 Task: 1.4.7.      The payment method field show all available payment options like
Action: Mouse moved to (921, 67)
Screenshot: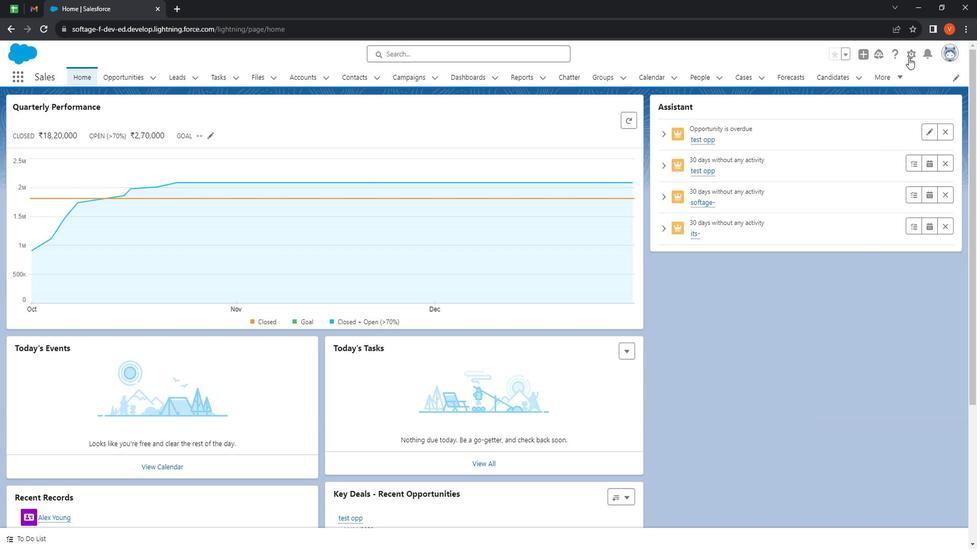 
Action: Mouse pressed left at (921, 67)
Screenshot: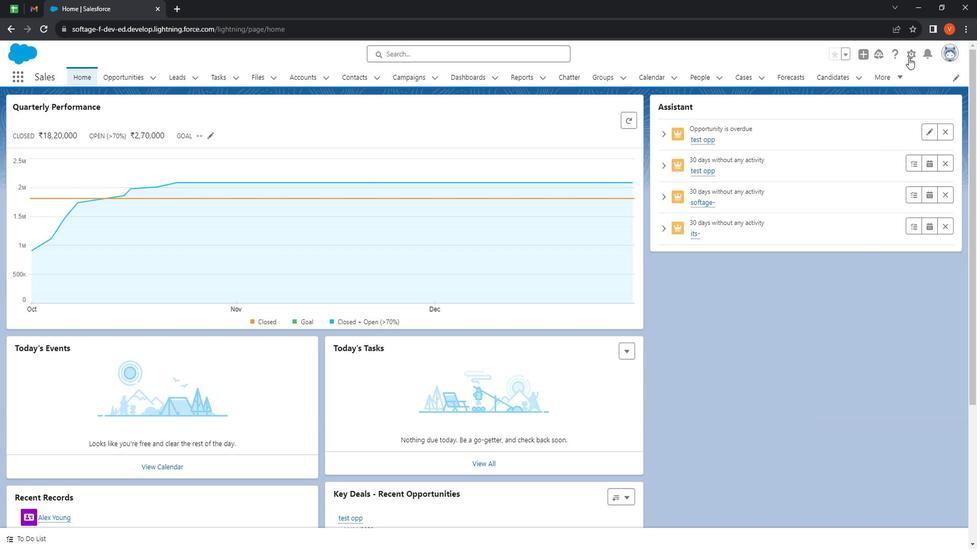 
Action: Mouse moved to (893, 92)
Screenshot: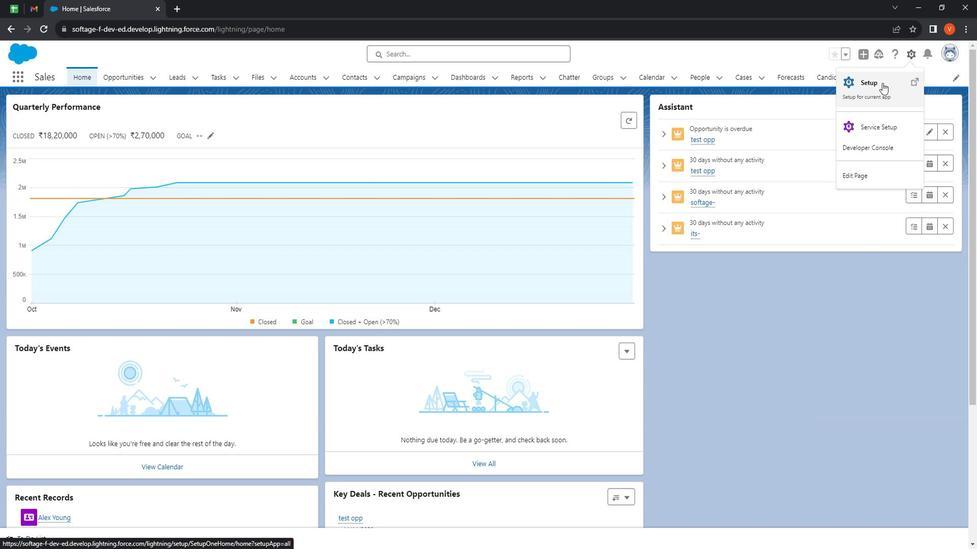 
Action: Mouse pressed left at (893, 92)
Screenshot: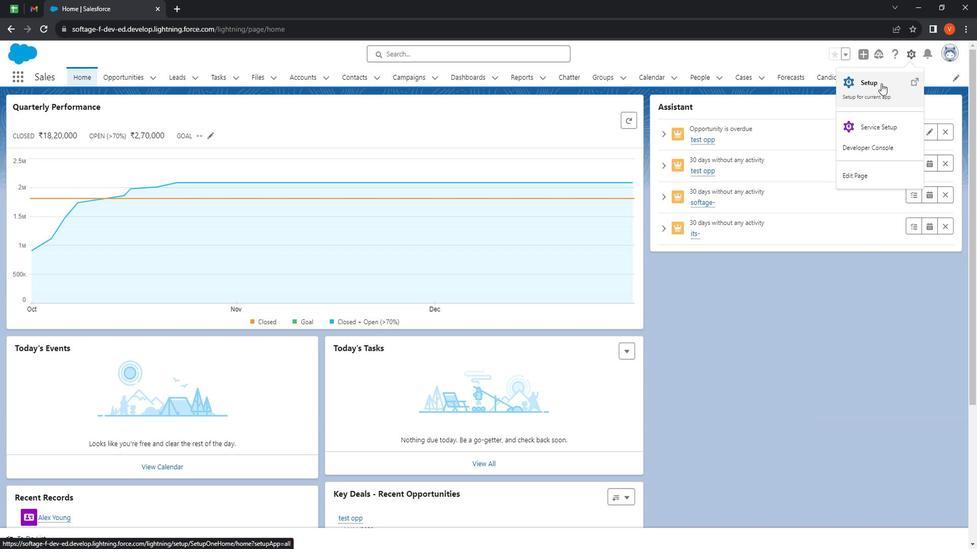 
Action: Mouse moved to (154, 83)
Screenshot: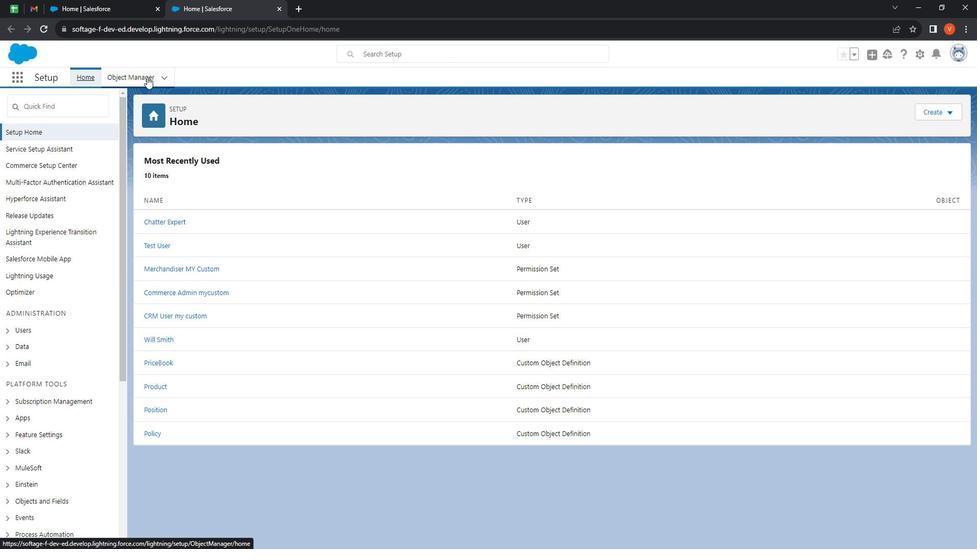 
Action: Mouse pressed left at (154, 83)
Screenshot: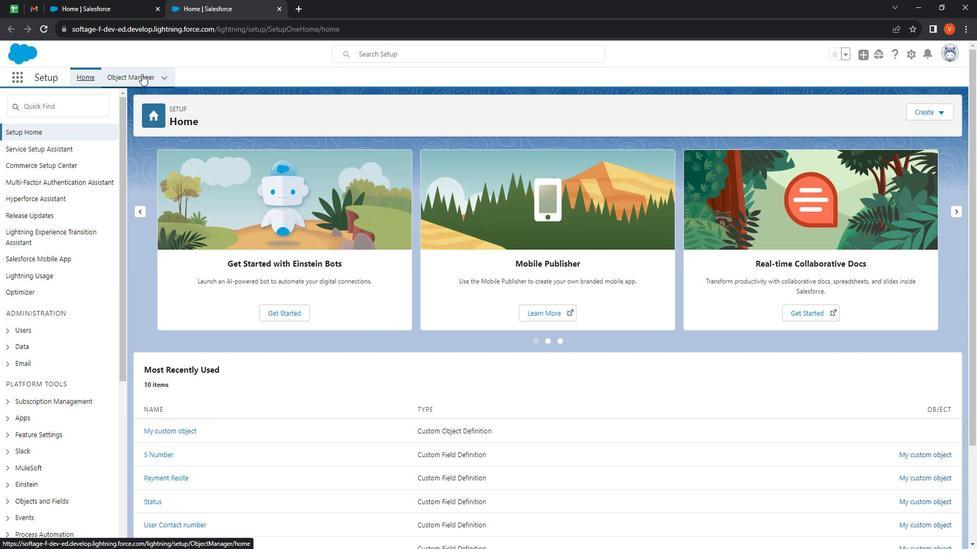 
Action: Mouse moved to (217, 249)
Screenshot: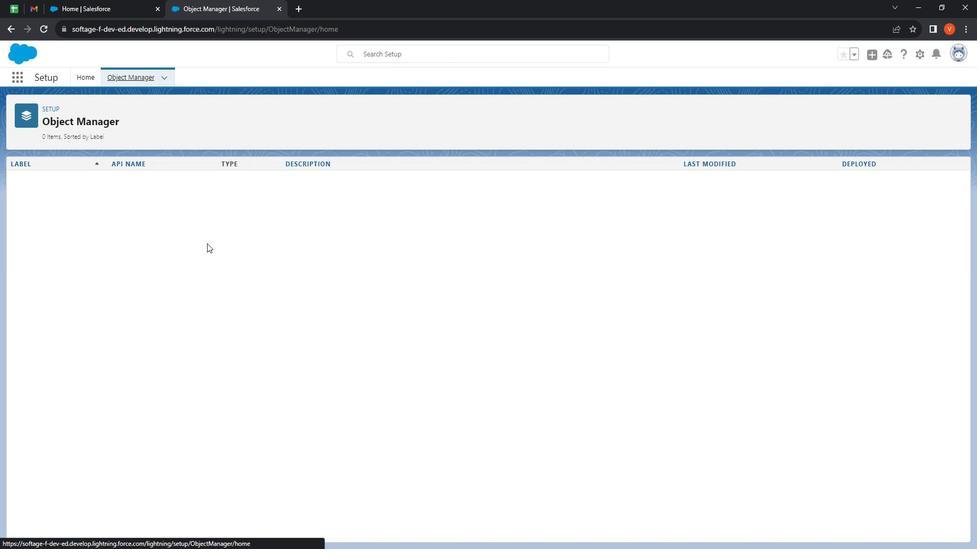 
Action: Mouse scrolled (217, 249) with delta (0, 0)
Screenshot: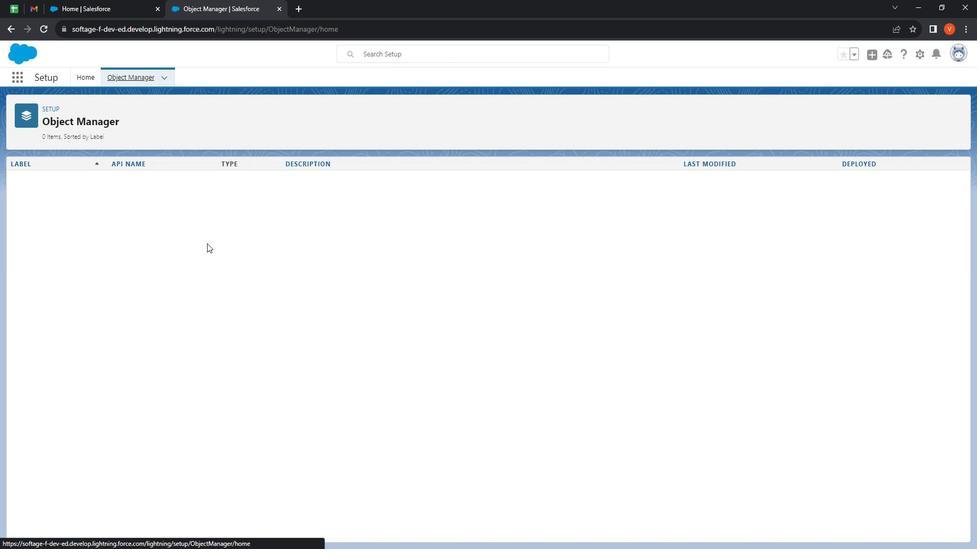 
Action: Mouse moved to (194, 251)
Screenshot: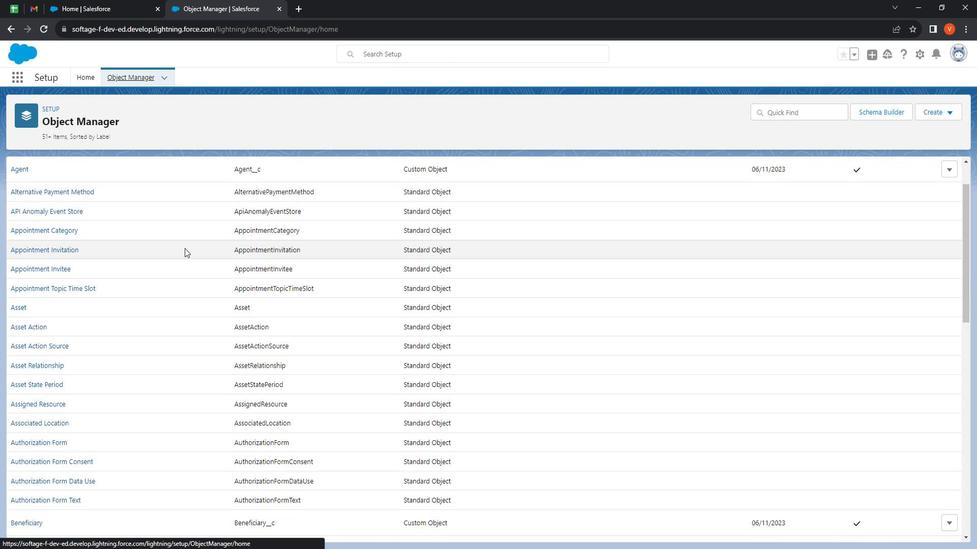 
Action: Mouse scrolled (194, 250) with delta (0, 0)
Screenshot: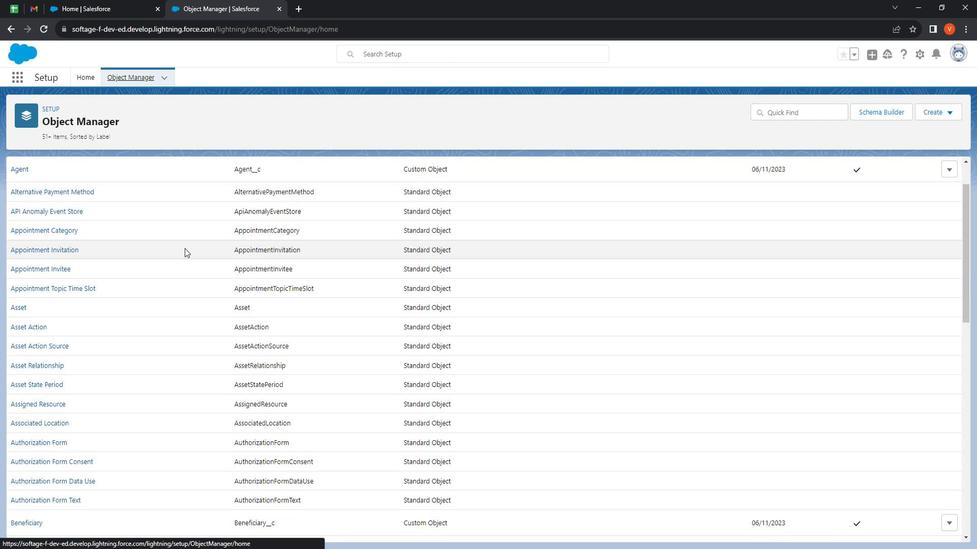 
Action: Mouse moved to (190, 251)
Screenshot: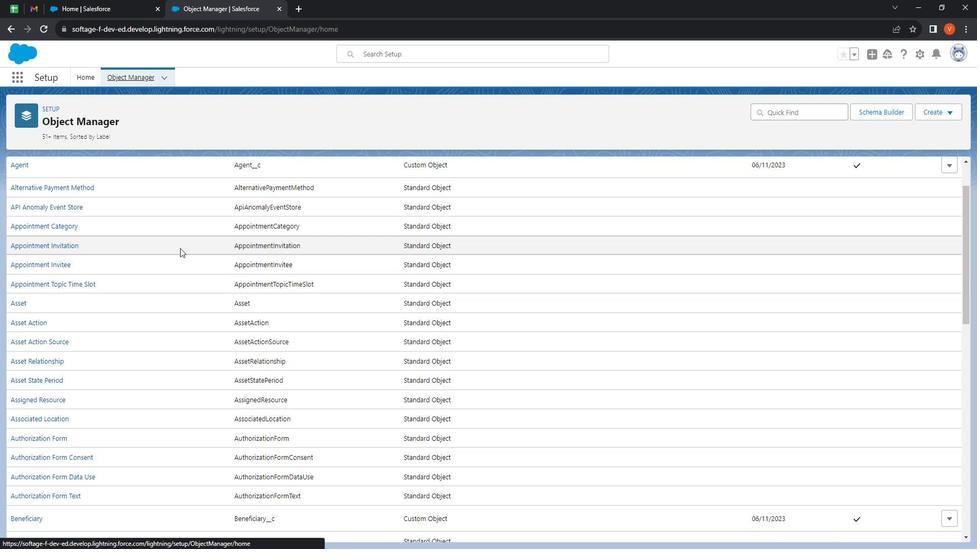 
Action: Mouse scrolled (190, 250) with delta (0, 0)
Screenshot: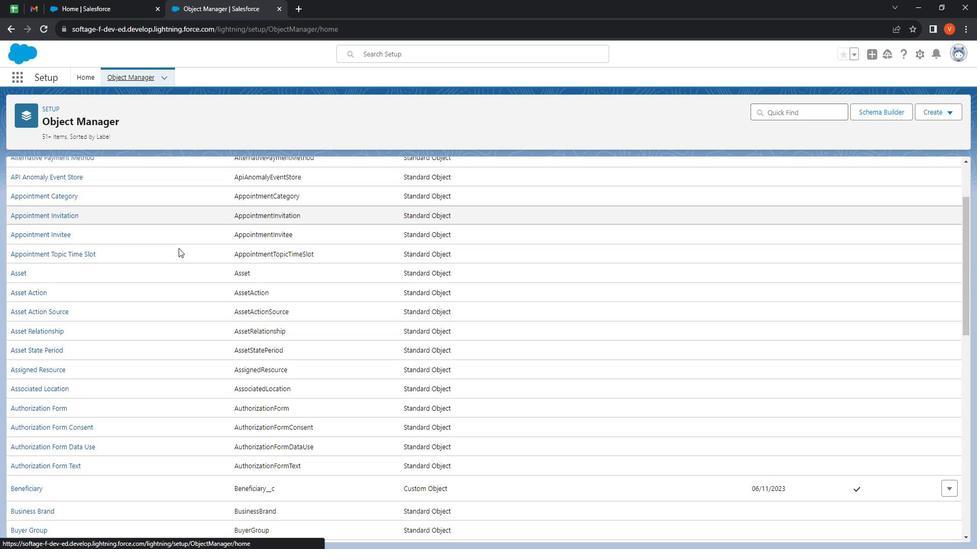 
Action: Mouse moved to (180, 251)
Screenshot: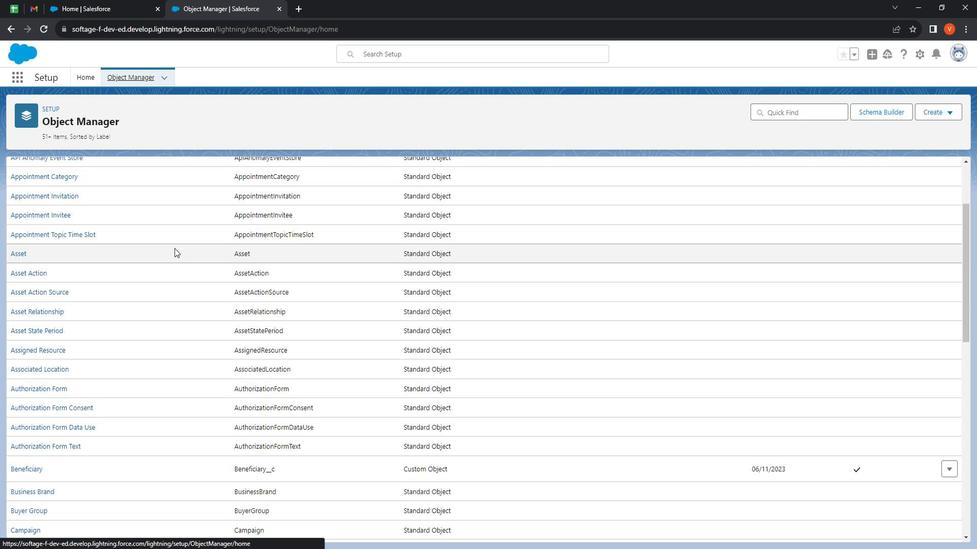
Action: Mouse scrolled (180, 250) with delta (0, 0)
Screenshot: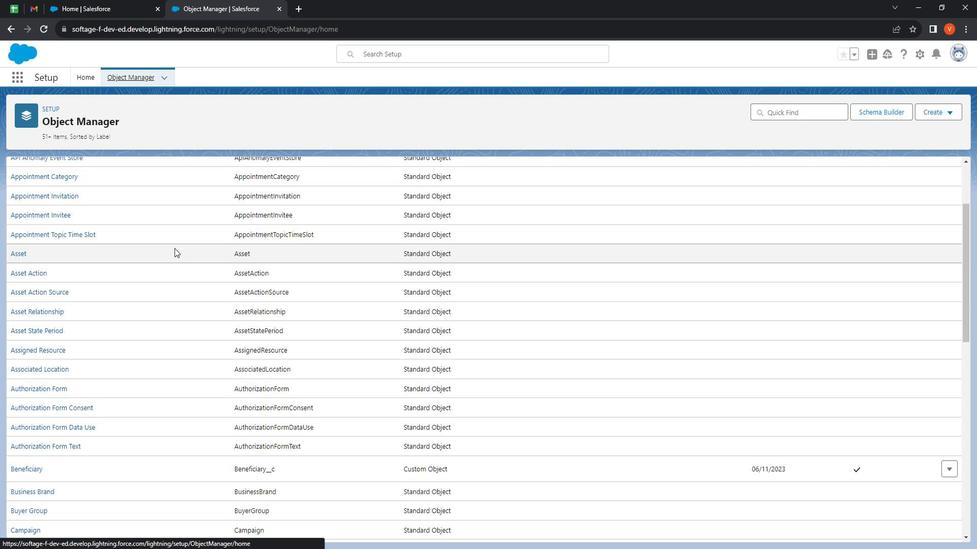 
Action: Mouse moved to (174, 249)
Screenshot: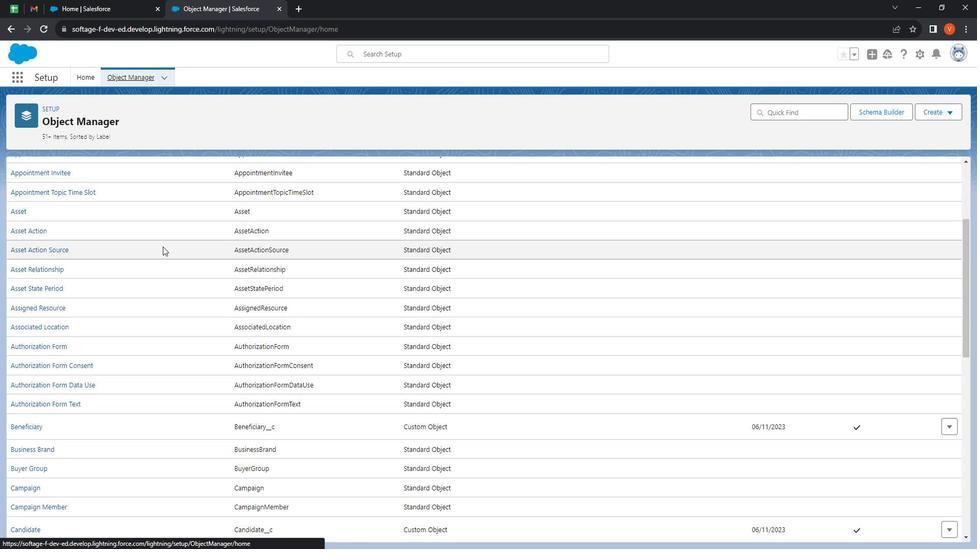 
Action: Mouse scrolled (174, 249) with delta (0, 0)
Screenshot: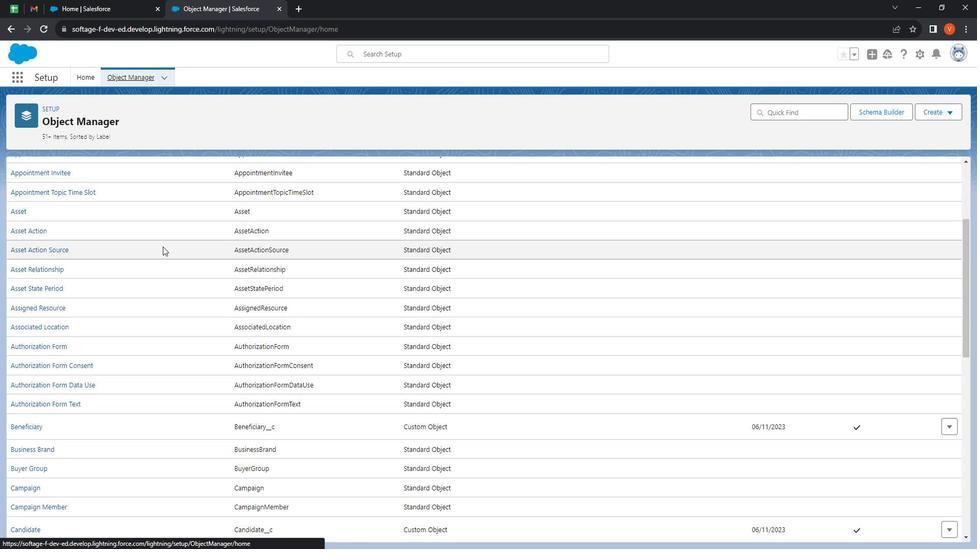 
Action: Mouse moved to (168, 259)
Screenshot: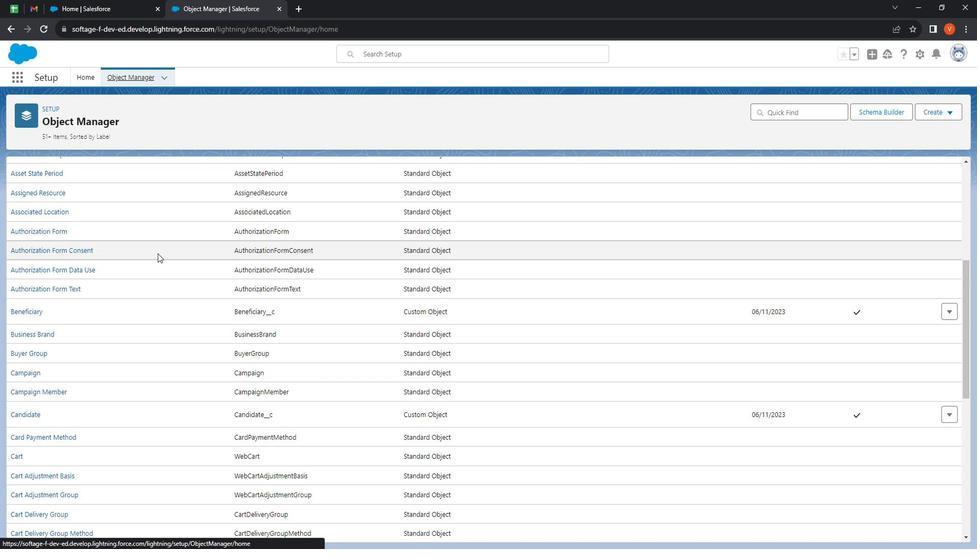
Action: Mouse scrolled (168, 259) with delta (0, 0)
Screenshot: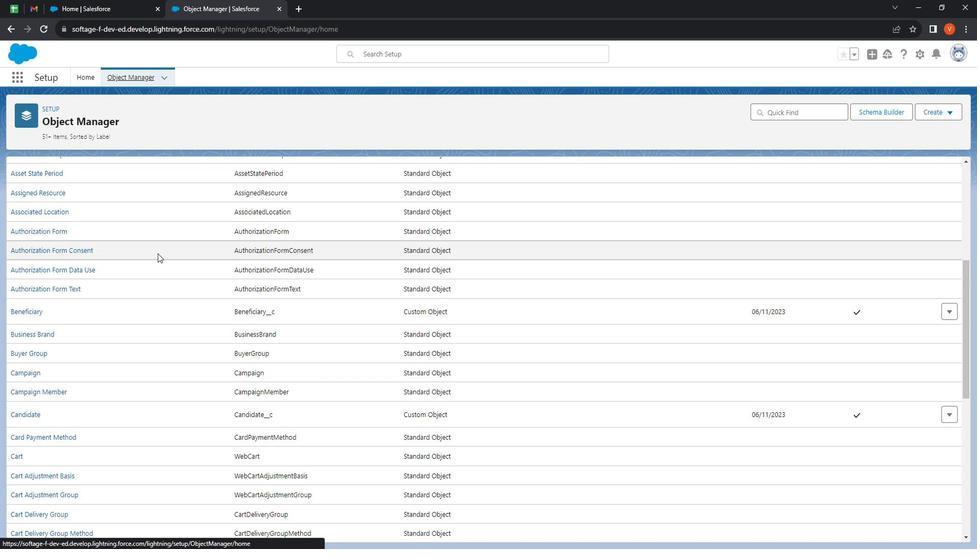 
Action: Mouse moved to (165, 263)
Screenshot: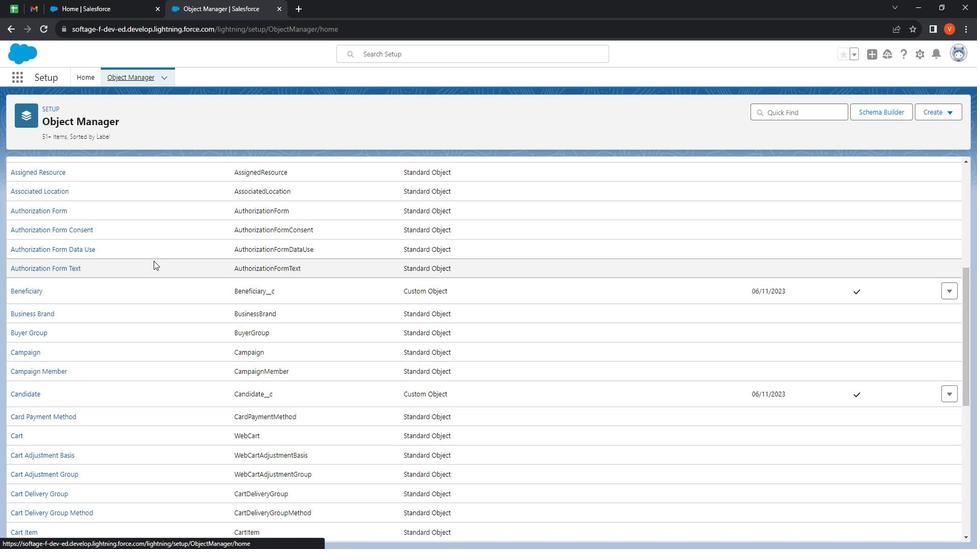 
Action: Mouse scrolled (165, 263) with delta (0, 0)
Screenshot: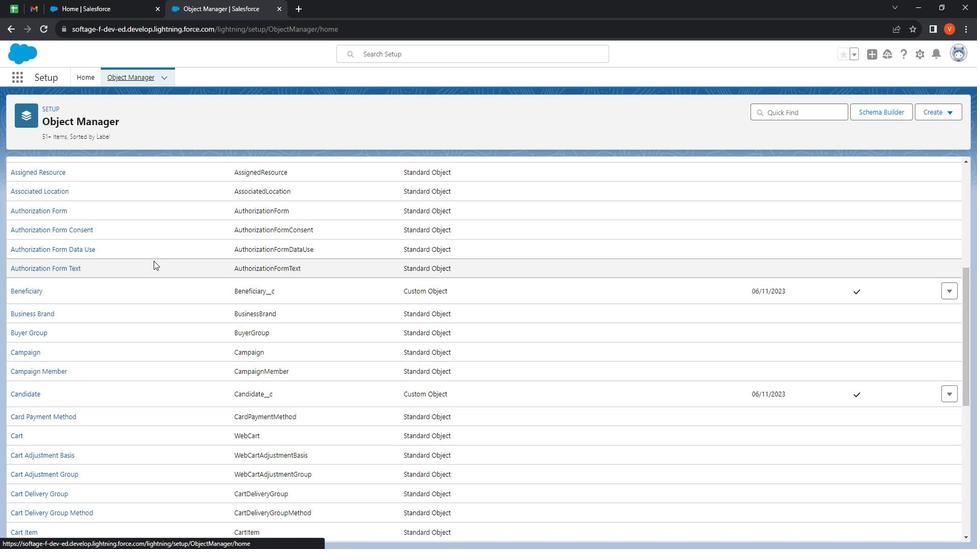 
Action: Mouse moved to (162, 264)
Screenshot: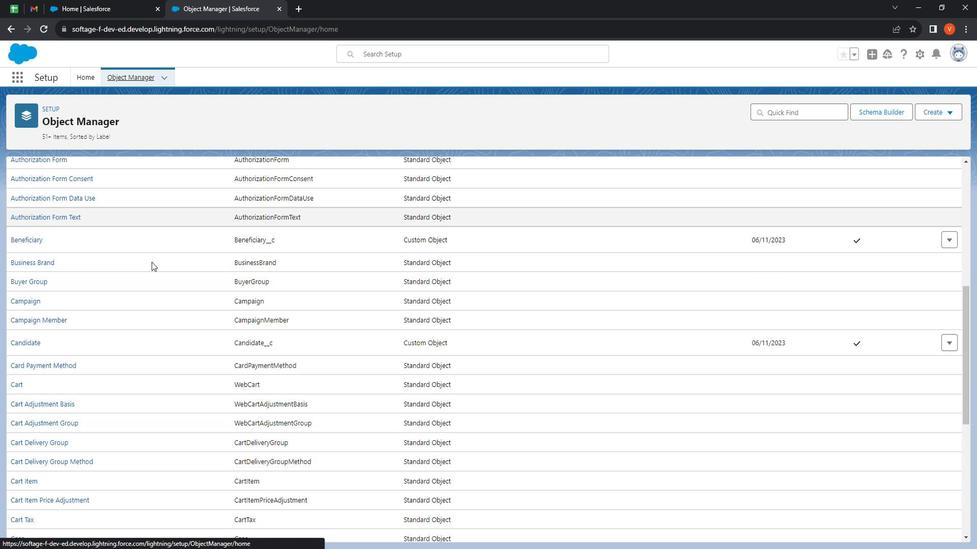 
Action: Mouse scrolled (162, 264) with delta (0, 0)
Screenshot: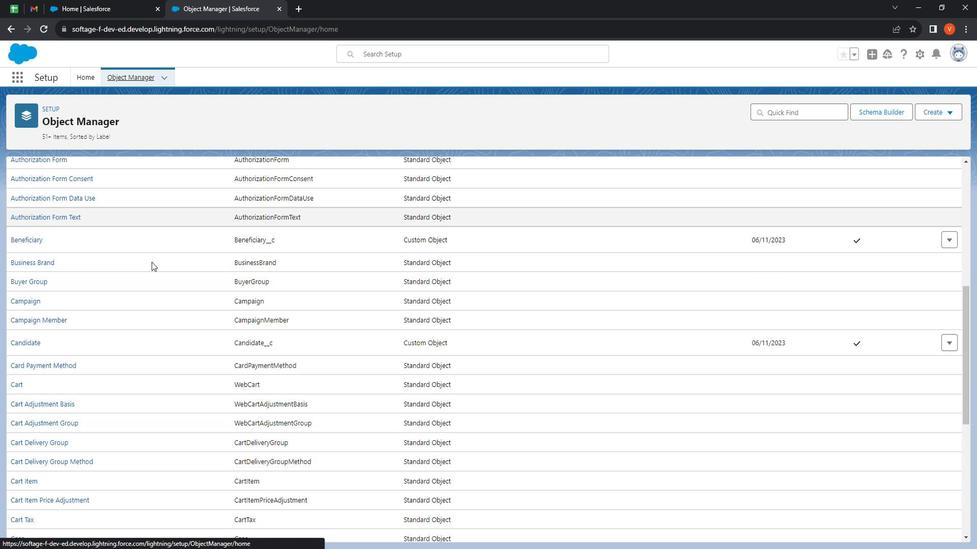 
Action: Mouse moved to (145, 267)
Screenshot: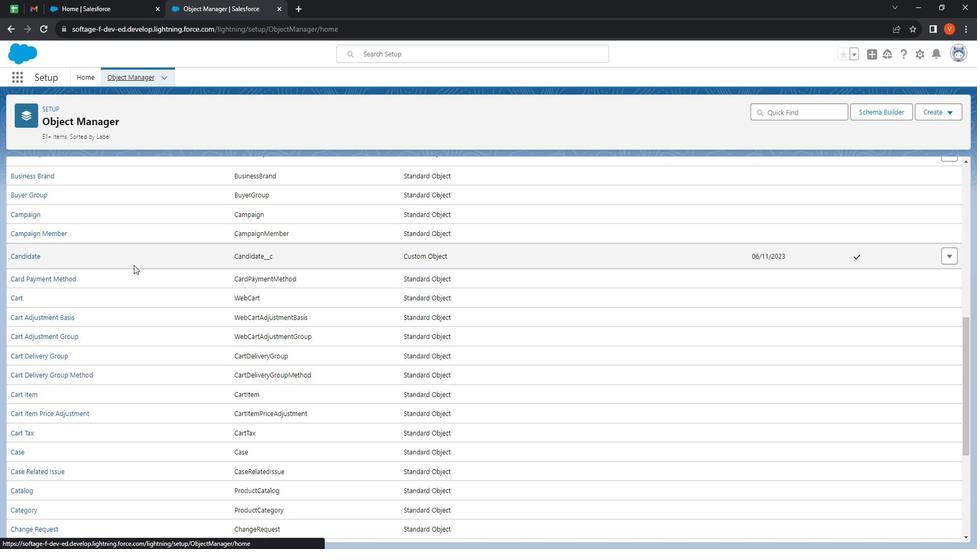 
Action: Mouse scrolled (145, 267) with delta (0, 0)
Screenshot: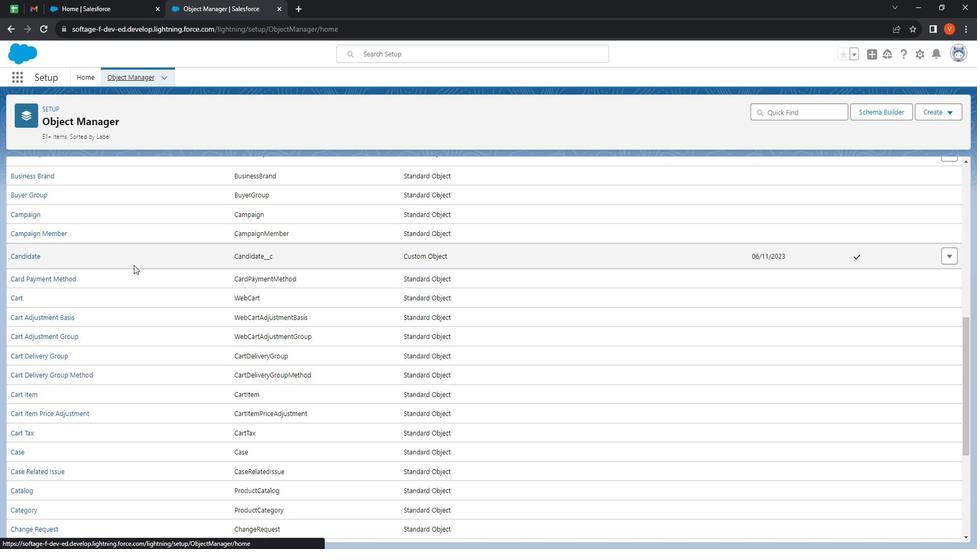 
Action: Mouse moved to (137, 269)
Screenshot: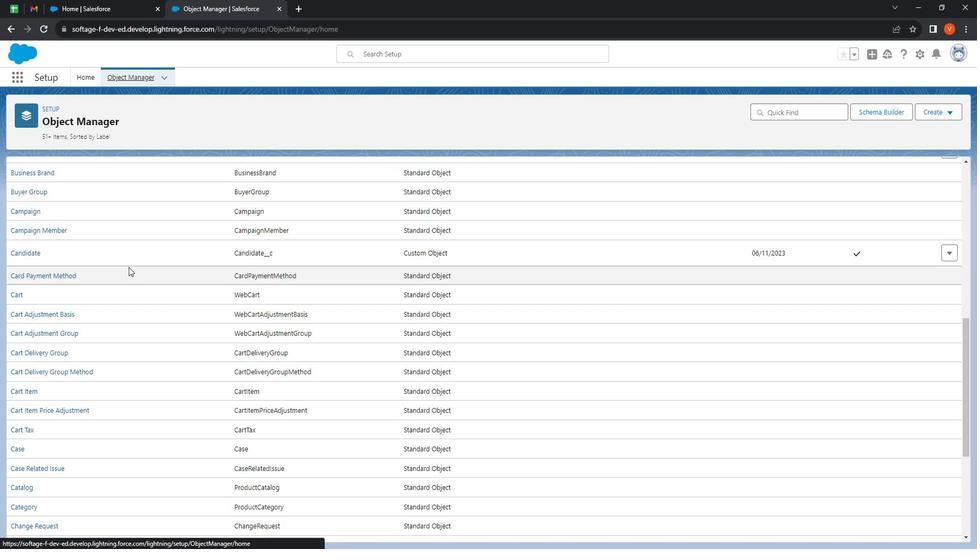 
Action: Mouse scrolled (137, 269) with delta (0, 0)
Screenshot: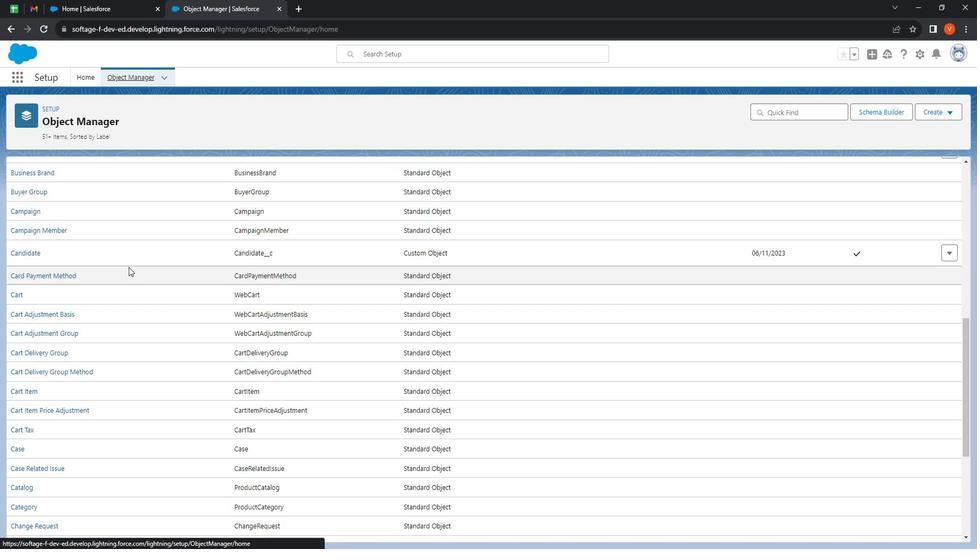 
Action: Mouse moved to (130, 269)
Screenshot: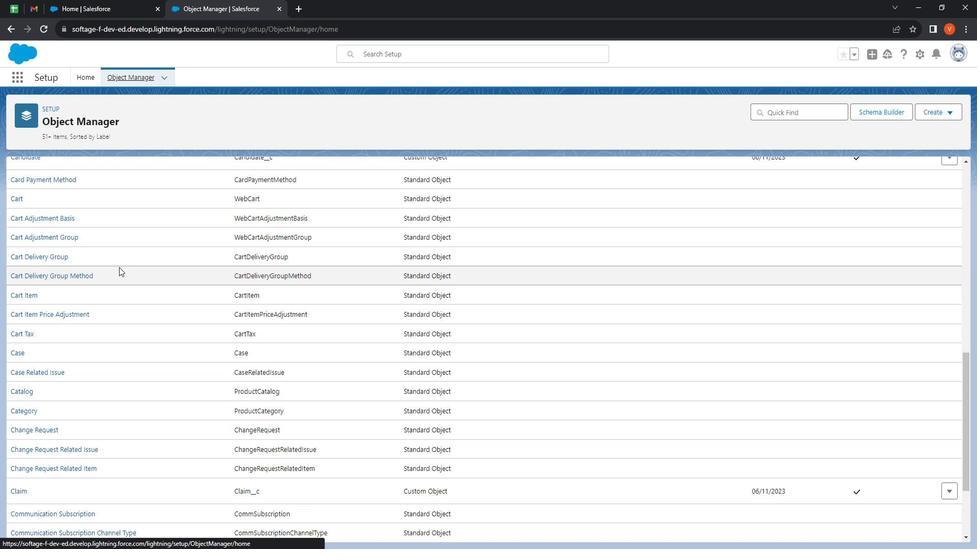 
Action: Mouse scrolled (130, 269) with delta (0, 0)
Screenshot: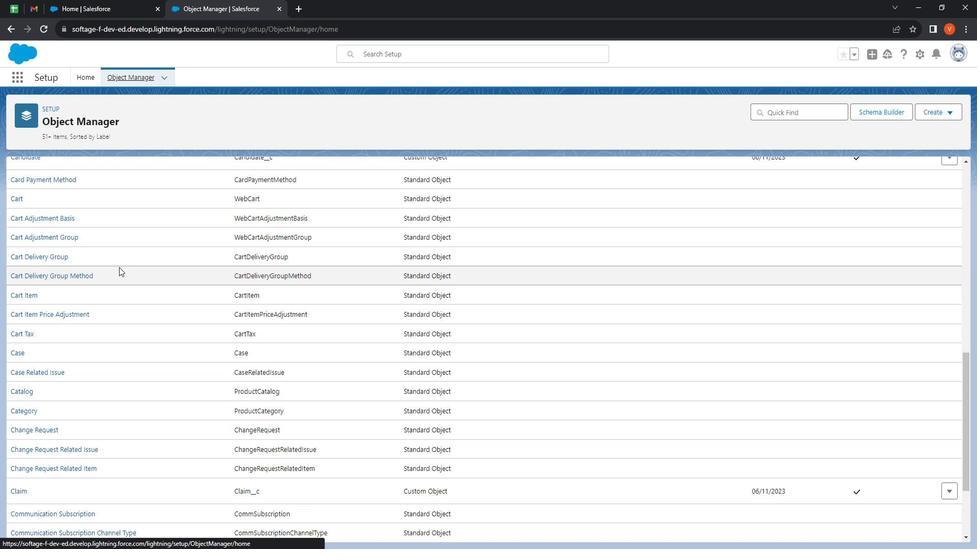 
Action: Mouse moved to (98, 272)
Screenshot: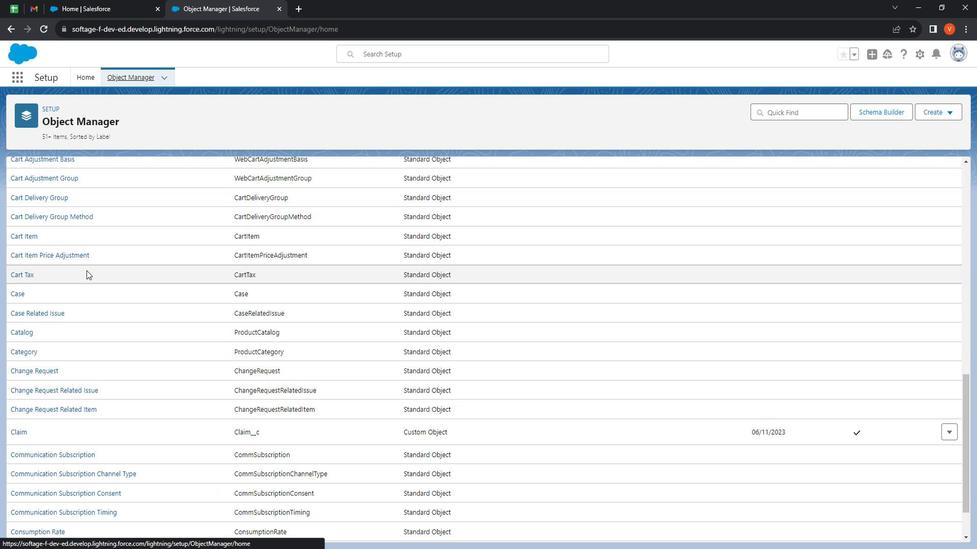 
Action: Mouse scrolled (98, 272) with delta (0, 0)
Screenshot: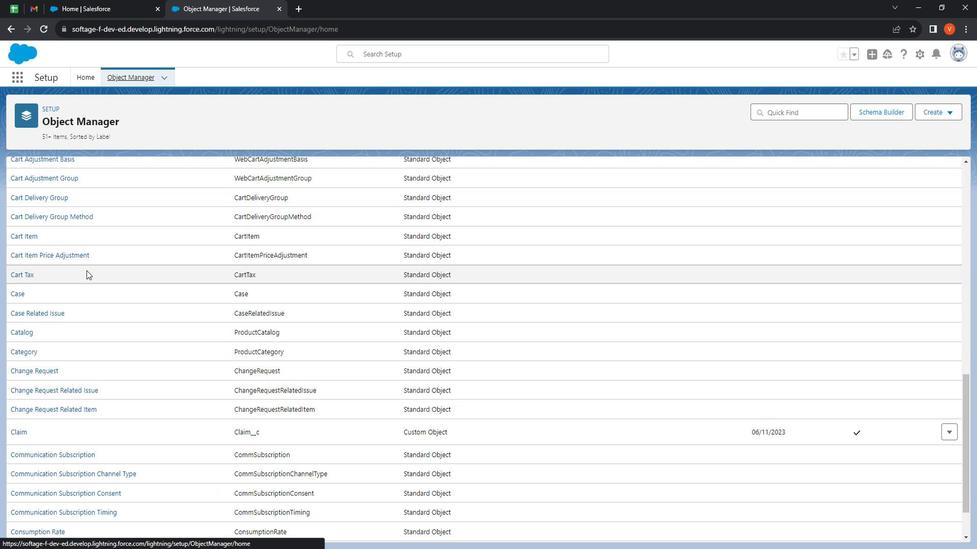 
Action: Mouse moved to (92, 276)
Screenshot: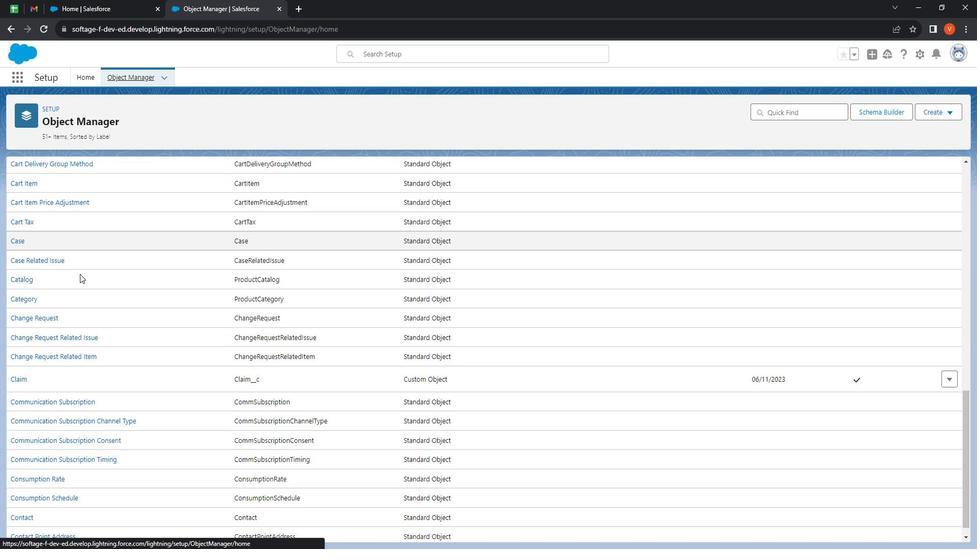 
Action: Mouse scrolled (92, 275) with delta (0, 0)
Screenshot: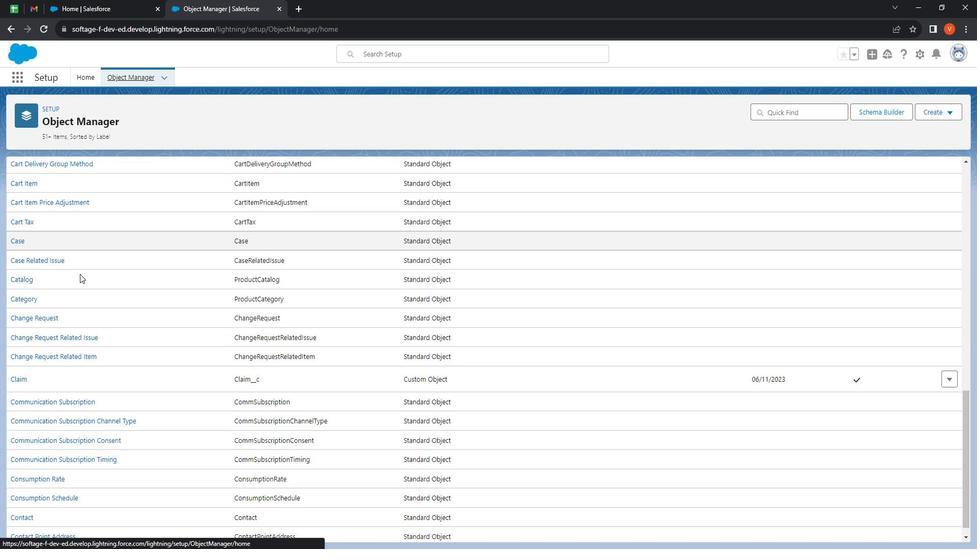 
Action: Mouse moved to (80, 292)
Screenshot: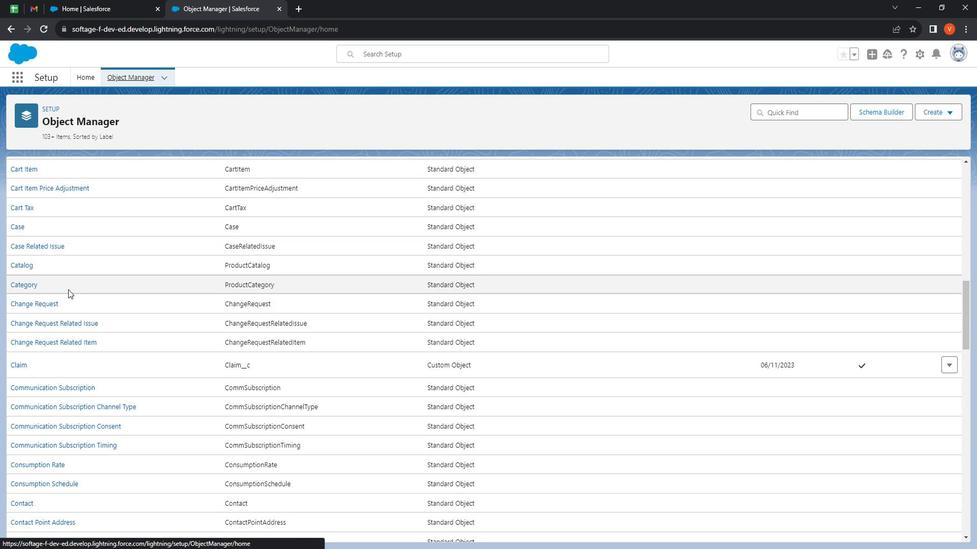 
Action: Mouse scrolled (80, 291) with delta (0, 0)
Screenshot: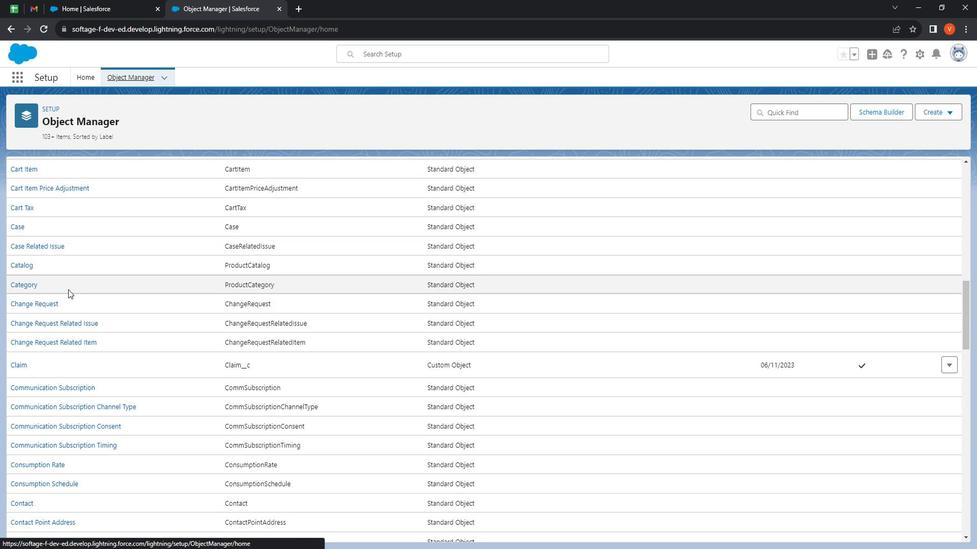 
Action: Mouse moved to (80, 295)
Screenshot: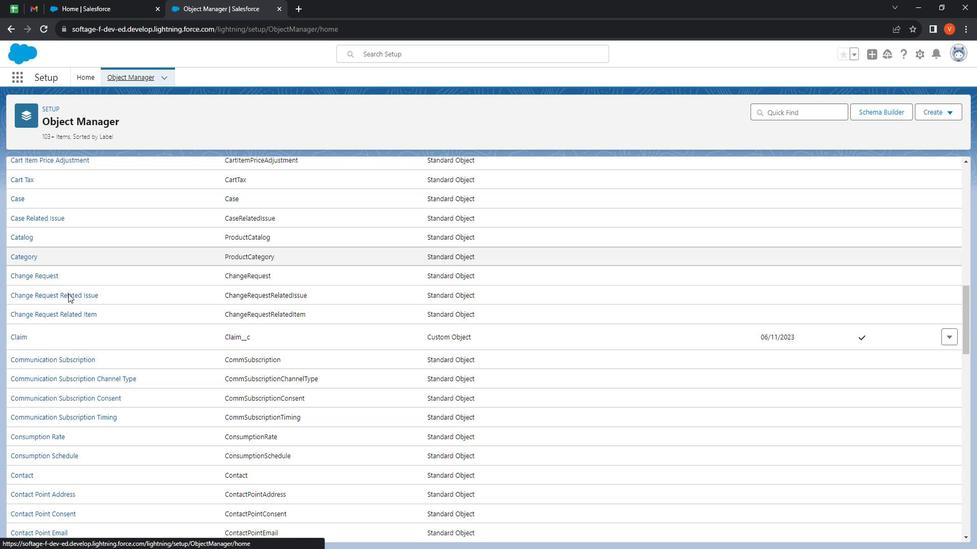 
Action: Mouse scrolled (80, 294) with delta (0, 0)
Screenshot: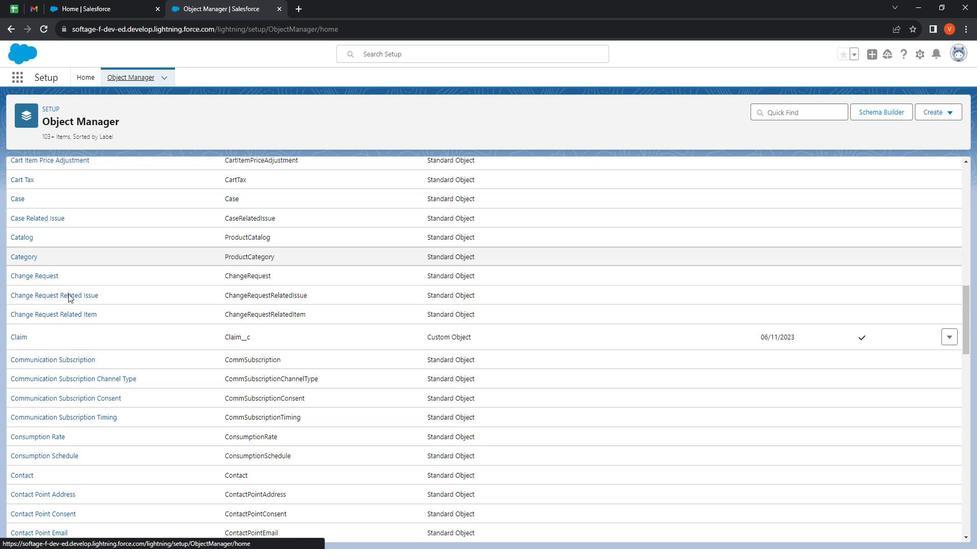 
Action: Mouse moved to (80, 295)
Screenshot: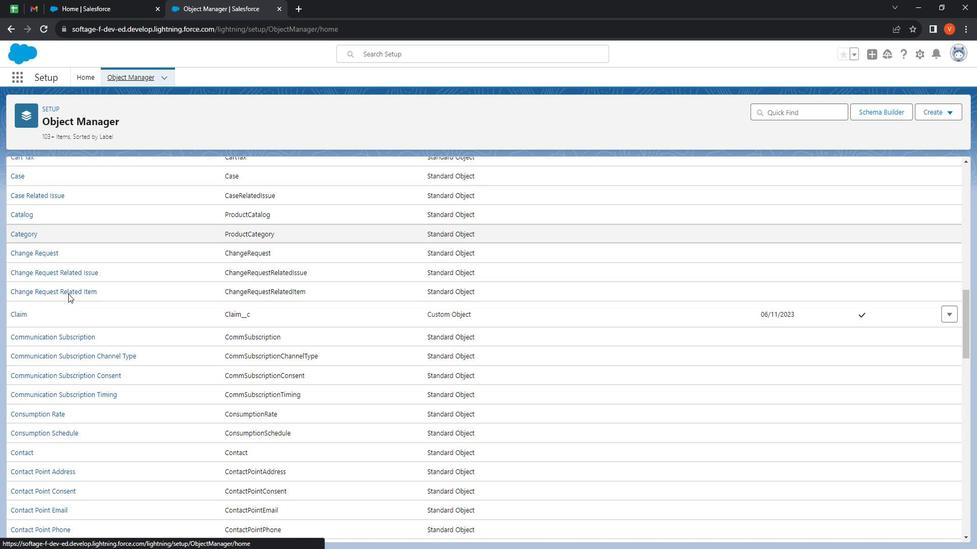 
Action: Mouse scrolled (80, 294) with delta (0, 0)
Screenshot: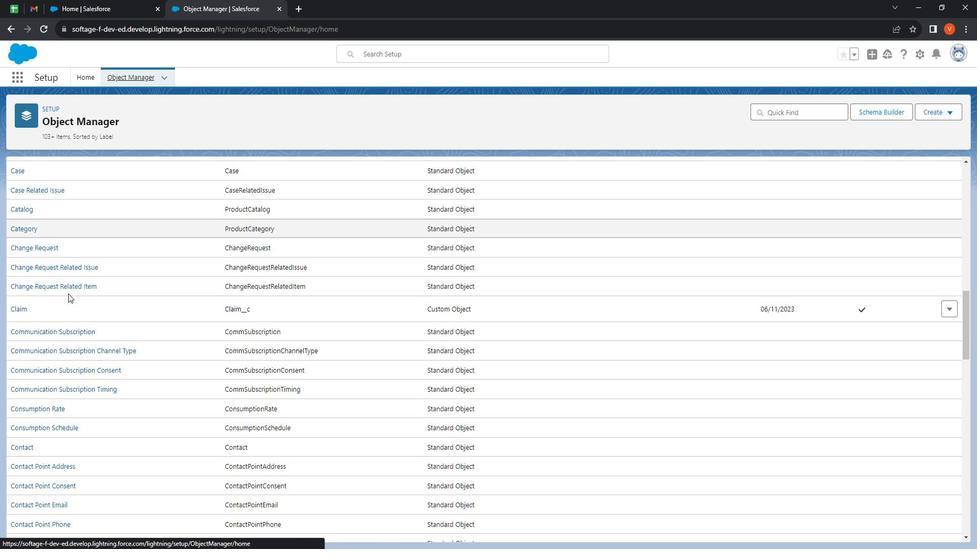
Action: Mouse moved to (80, 295)
Screenshot: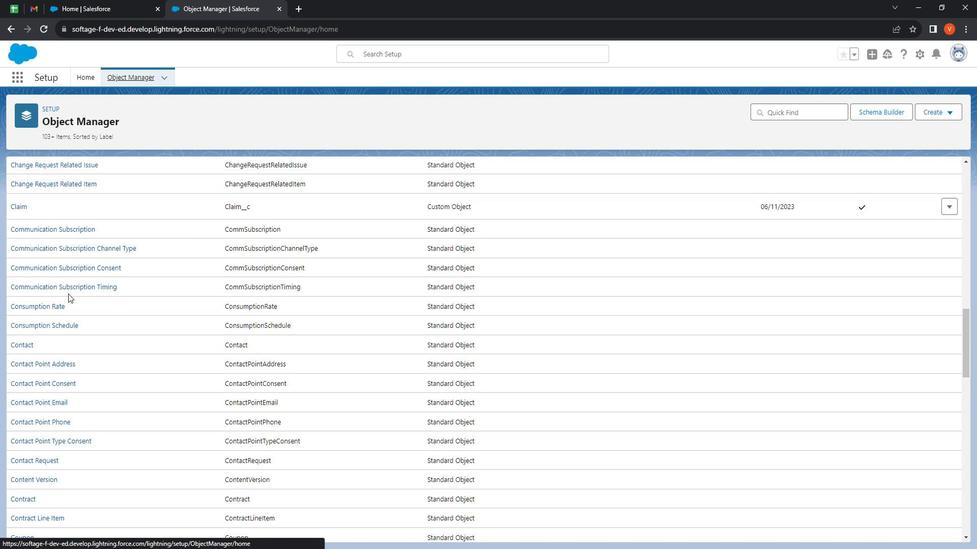 
Action: Mouse scrolled (80, 294) with delta (0, 0)
Screenshot: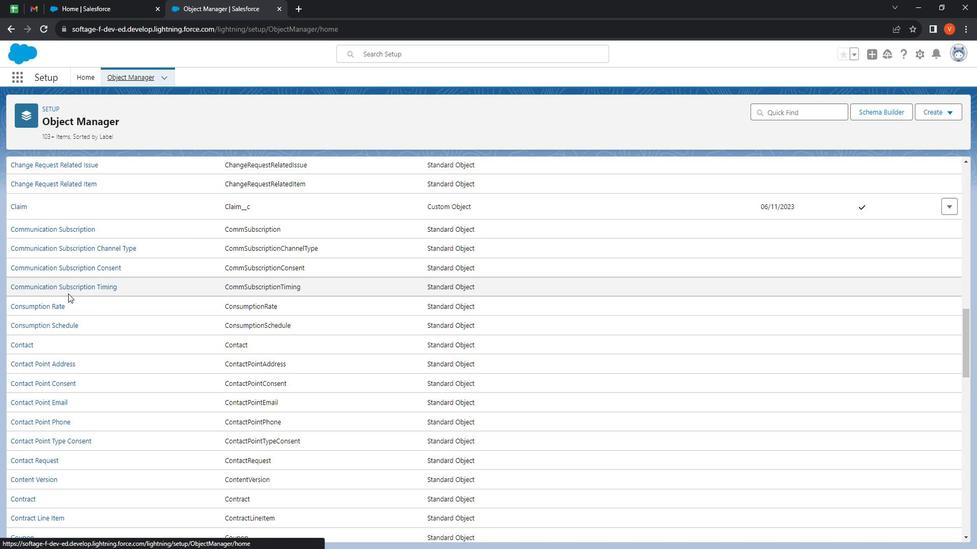 
Action: Mouse moved to (80, 295)
Screenshot: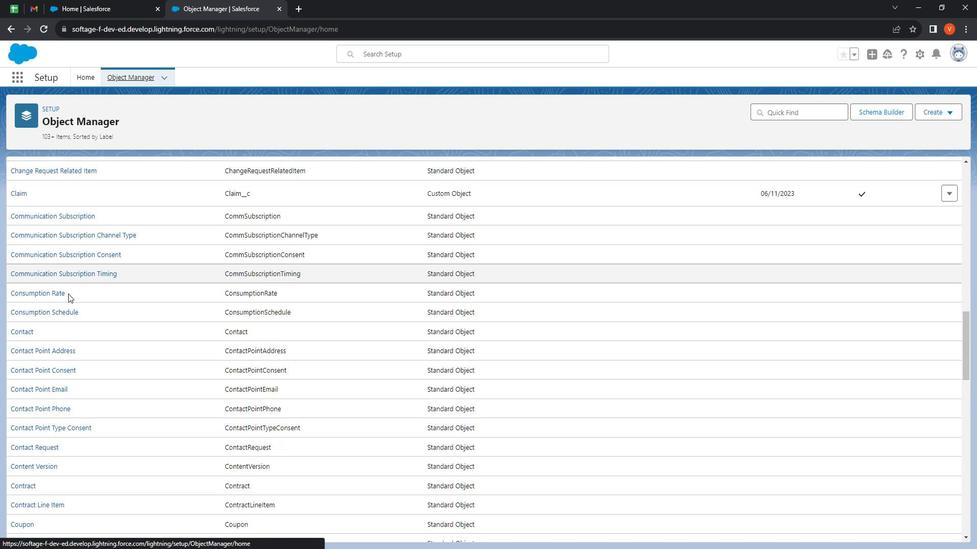 
Action: Mouse scrolled (80, 294) with delta (0, 0)
Screenshot: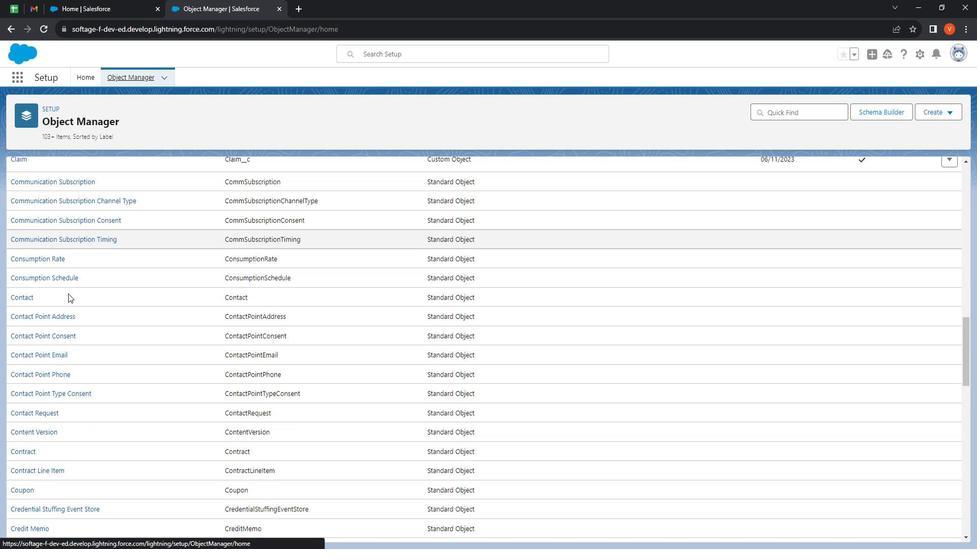 
Action: Mouse scrolled (80, 294) with delta (0, 0)
Screenshot: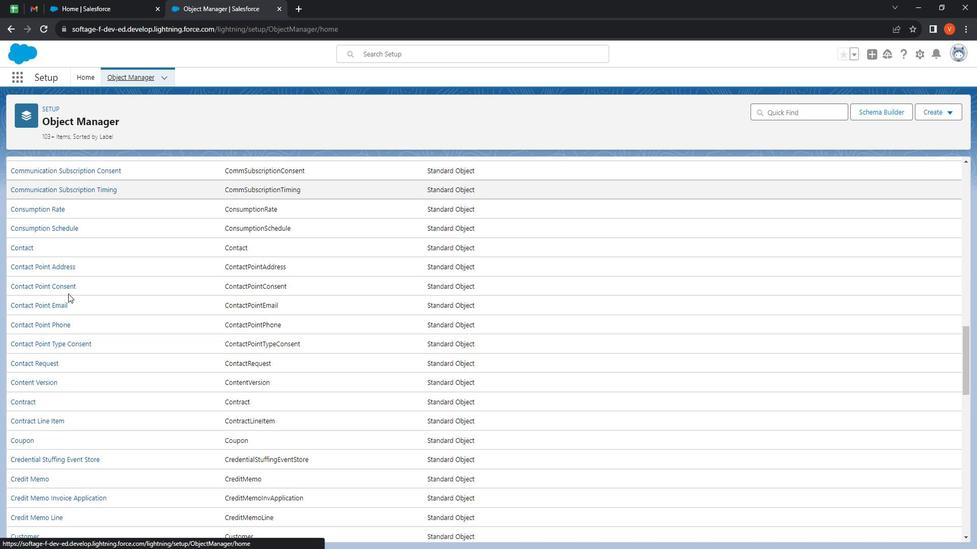 
Action: Mouse scrolled (80, 294) with delta (0, 0)
Screenshot: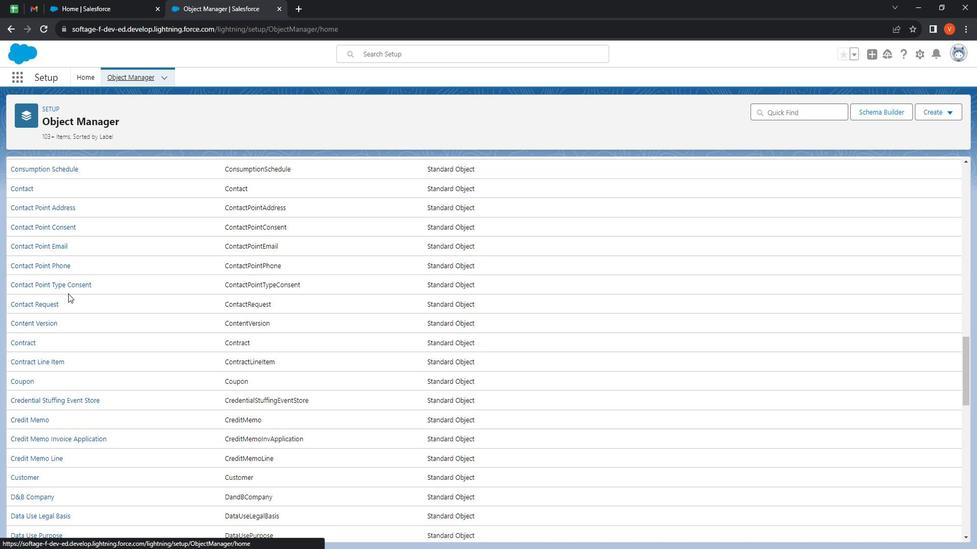 
Action: Mouse moved to (82, 294)
Screenshot: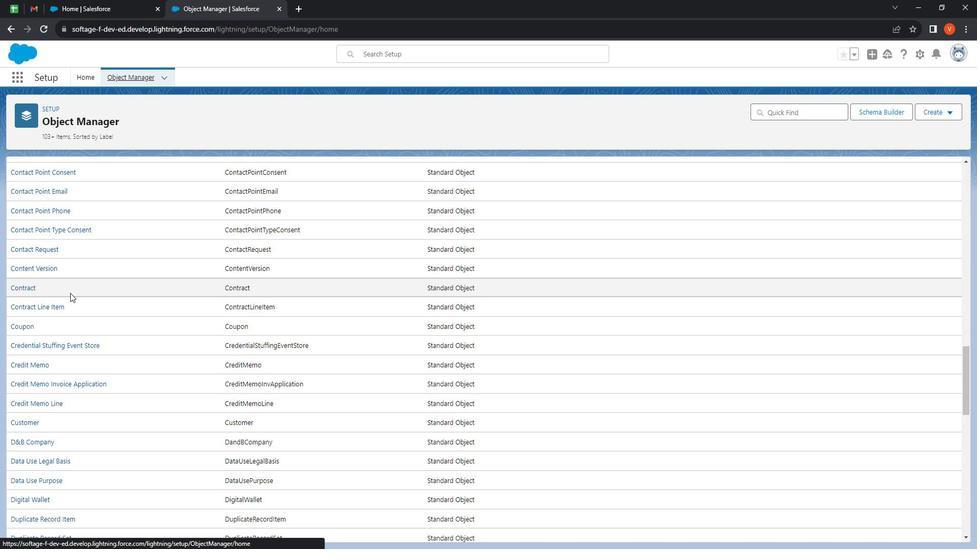 
Action: Mouse scrolled (82, 294) with delta (0, 0)
Screenshot: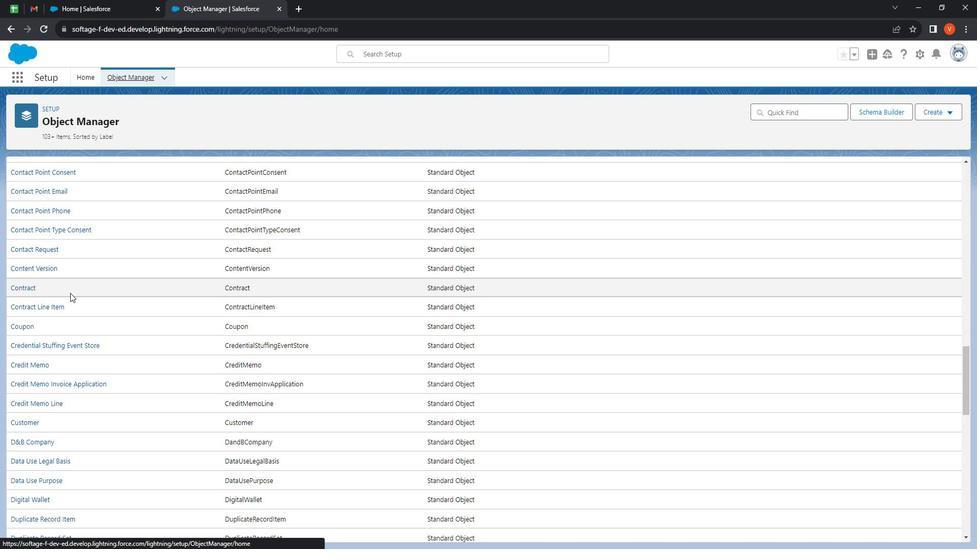 
Action: Mouse moved to (83, 294)
Screenshot: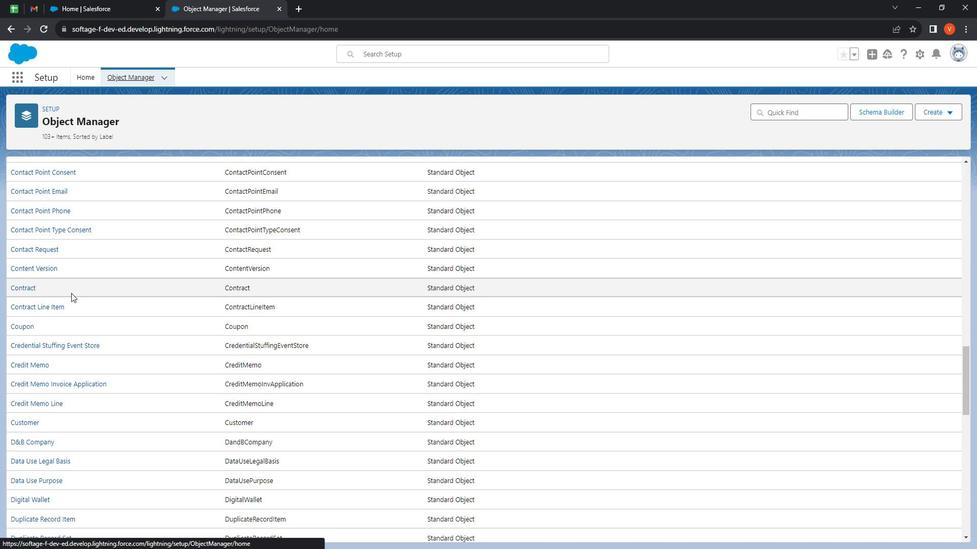 
Action: Mouse scrolled (83, 294) with delta (0, 0)
Screenshot: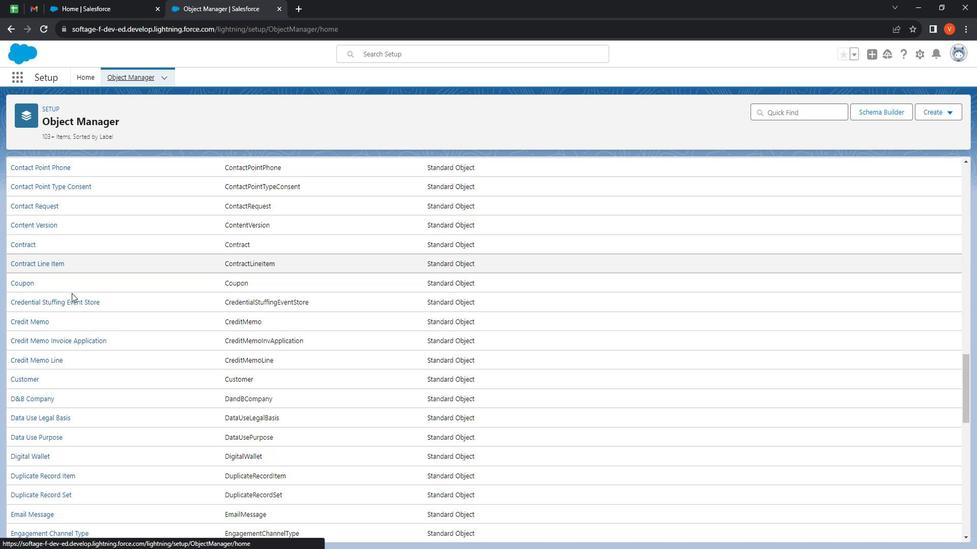 
Action: Mouse moved to (83, 295)
Screenshot: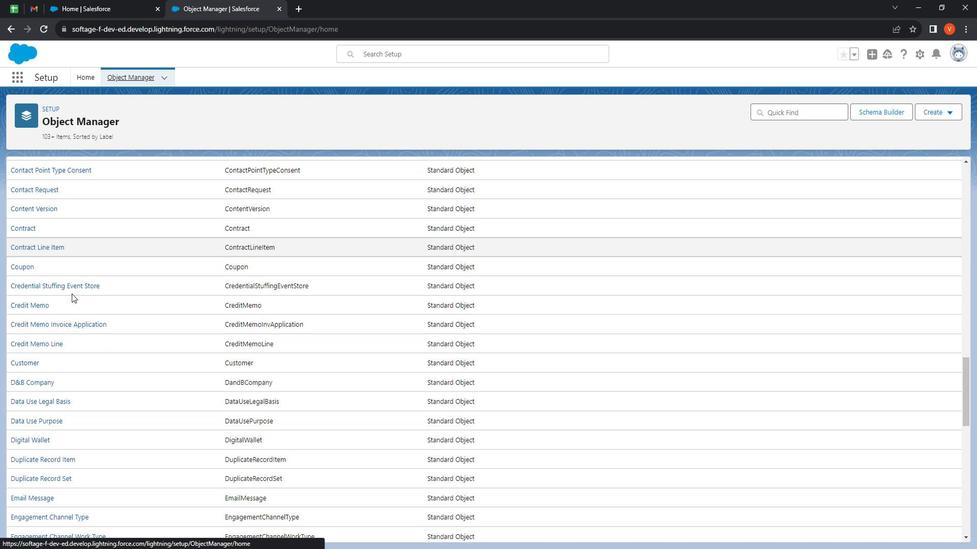 
Action: Mouse scrolled (83, 295) with delta (0, 0)
Screenshot: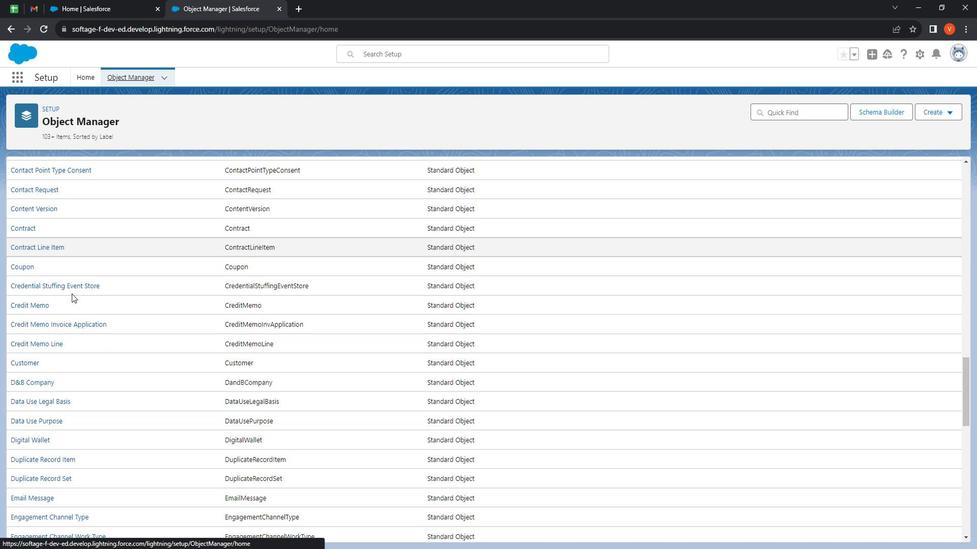 
Action: Mouse scrolled (83, 295) with delta (0, 0)
Screenshot: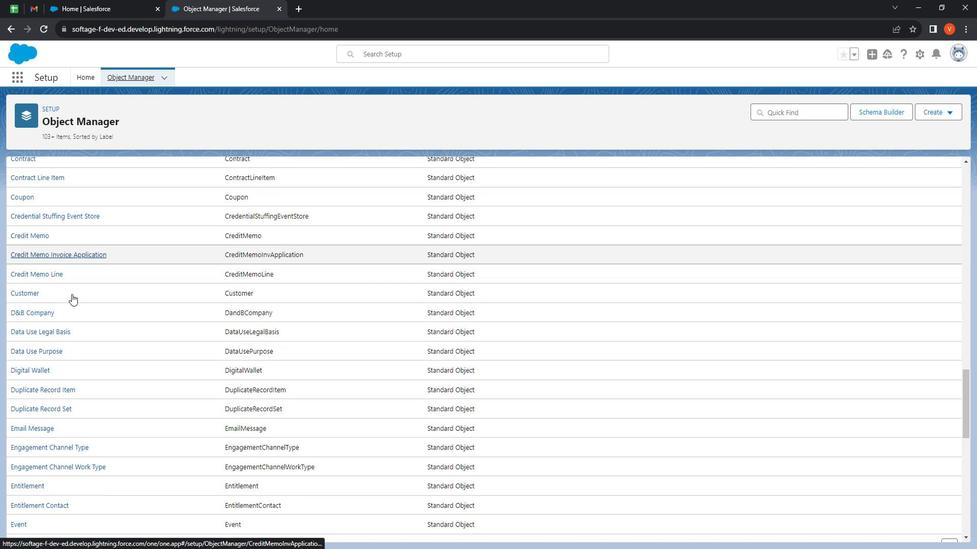 
Action: Mouse moved to (83, 296)
Screenshot: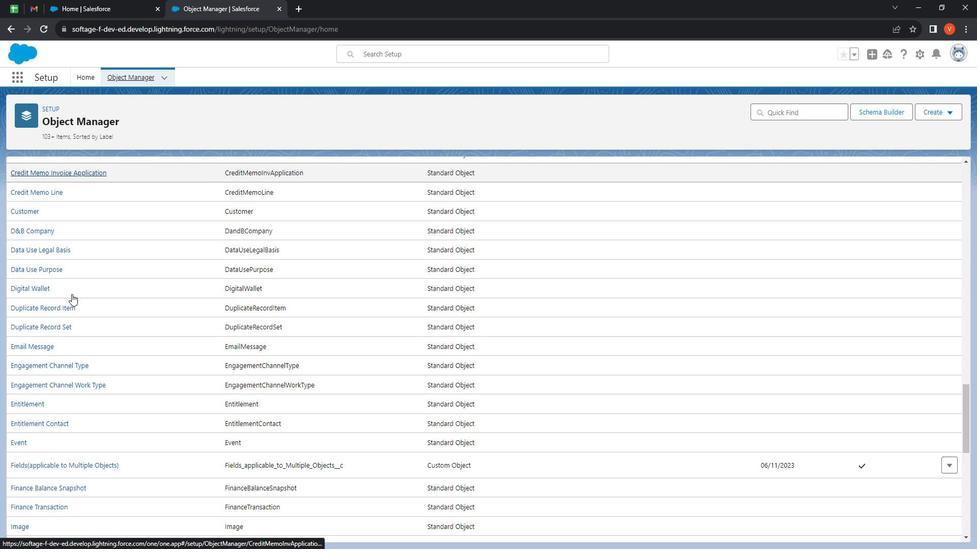 
Action: Mouse scrolled (83, 295) with delta (0, 0)
Screenshot: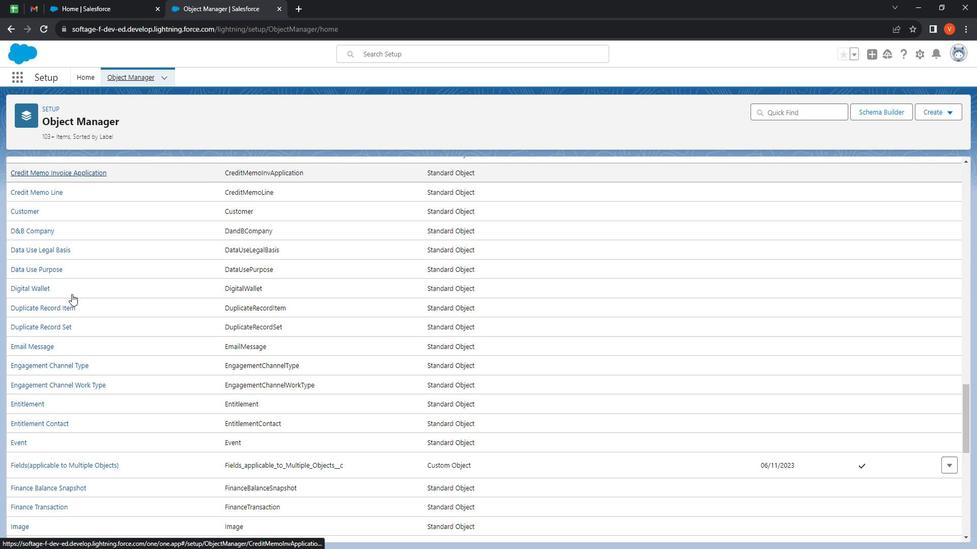 
Action: Mouse moved to (83, 297)
Screenshot: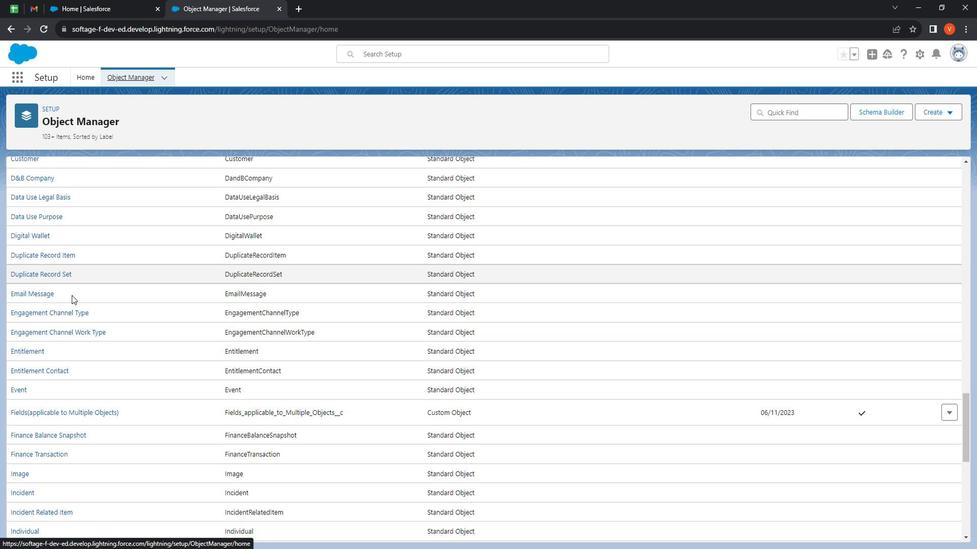 
Action: Mouse scrolled (83, 296) with delta (0, 0)
Screenshot: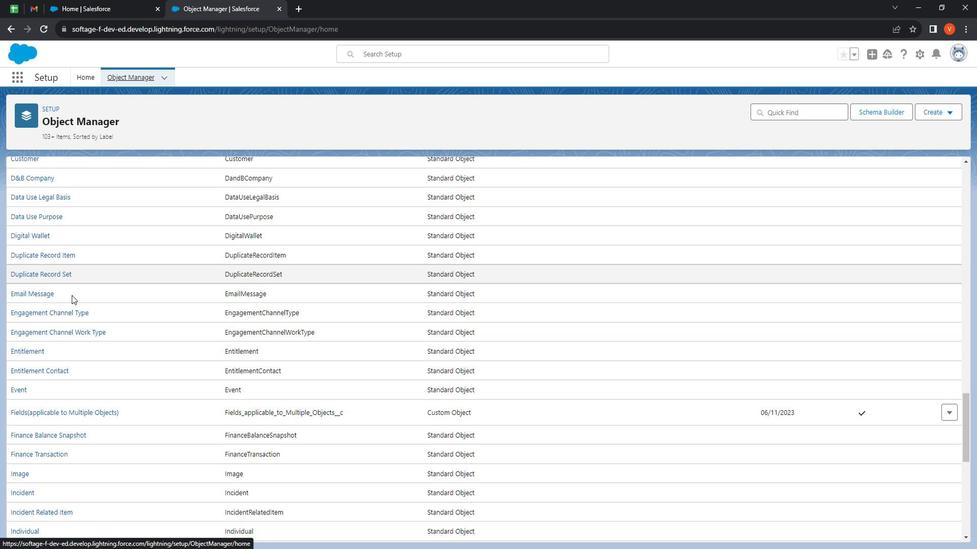 
Action: Mouse moved to (83, 297)
Screenshot: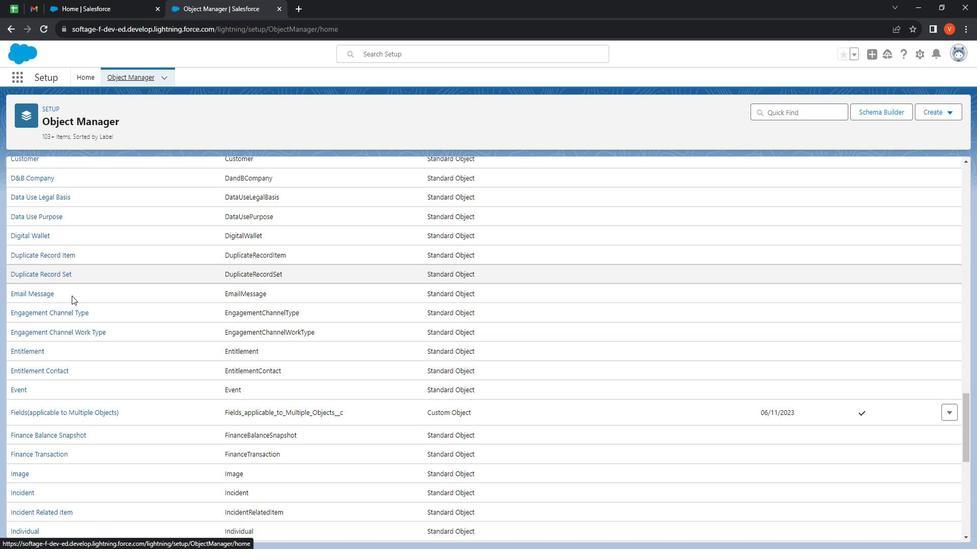 
Action: Mouse scrolled (83, 297) with delta (0, 0)
Screenshot: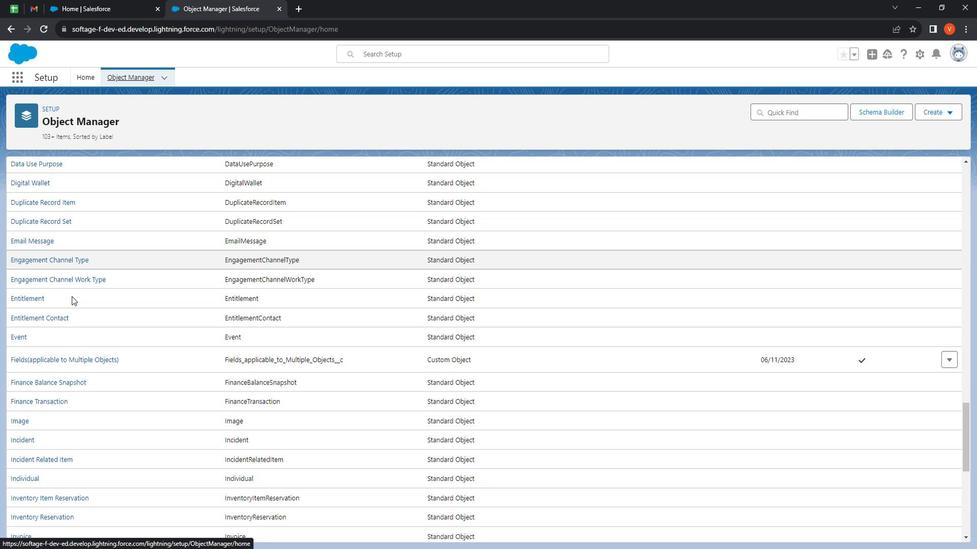 
Action: Mouse moved to (84, 298)
Screenshot: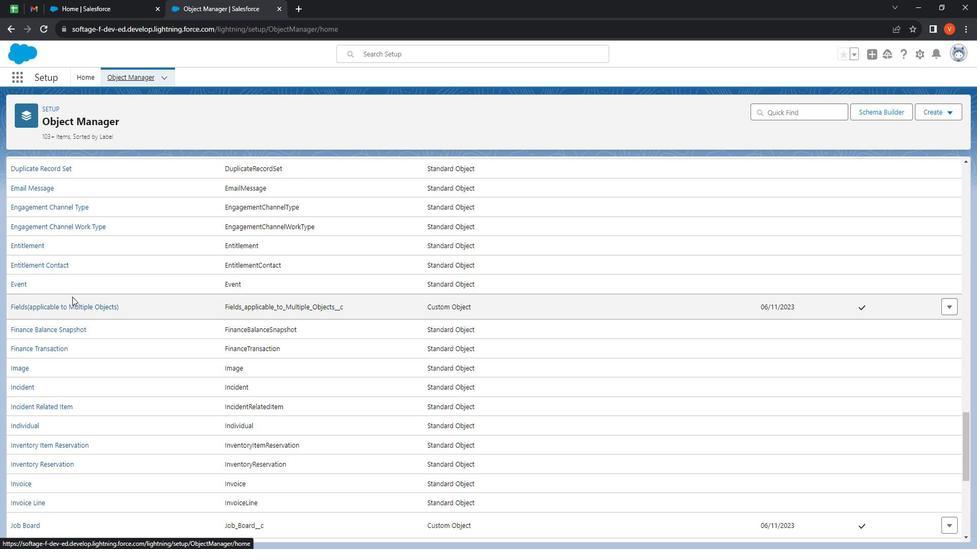 
Action: Mouse scrolled (84, 297) with delta (0, 0)
Screenshot: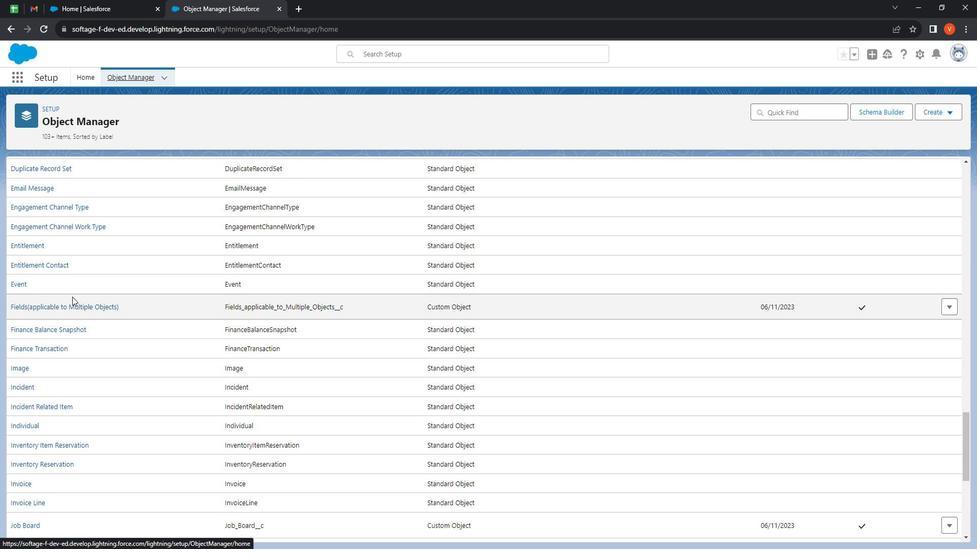 
Action: Mouse scrolled (84, 297) with delta (0, 0)
Screenshot: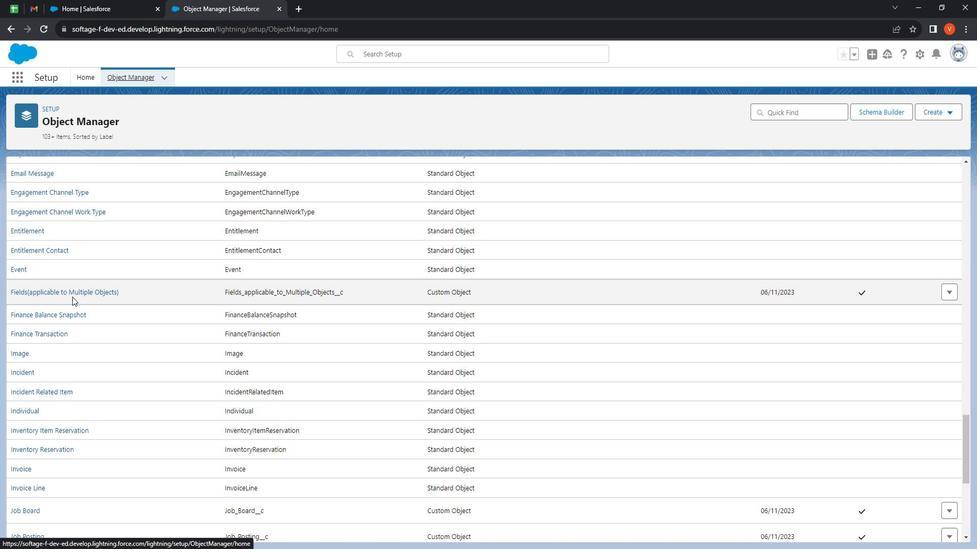 
Action: Mouse scrolled (84, 297) with delta (0, 0)
Screenshot: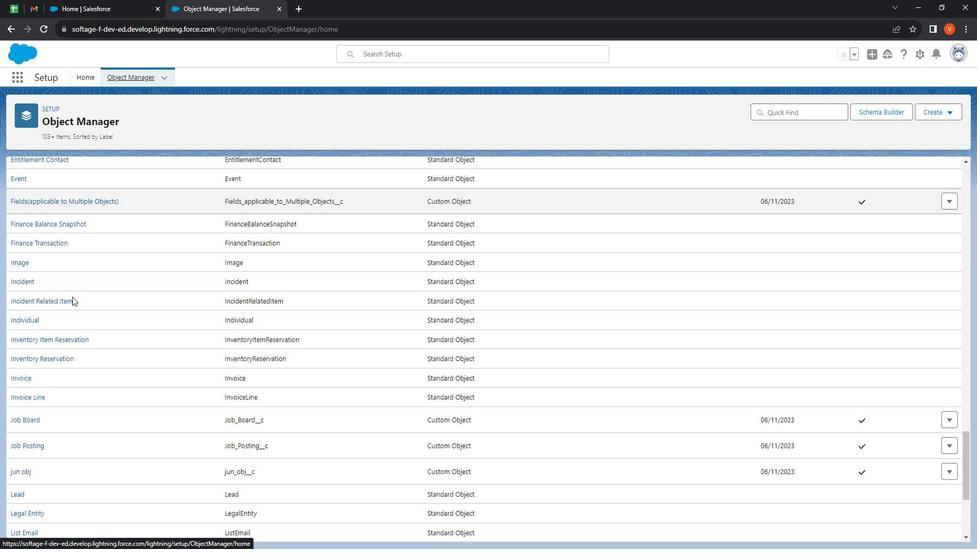 
Action: Mouse moved to (85, 298)
Screenshot: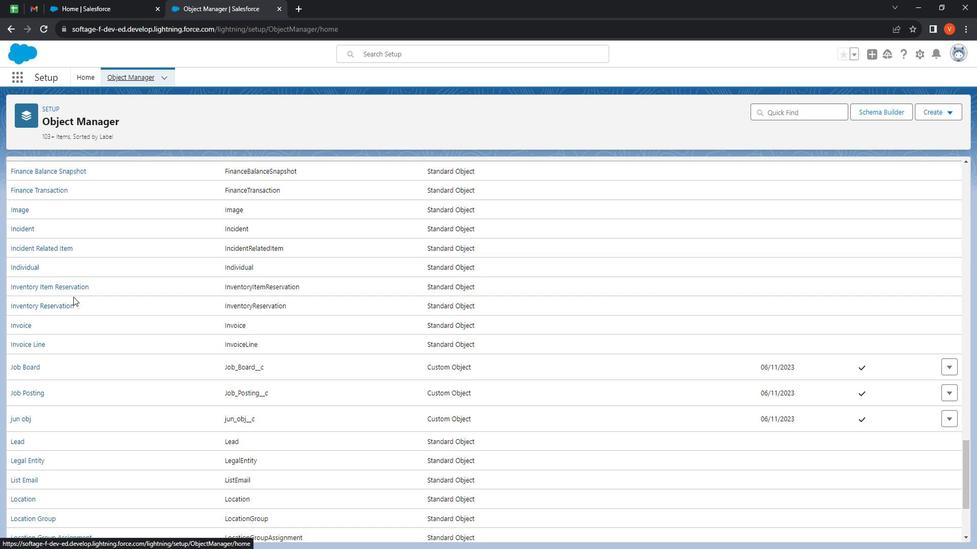 
Action: Mouse scrolled (85, 297) with delta (0, 0)
Screenshot: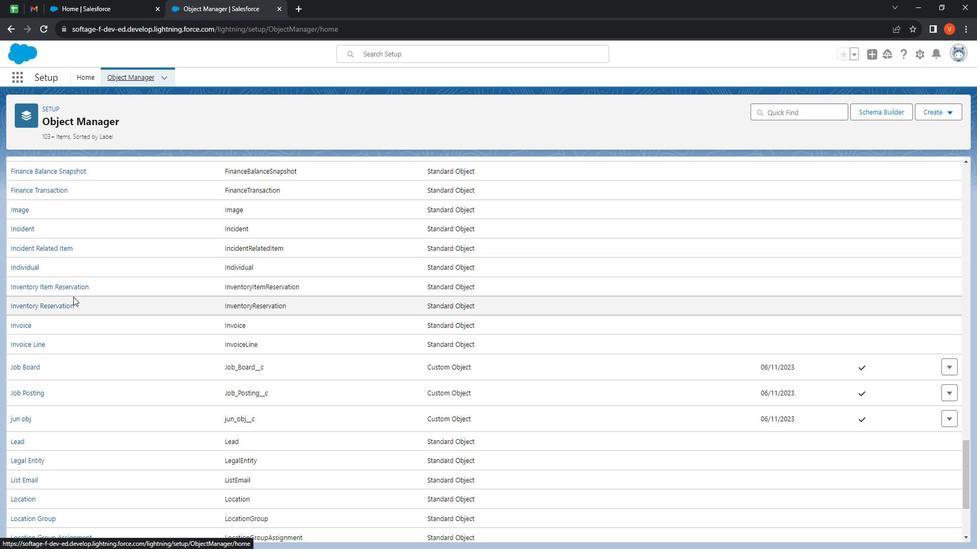 
Action: Mouse moved to (86, 298)
Screenshot: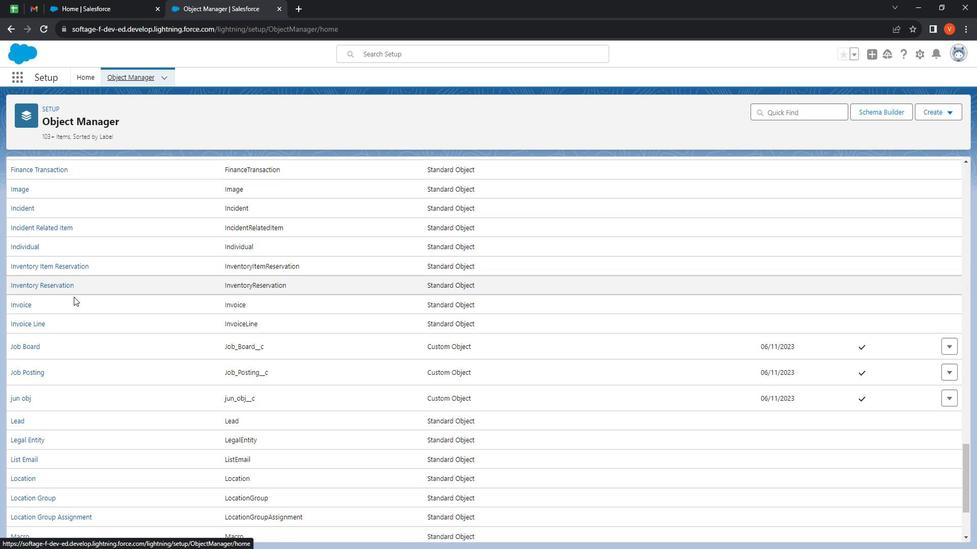 
Action: Mouse scrolled (86, 298) with delta (0, 0)
Screenshot: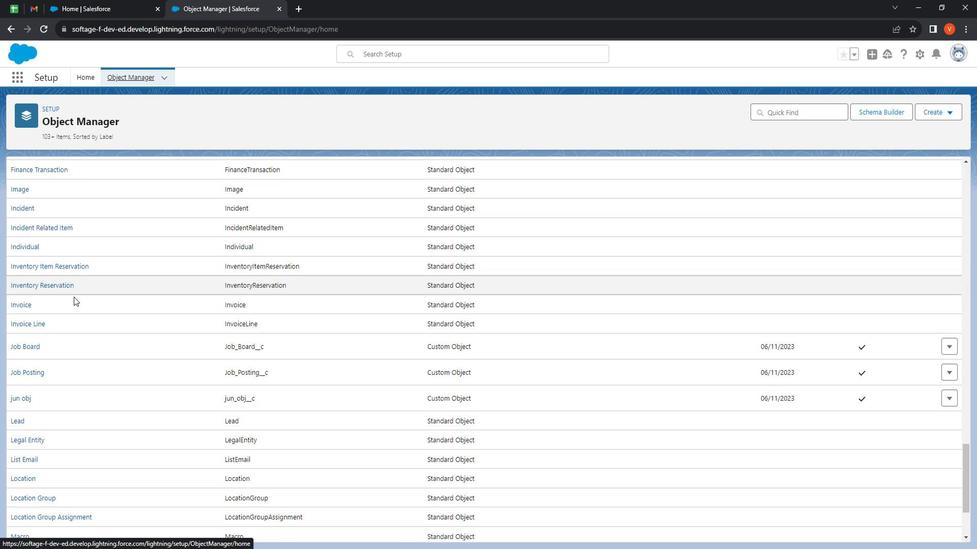 
Action: Mouse moved to (86, 299)
Screenshot: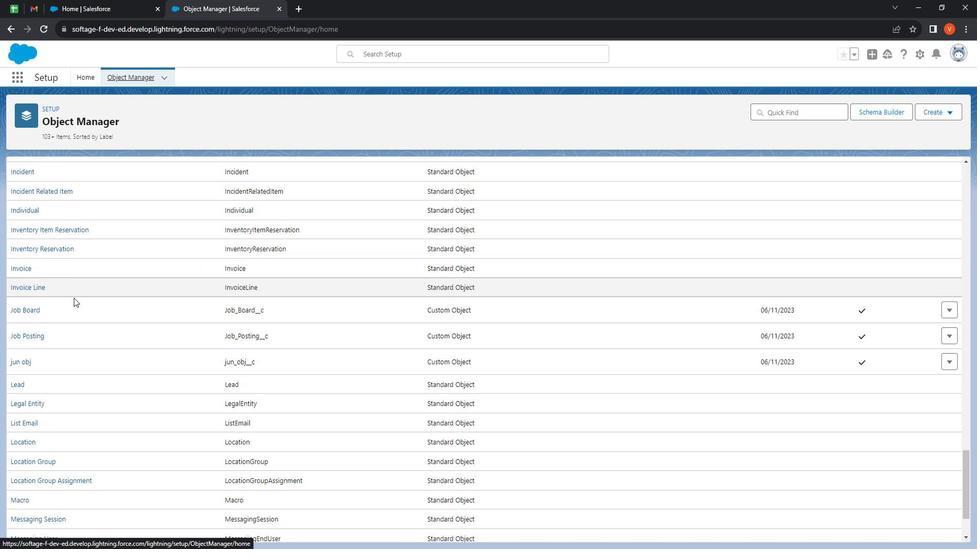 
Action: Mouse scrolled (86, 299) with delta (0, 0)
Screenshot: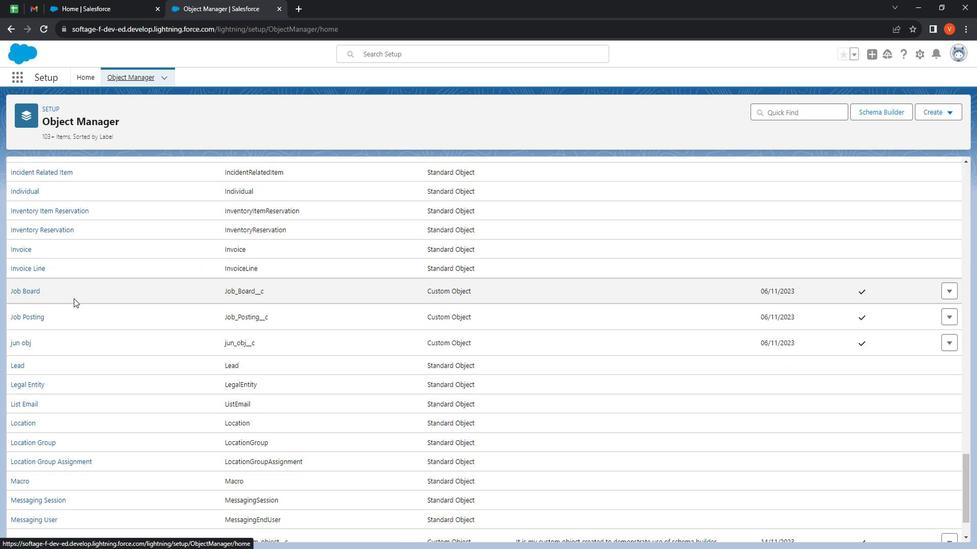 
Action: Mouse moved to (51, 476)
Screenshot: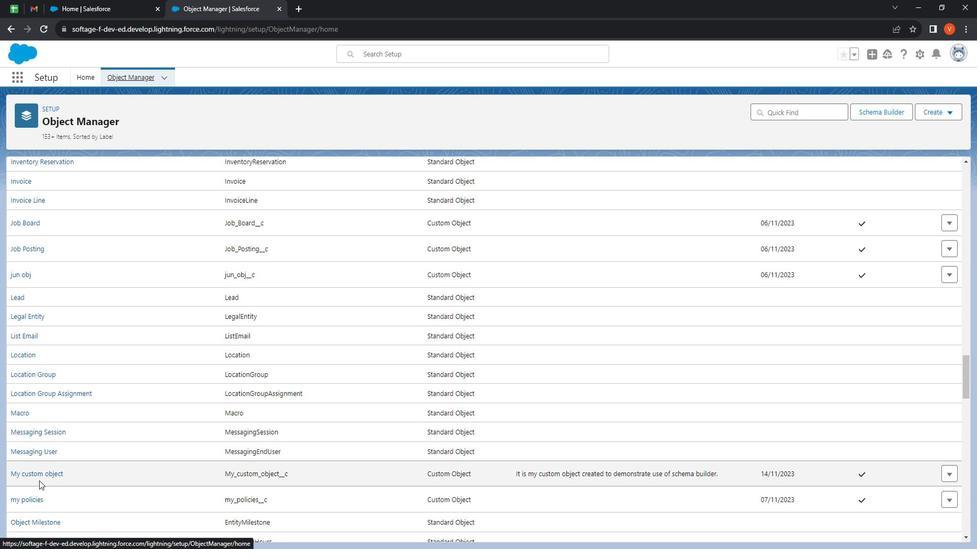 
Action: Mouse scrolled (51, 475) with delta (0, 0)
Screenshot: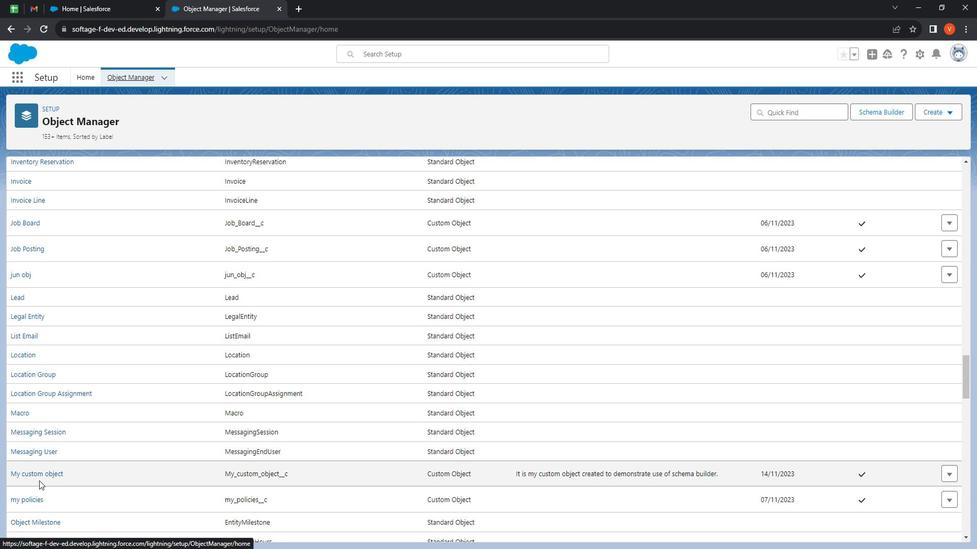 
Action: Mouse moved to (66, 419)
Screenshot: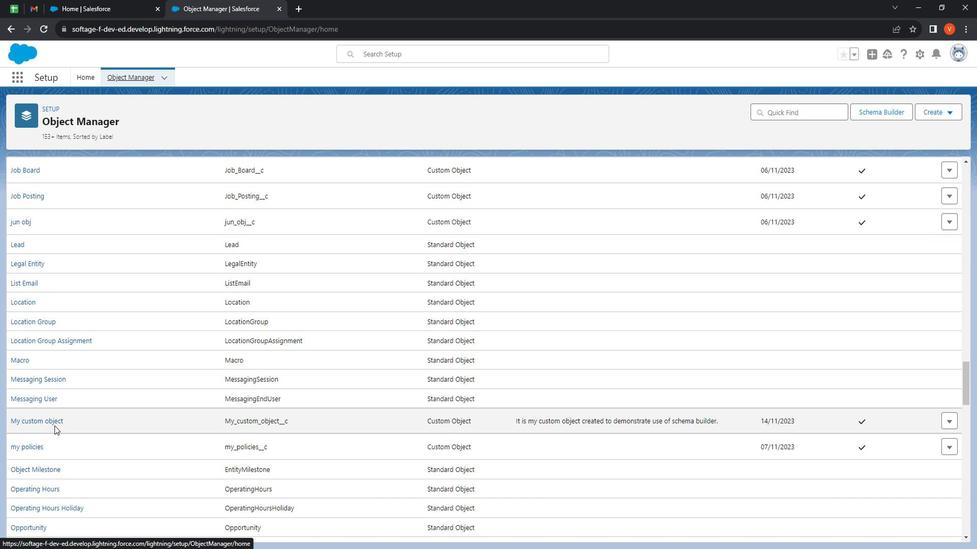 
Action: Mouse pressed left at (66, 419)
Screenshot: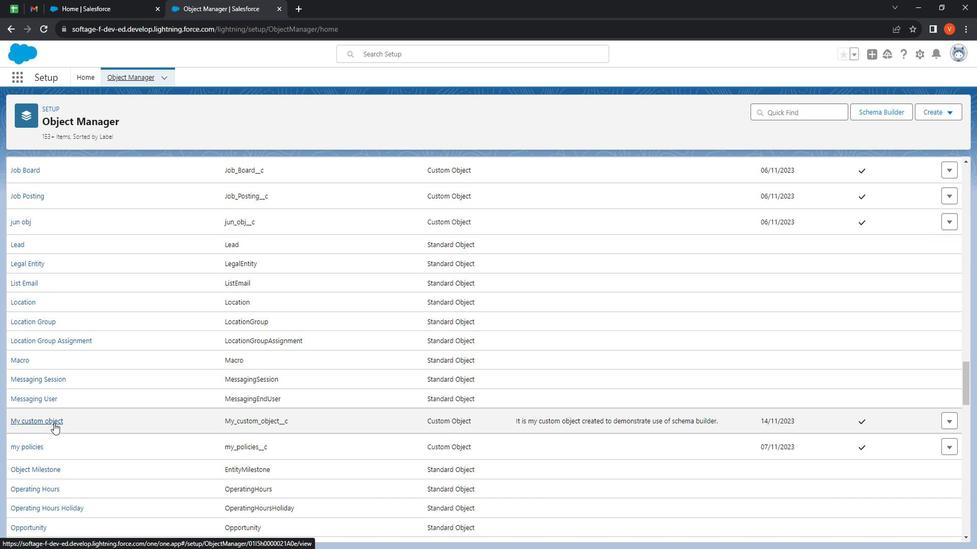 
Action: Mouse moved to (104, 186)
Screenshot: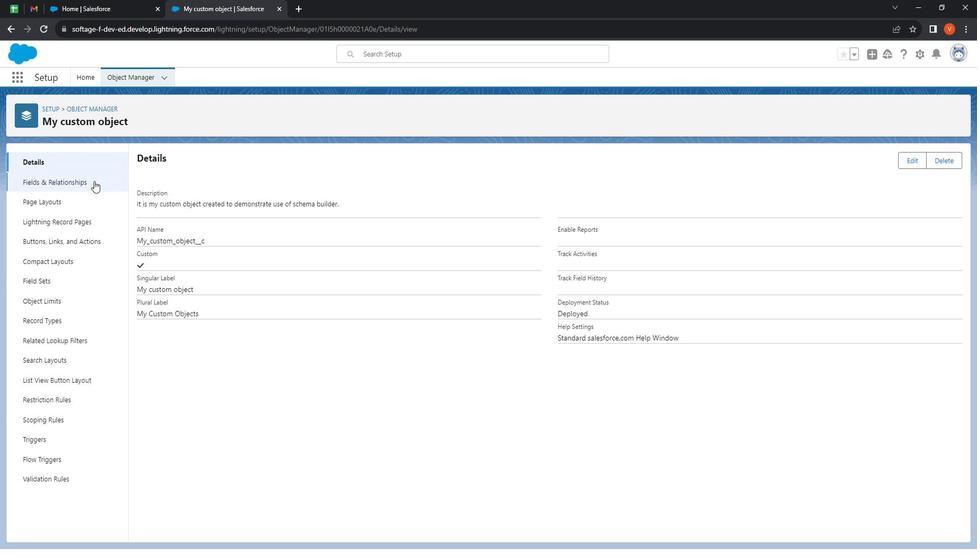 
Action: Mouse pressed left at (104, 186)
Screenshot: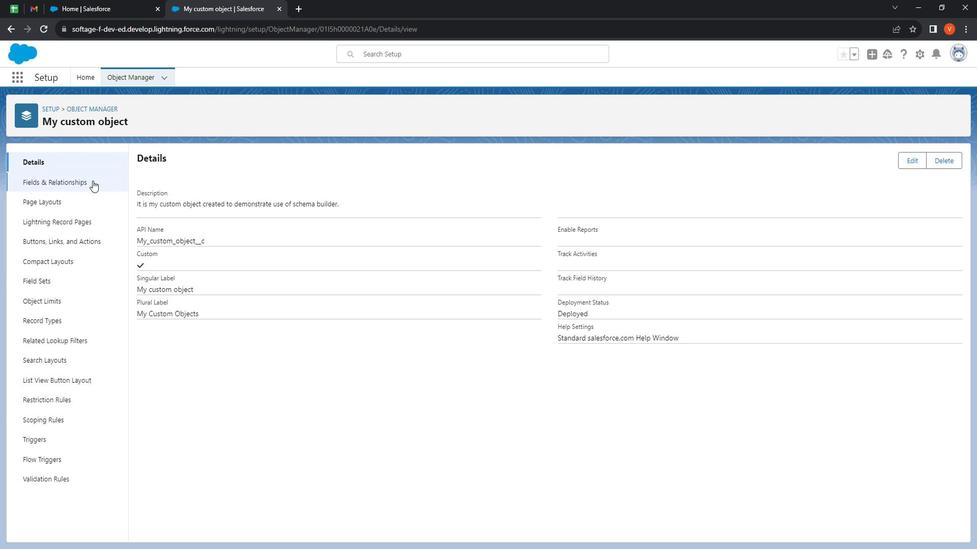 
Action: Mouse moved to (751, 165)
Screenshot: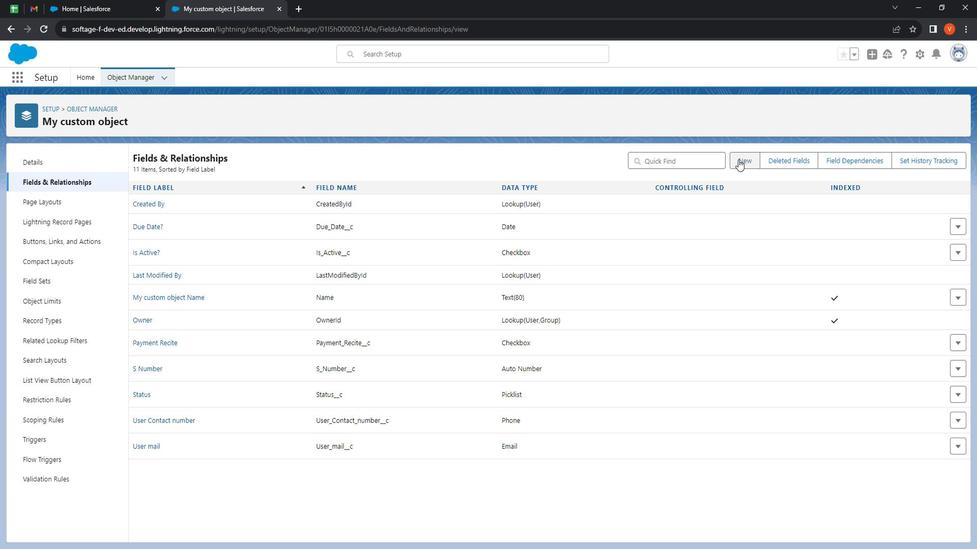 
Action: Mouse pressed left at (751, 165)
Screenshot: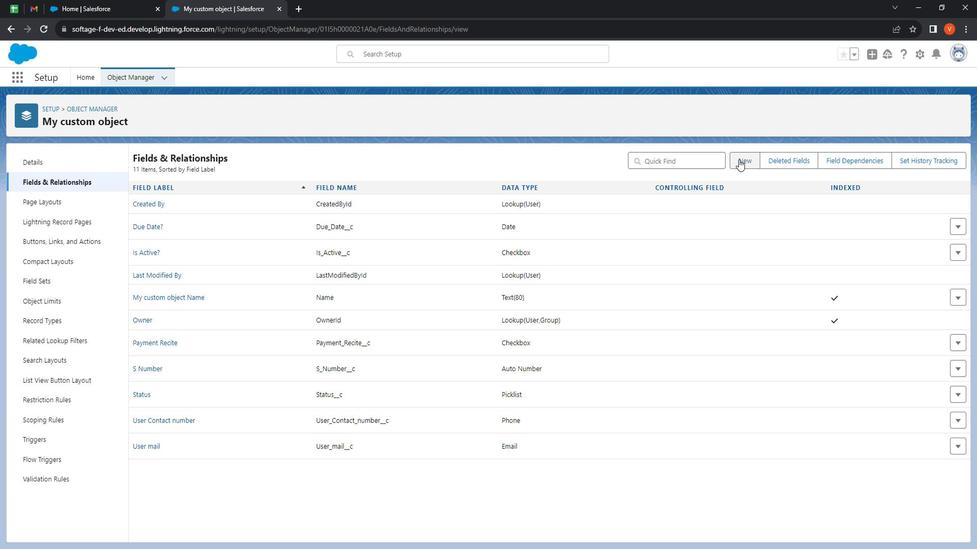 
Action: Mouse moved to (372, 330)
Screenshot: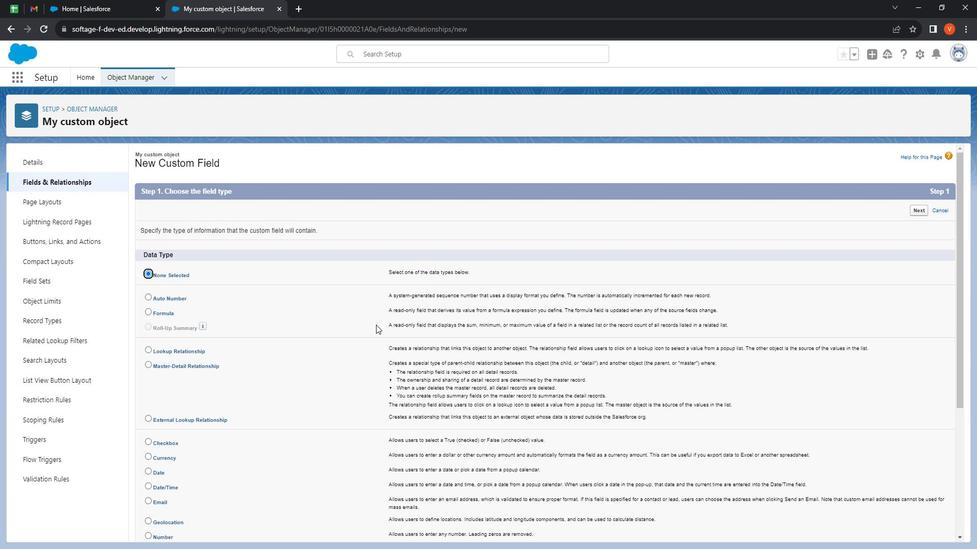 
Action: Mouse scrolled (374, 327) with delta (0, 0)
Screenshot: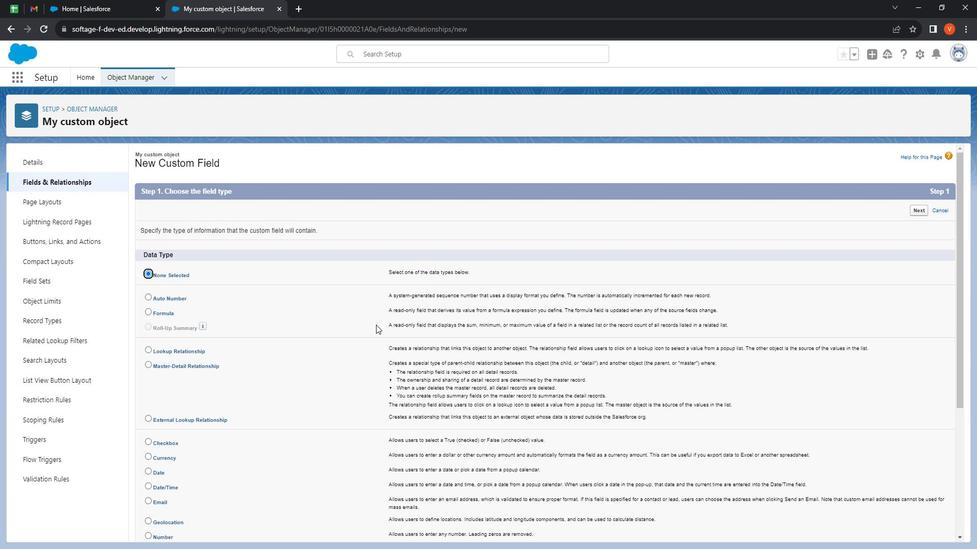 
Action: Mouse moved to (353, 344)
Screenshot: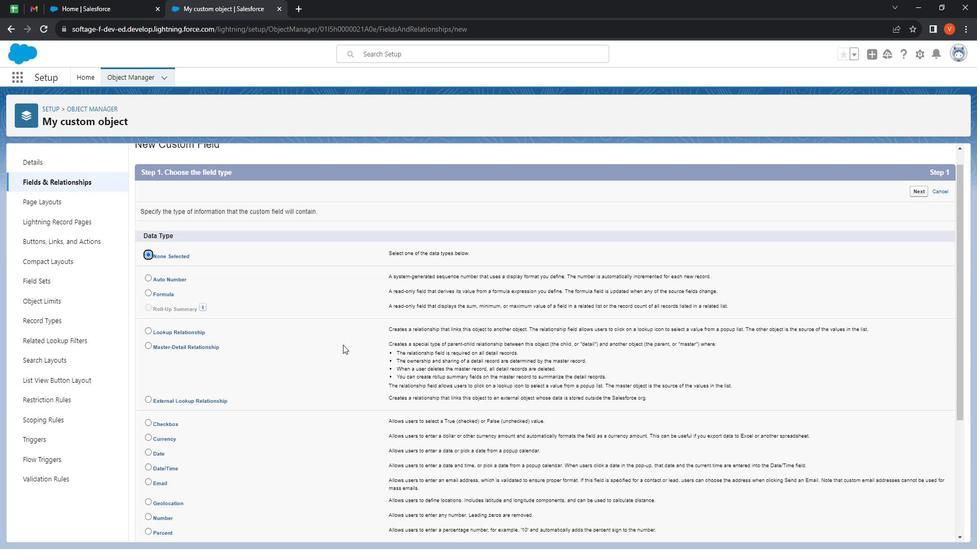 
Action: Mouse scrolled (353, 344) with delta (0, 0)
Screenshot: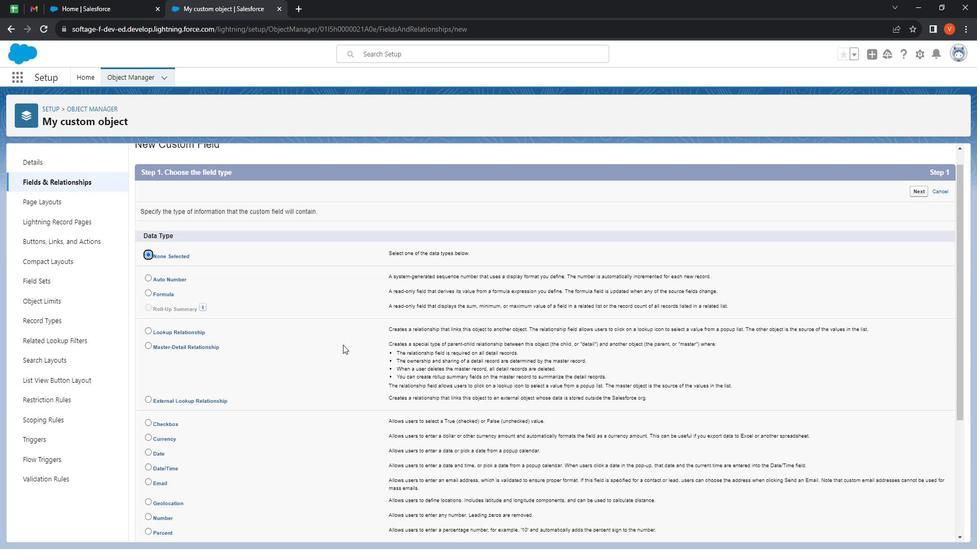 
Action: Mouse moved to (172, 470)
Screenshot: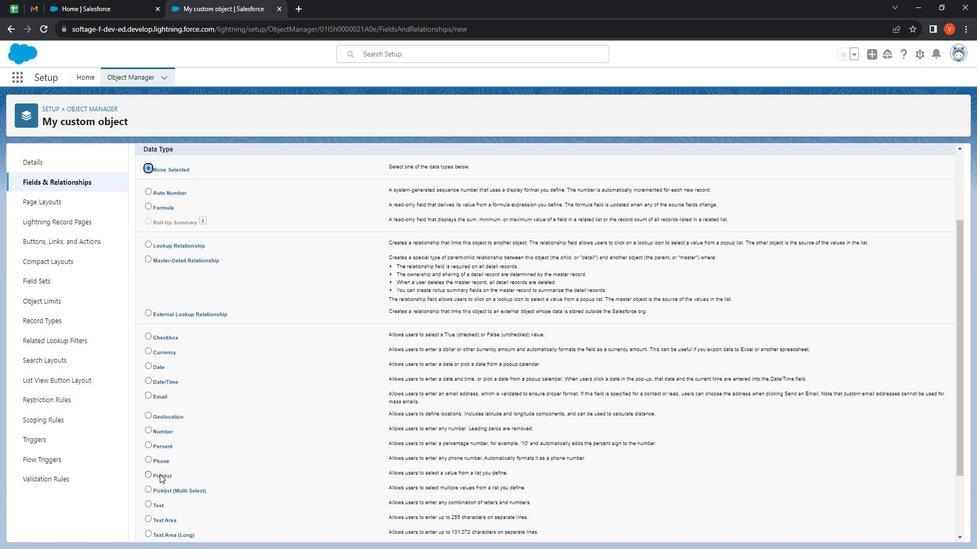 
Action: Mouse pressed left at (172, 470)
Screenshot: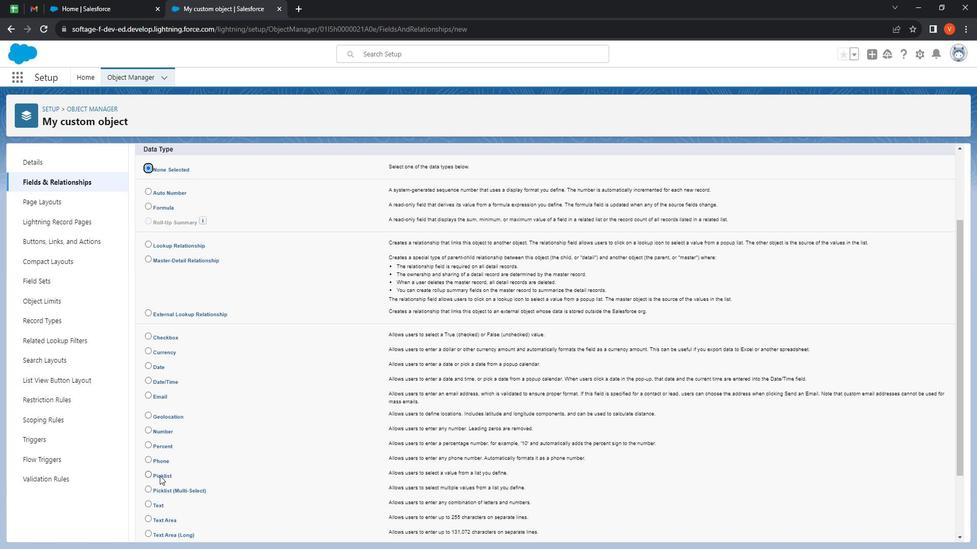 
Action: Mouse moved to (505, 417)
Screenshot: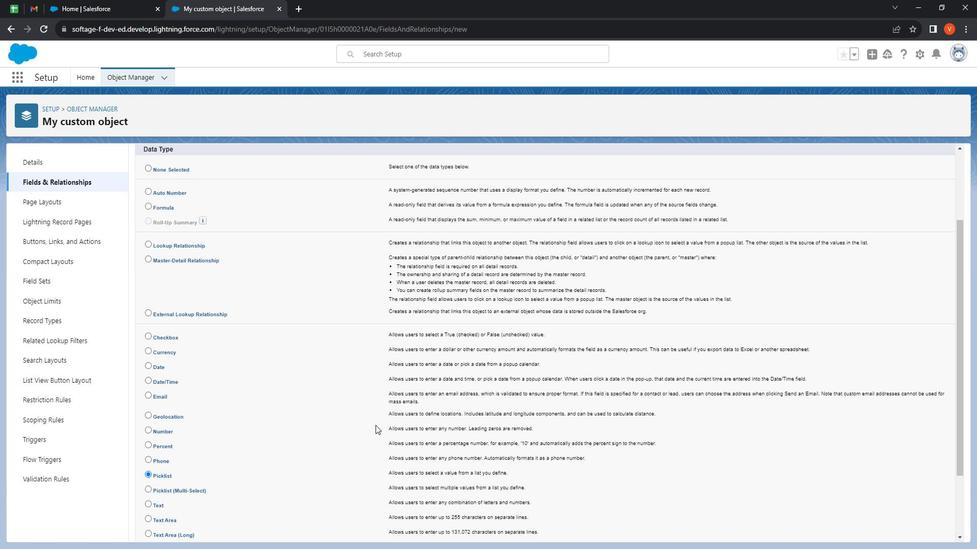 
Action: Mouse scrolled (505, 417) with delta (0, 0)
Screenshot: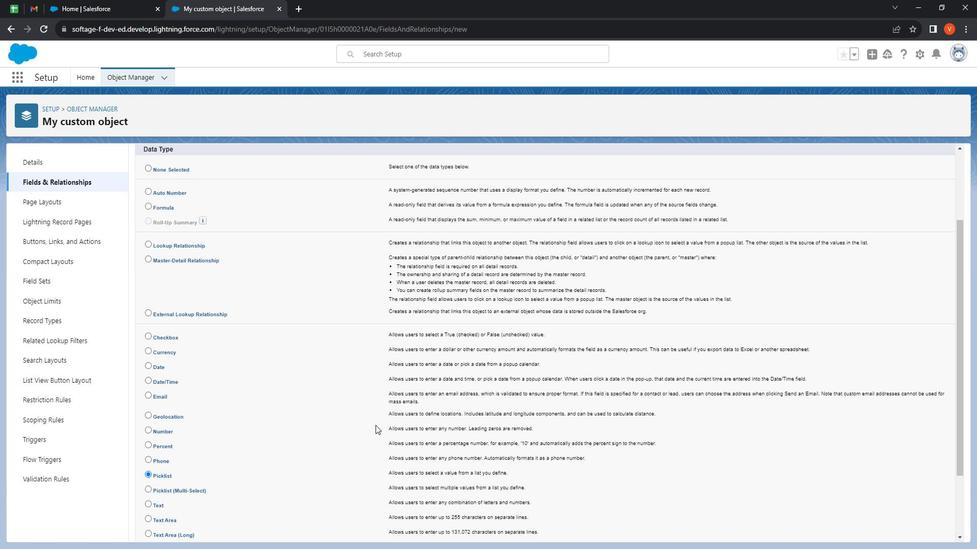 
Action: Mouse moved to (532, 419)
Screenshot: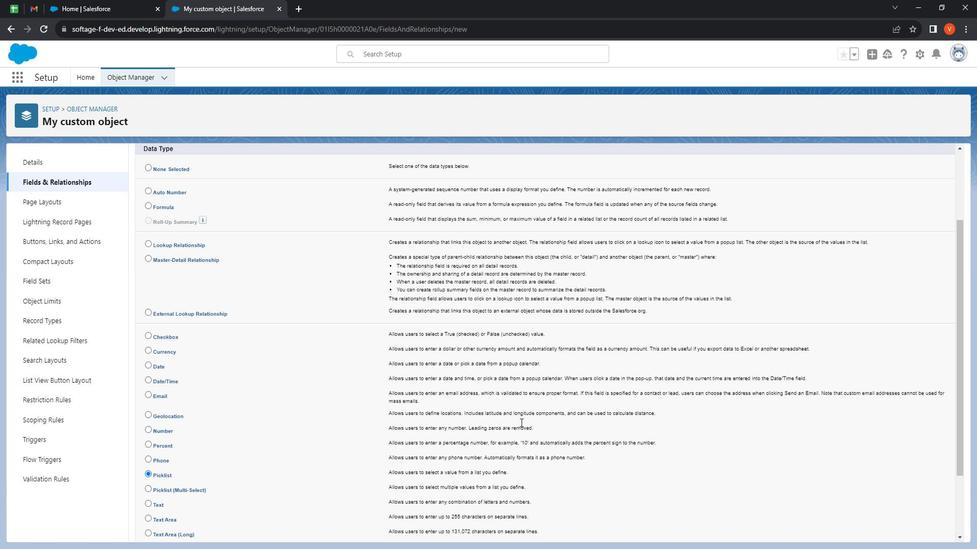 
Action: Mouse scrolled (532, 418) with delta (0, 0)
Screenshot: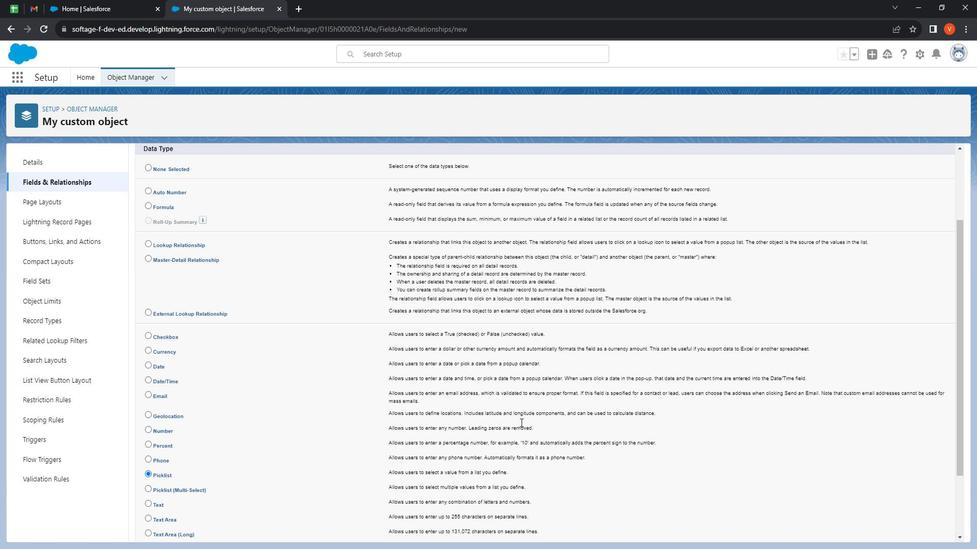 
Action: Mouse moved to (547, 420)
Screenshot: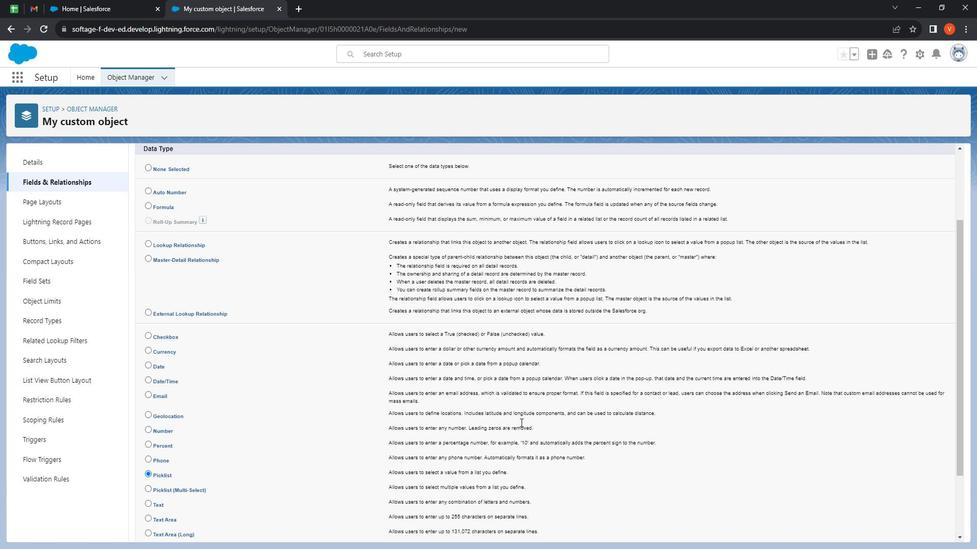 
Action: Mouse scrolled (547, 420) with delta (0, 0)
Screenshot: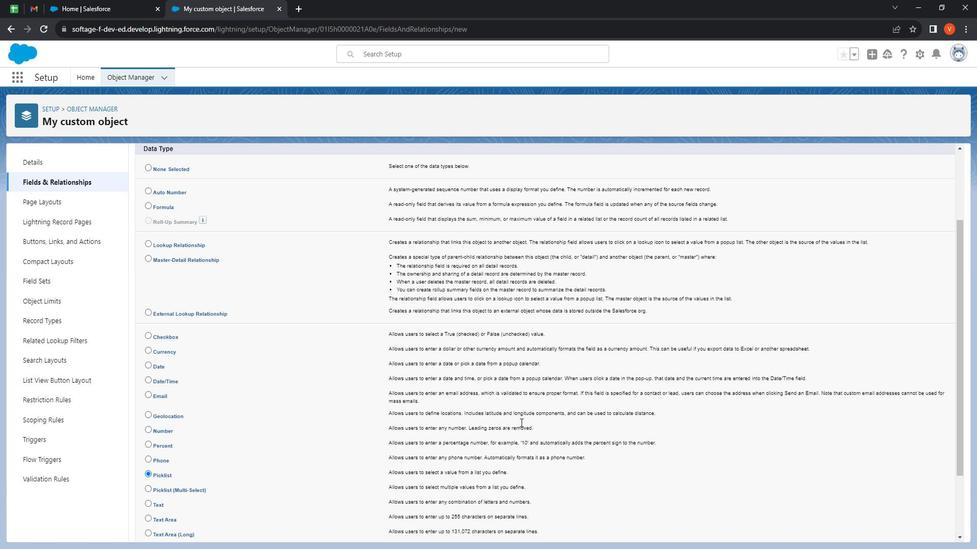 
Action: Mouse moved to (553, 421)
Screenshot: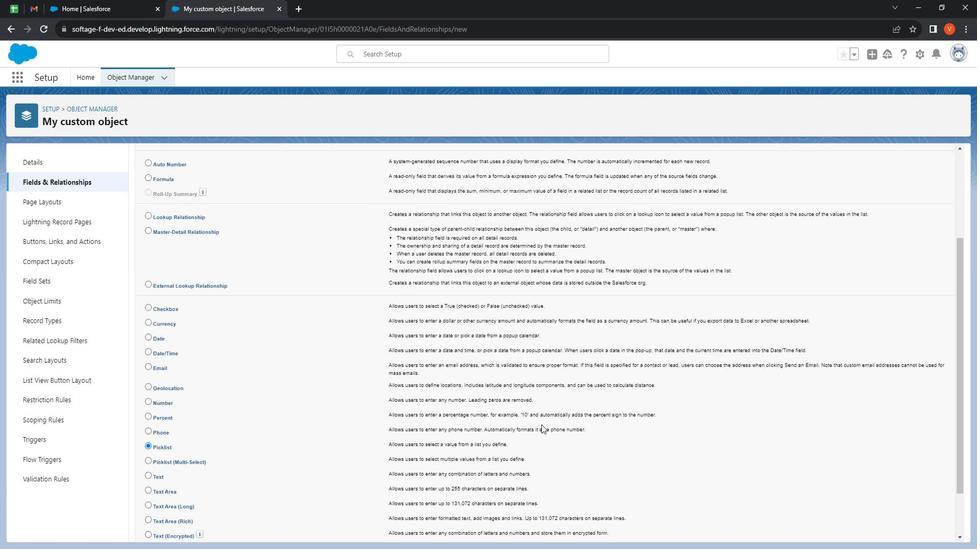 
Action: Mouse scrolled (553, 420) with delta (0, 0)
Screenshot: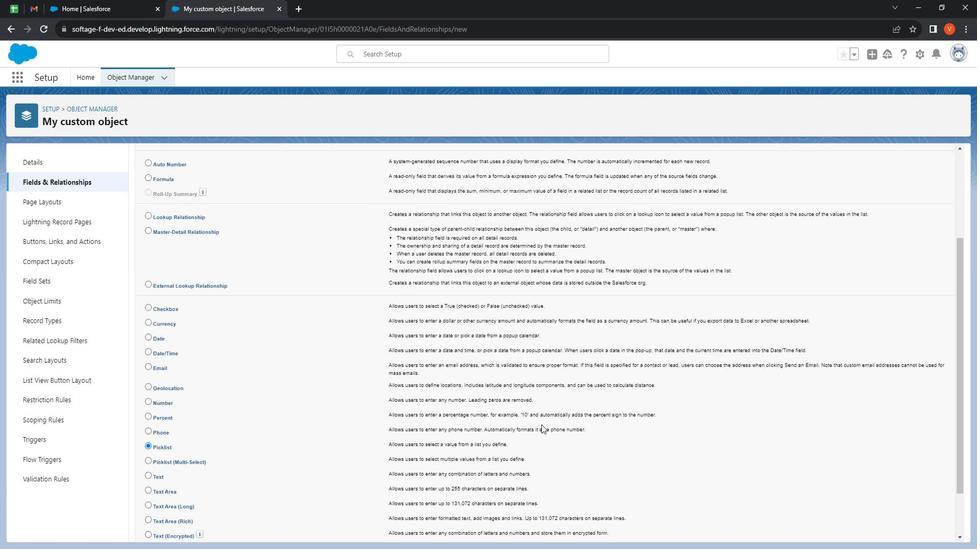 
Action: Mouse moved to (562, 421)
Screenshot: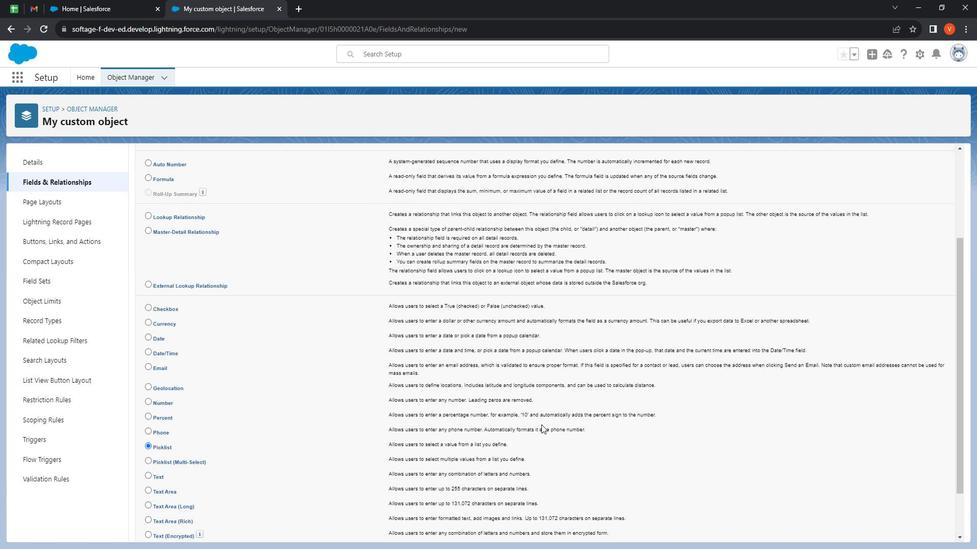 
Action: Mouse scrolled (562, 421) with delta (0, 0)
Screenshot: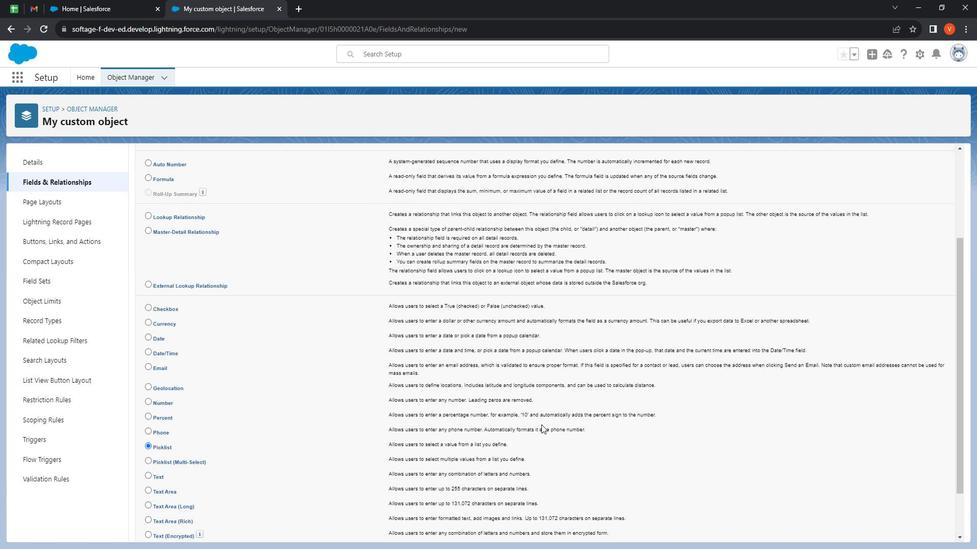 
Action: Mouse moved to (599, 433)
Screenshot: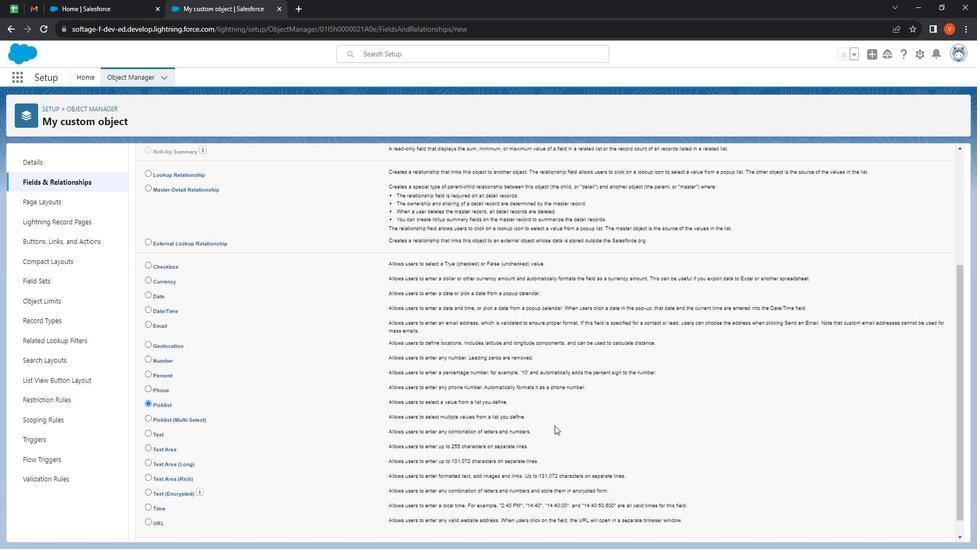 
Action: Mouse scrolled (599, 433) with delta (0, 0)
Screenshot: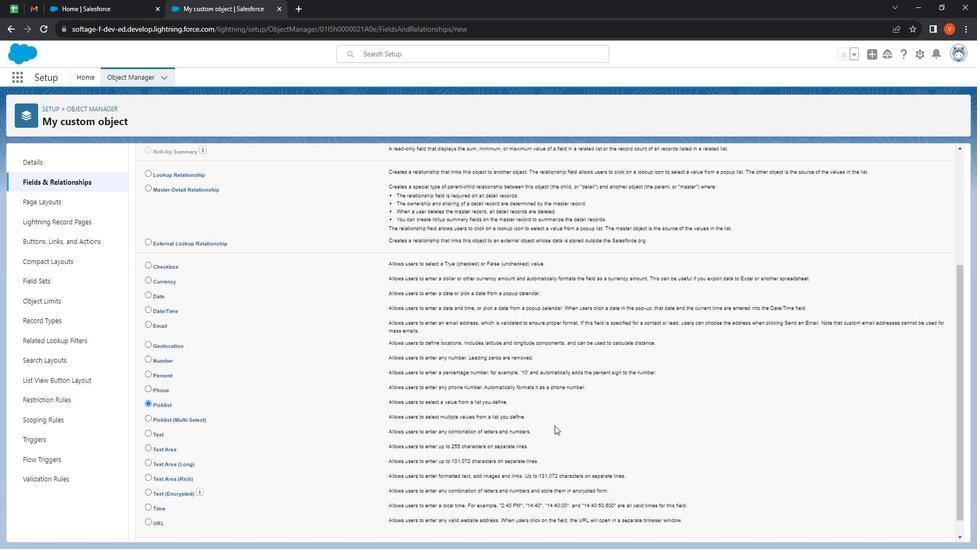
Action: Mouse moved to (929, 526)
Screenshot: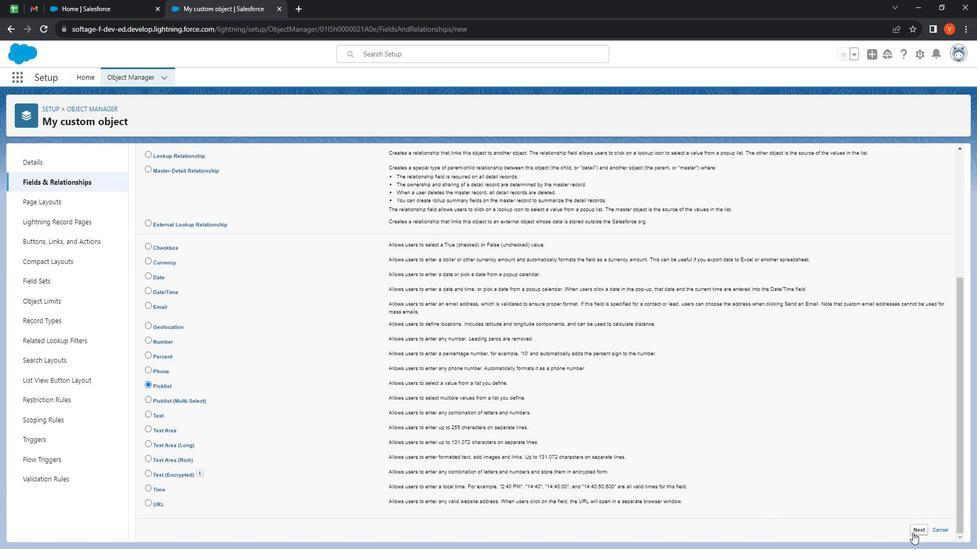 
Action: Mouse pressed left at (929, 526)
Screenshot: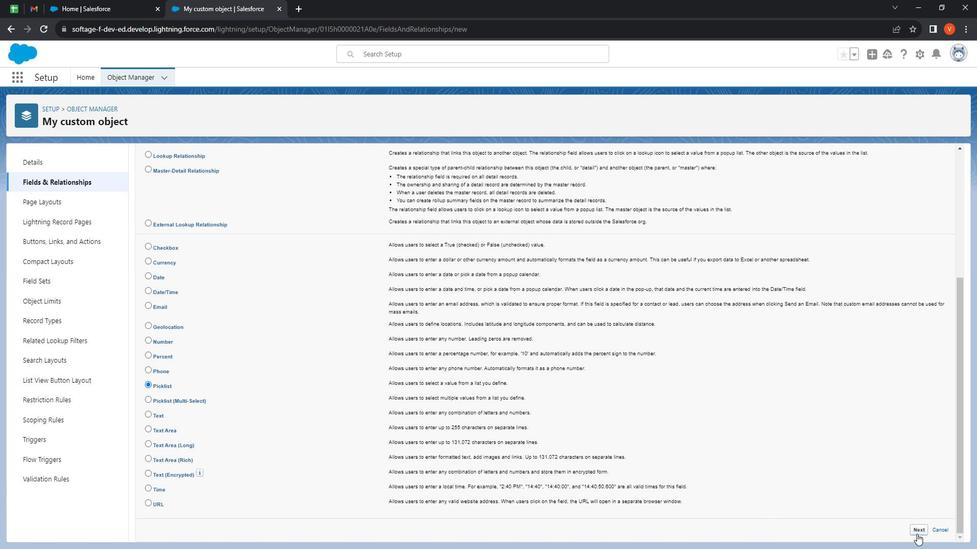 
Action: Mouse moved to (343, 231)
Screenshot: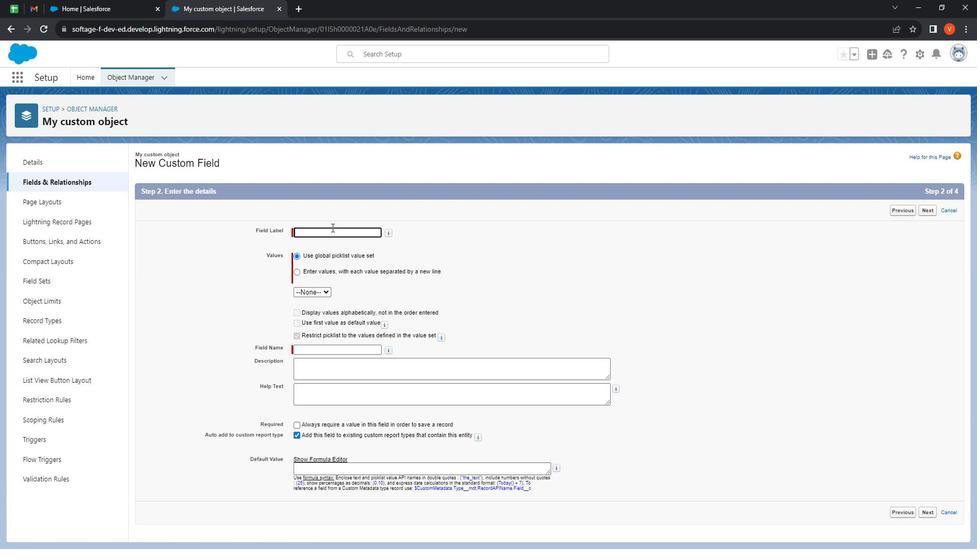 
Action: Mouse pressed left at (343, 231)
Screenshot: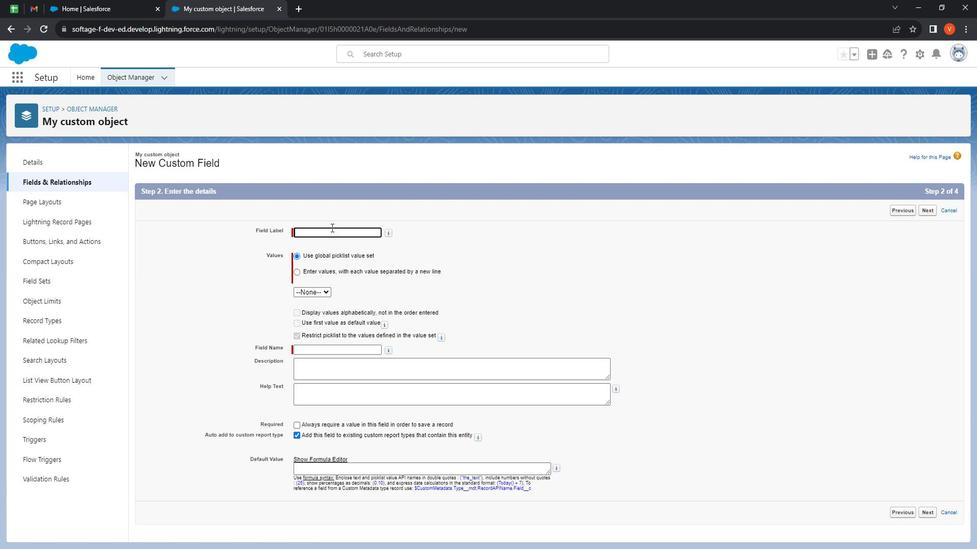 
Action: Mouse moved to (336, 240)
Screenshot: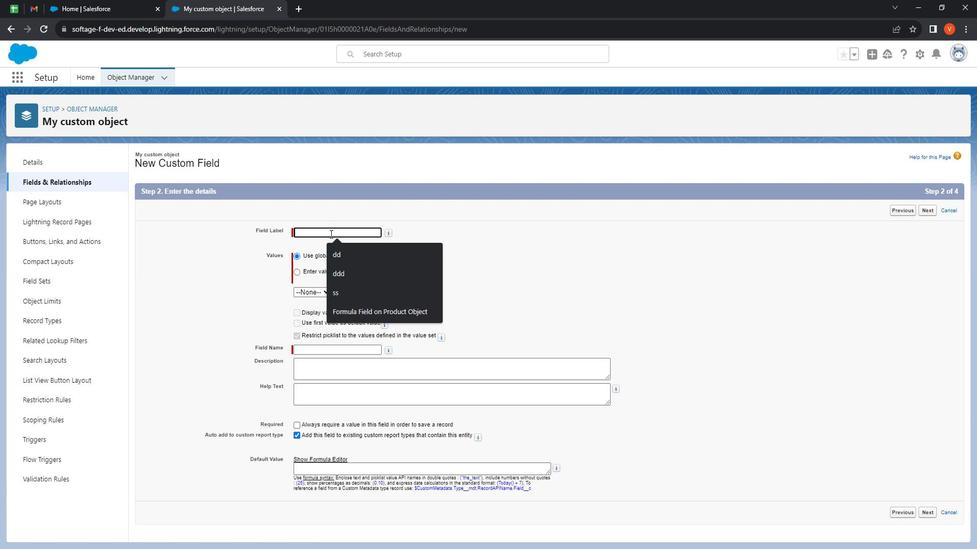 
Action: Key pressed <Key.shift>
Screenshot: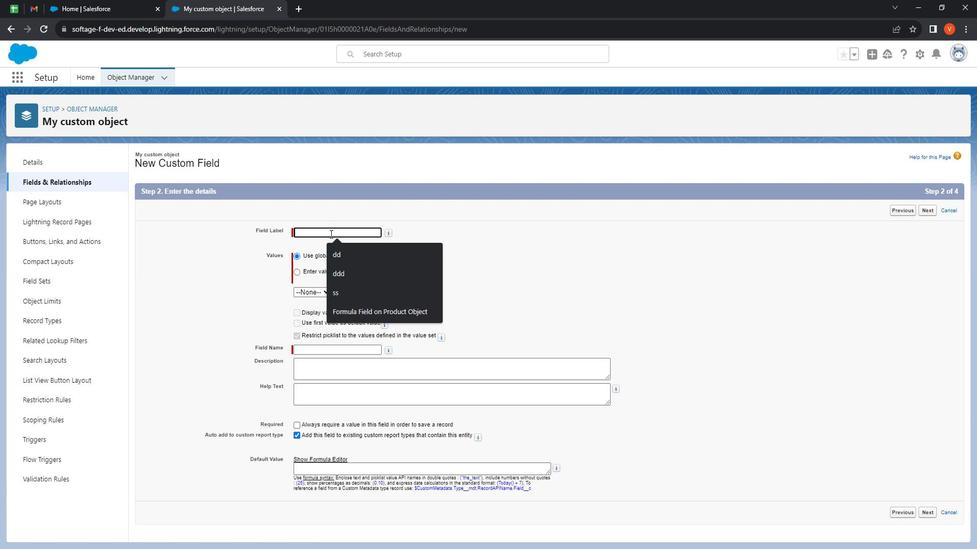 
Action: Mouse moved to (323, 244)
Screenshot: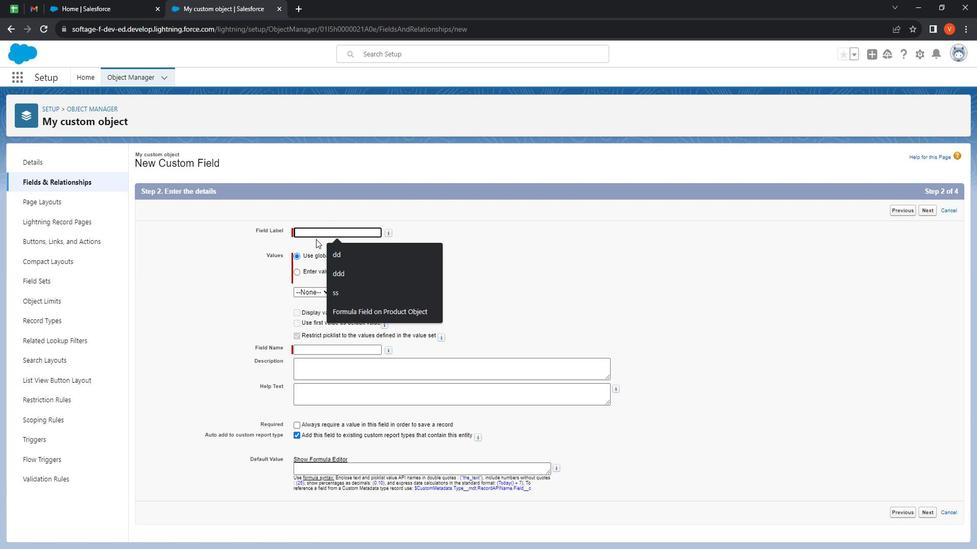 
Action: Key pressed <Key.shift><Key.shift><Key.shift><Key.shift><Key.shift><Key.shift>My<Key.space><Key.shift>Payment<Key.space><Key.shift>Methoi=d<Key.backspace><Key.backspace><Key.backspace>d
Screenshot: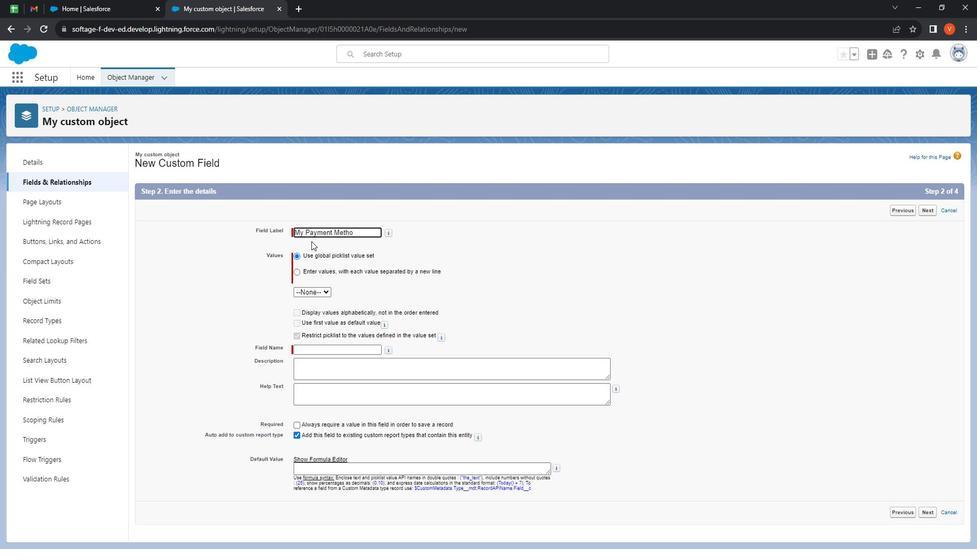 
Action: Mouse moved to (349, 271)
Screenshot: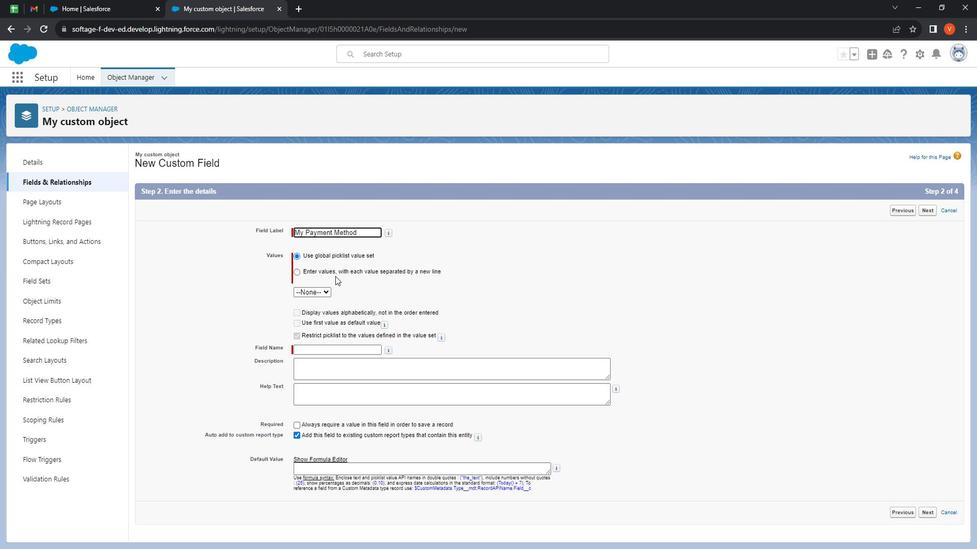 
Action: Mouse pressed left at (349, 271)
Screenshot: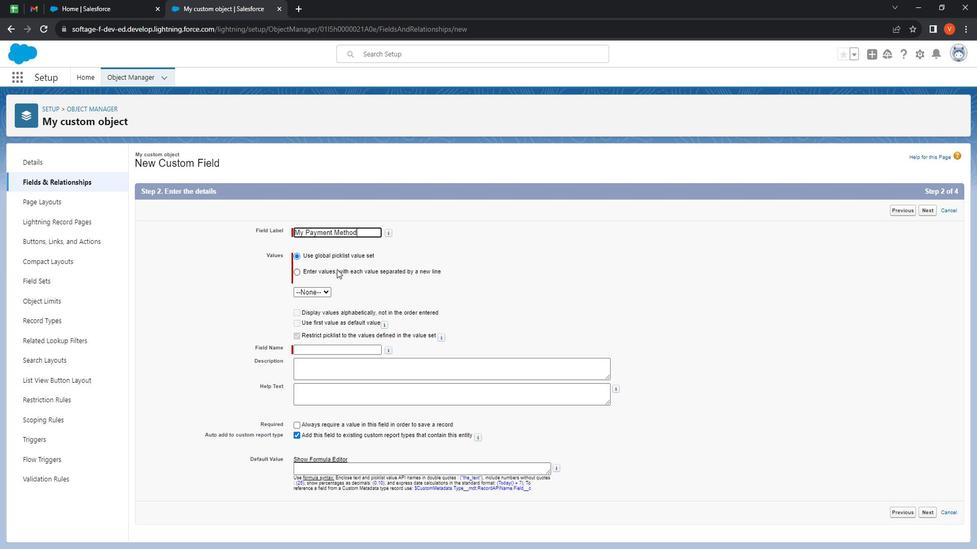 
Action: Mouse moved to (344, 305)
Screenshot: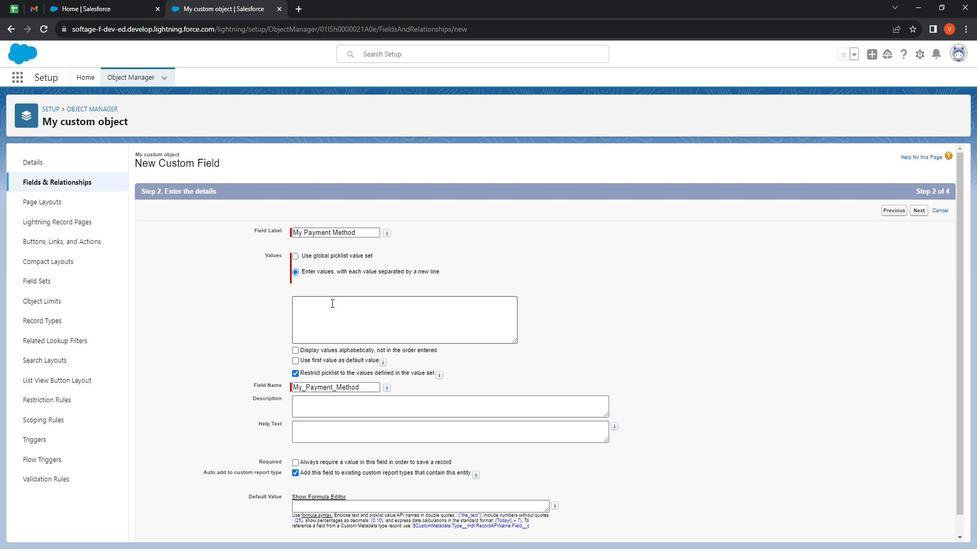 
Action: Mouse pressed left at (344, 305)
Screenshot: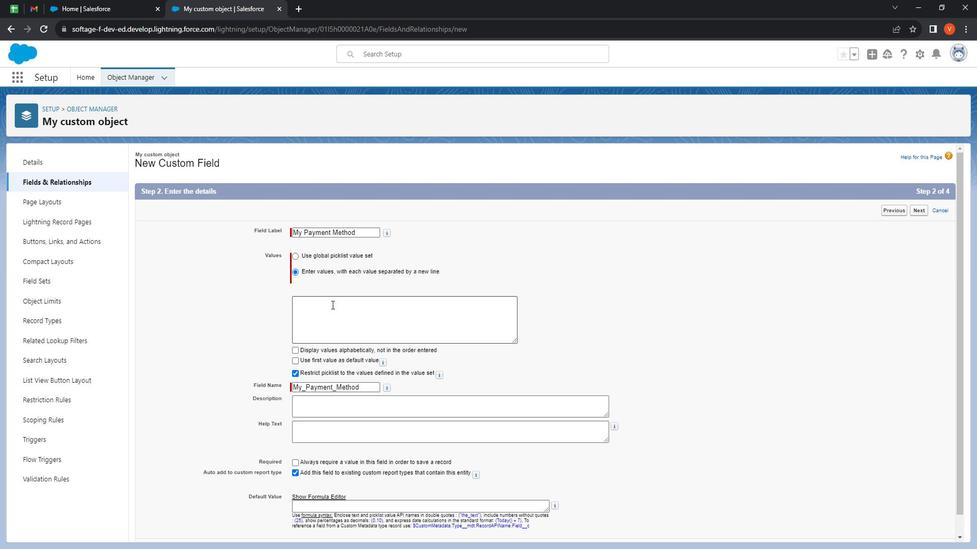 
Action: Mouse moved to (348, 313)
Screenshot: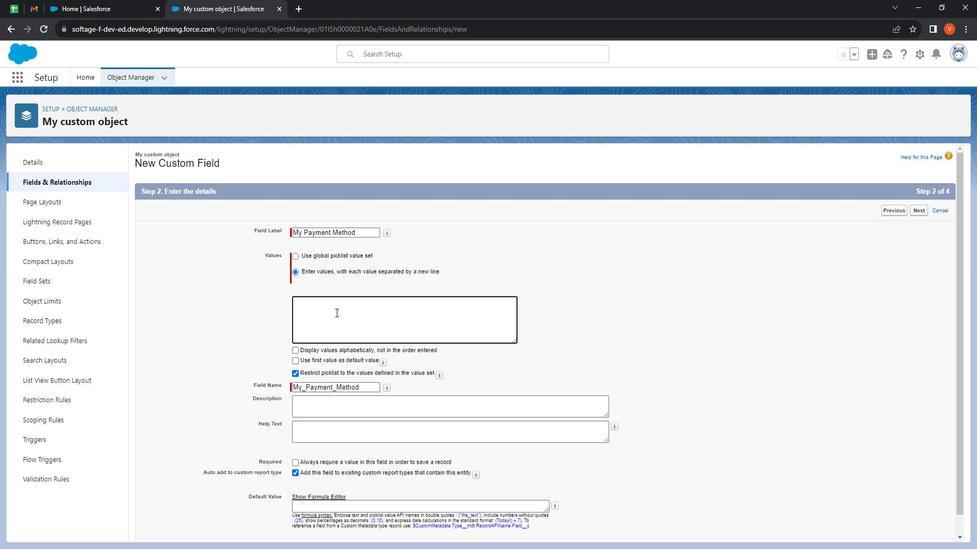 
Action: Key pressed <Key.shift_r><Key.shift_r>Cre
Screenshot: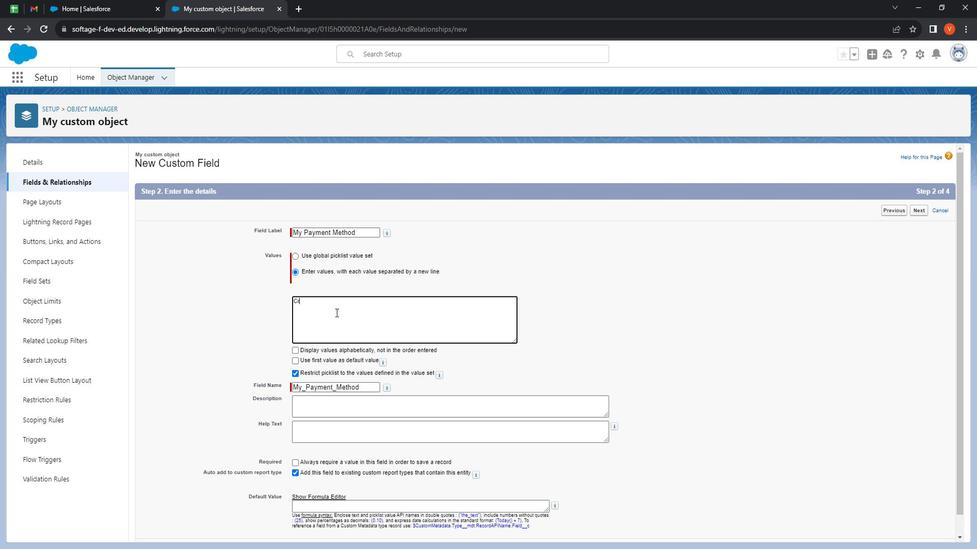
Action: Mouse moved to (347, 313)
Screenshot: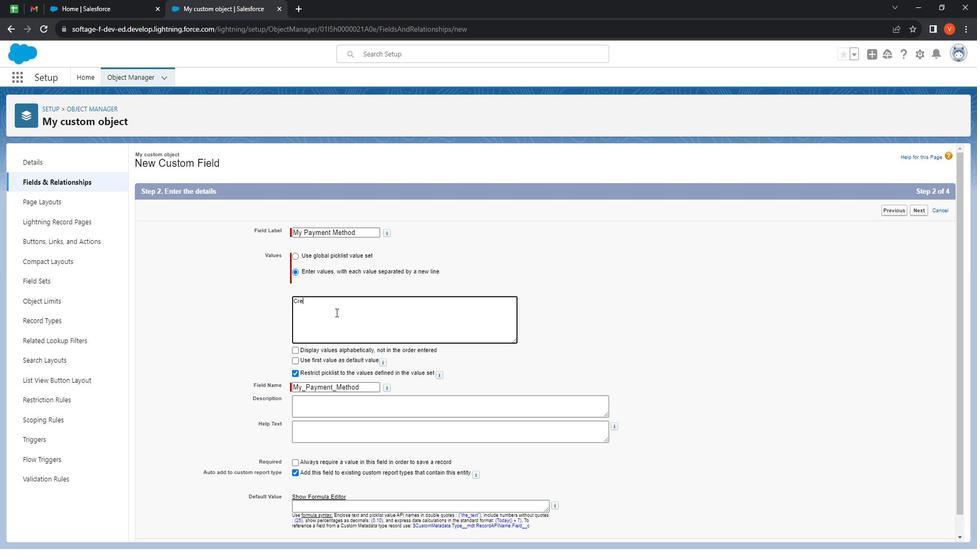 
Action: Key pressed dir<Key.backspace>t<Key.space><Key.shift>Card<Key.enter><Key.shift>Debit<Key.space><Key.shift>Card<Key.enter><Key.shift><Key.shift><Key.shift><Key.shift><Key.shift>Pay<Key.shift>Pal<Key.space><Key.shift><Key.enter><Key.shift><Key.shift><Key.shift><Key.shift><Key.shift><Key.shift>Paytm<Key.shift><Key.shift><Key.shift><Key.shift><Key.shift><Key.shift><Key.shift><Key.shift><Key.shift>(<Key.shift>UPI's<Key.shift><Key.shift><Key.shift><Key.shift><Key.shift>)<Key.right><Key.enter><Key.shift><Key.shift><Key.shift><Key.shift><Key.shift><Key.shift><Key.shift><Key.shift><Key.shift><Key.shift><Key.shift><Key.shift><Key.shift><Key.shift><Key.shift><Key.shift><Key.shift><Key.shift><Key.shift><Key.shift><Key.shift><Key.shift><Key.shift><Key.shift><Key.shift><Key.shift><Key.shift><Key.shift><Key.shift><Key.shift><Key.shift><Key.shift><Key.shift><Key.shift><Key.shift>DD<Key.enter><Key.shift>Cheque<Key.enter><Key.shift>Cash<Key.space><Key.shift>On<Key.space>delivery<Key.enter><Key.shift><Key.shift><Key.shift><Key.shift><Key.shift><Key.shift><Key.shift><Key.shift><Key.shift><Key.shift><Key.shift><Key.shift><Key.shift><Key.shift><Key.shift><Key.shift><Key.shift><Key.shift><Key.shift><Key.shift><Key.shift><Key.shift><Key.shift><Key.shift><Key.shift><Key.shift><Key.shift>Bank<Key.space><Key.shift>Transfer
Screenshot: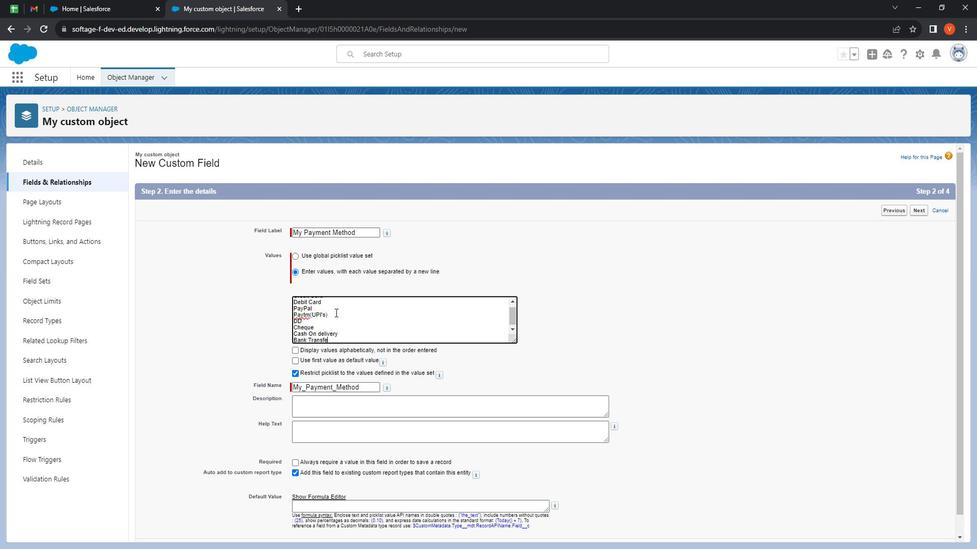 
Action: Mouse moved to (365, 305)
Screenshot: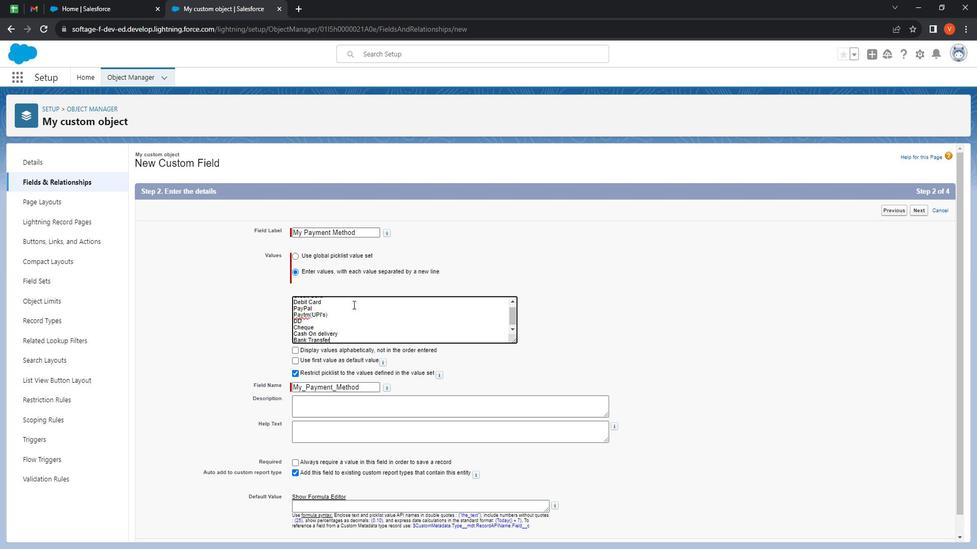 
Action: Mouse scrolled (365, 305) with delta (0, 0)
Screenshot: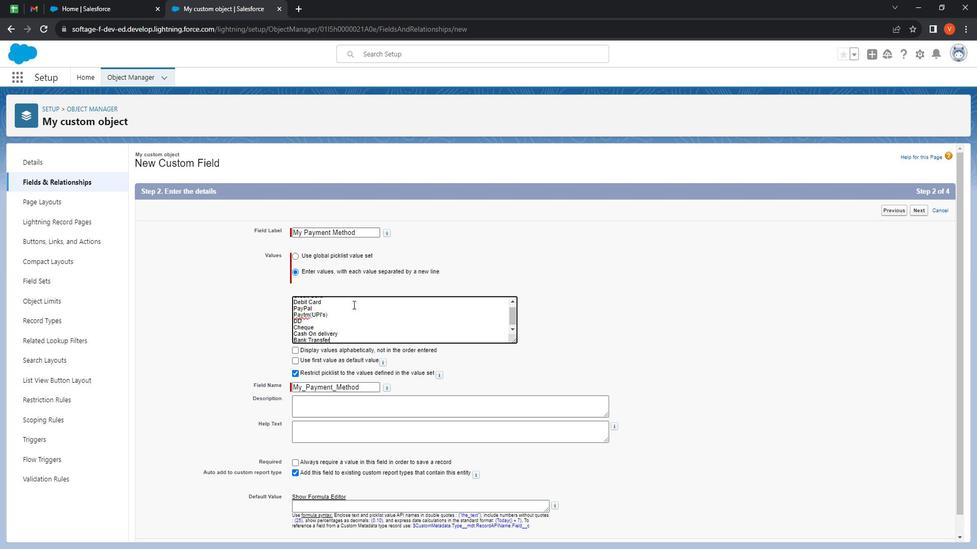
Action: Mouse moved to (323, 352)
Screenshot: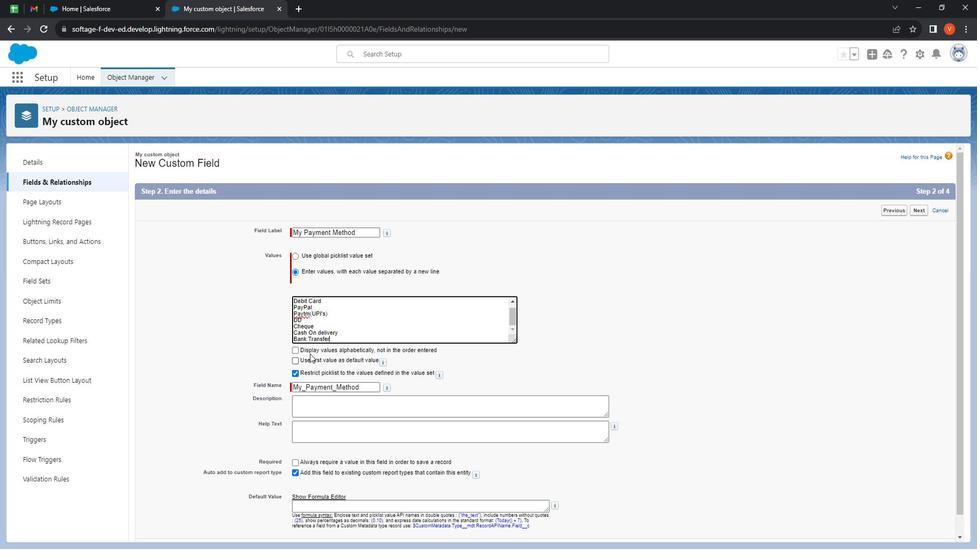
Action: Mouse pressed left at (323, 352)
Screenshot: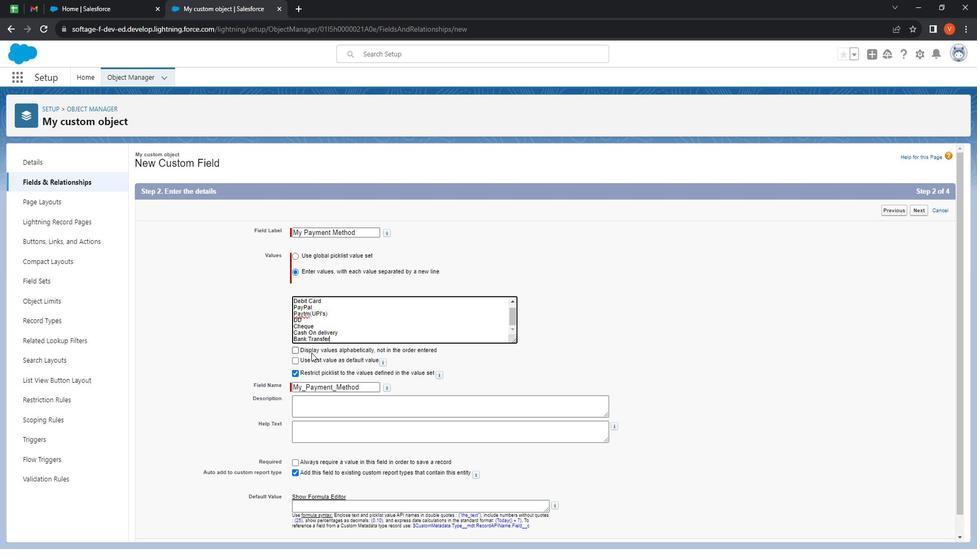 
Action: Mouse moved to (344, 399)
Screenshot: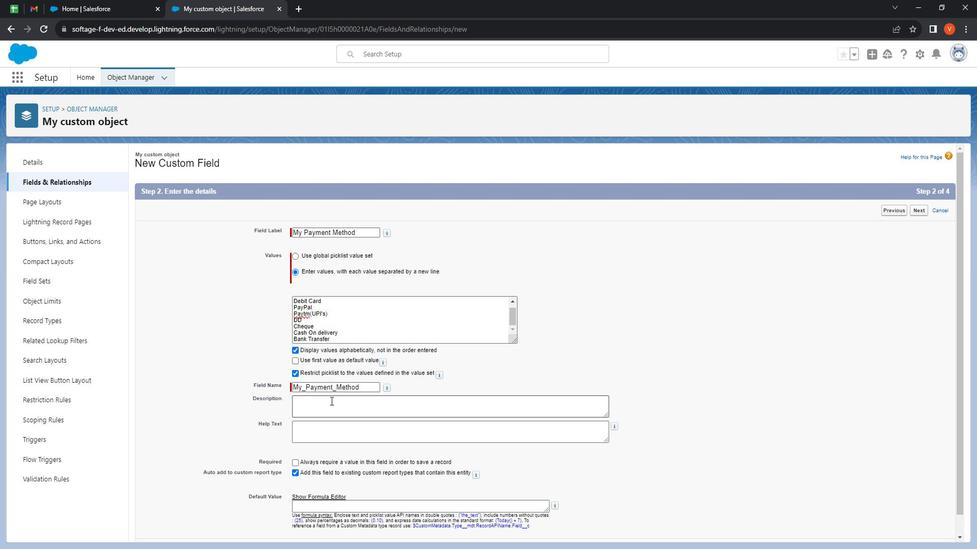 
Action: Mouse pressed left at (344, 399)
Screenshot: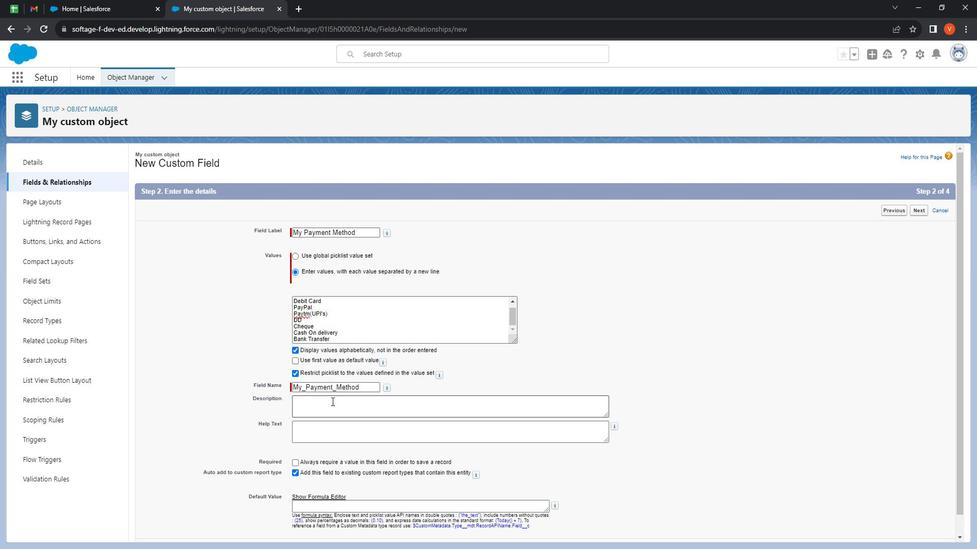 
Action: Key pressed <Key.shift>
Screenshot: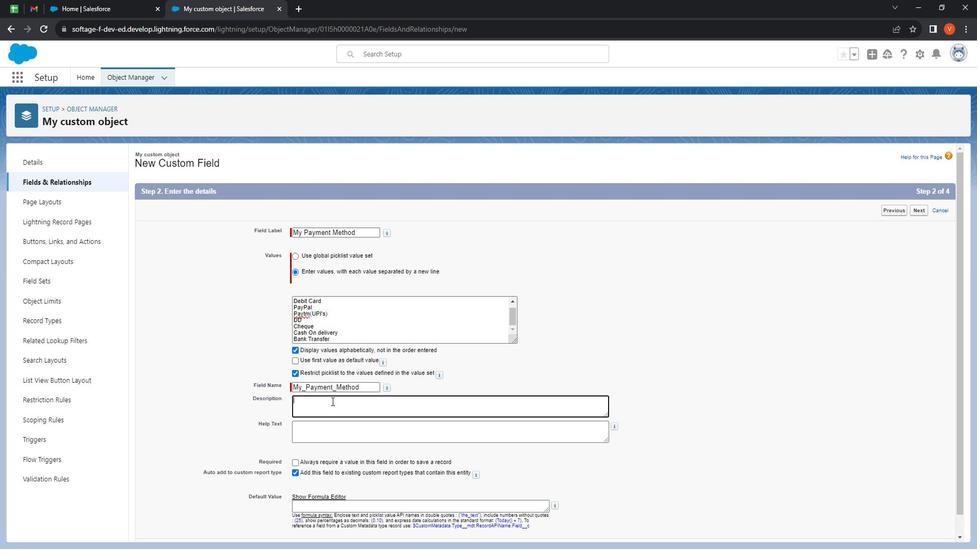 
Action: Mouse moved to (339, 399)
Screenshot: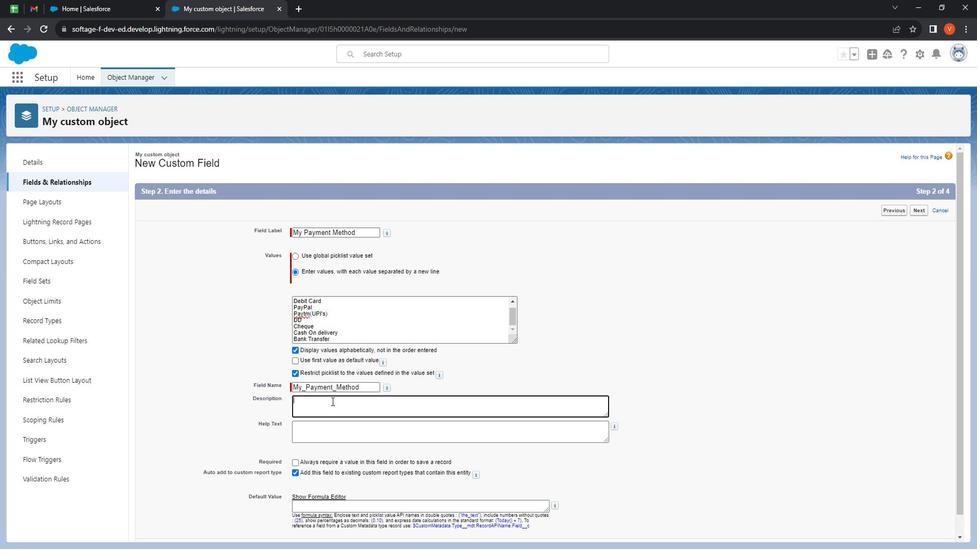 
Action: Key pressed <Key.shift><Key.shift><Key.shift><Key.shift><Key.shift><Key.shift><Key.shift><Key.shift><Key.shift><Key.shift><Key.shift><Key.shift><Key.shift><Key.shift>A<Key.space>payment<Key.space>method<Key.space>refers<Key.space>to<Key.space>the<Key.space>manner<Key.space>in<Key.space>which<Key.space>a<Key.space>customer<Key.space>pays<Key.space>for<Key.space>good<Key.space>or<Key.space>services<Key.space><Key.backspace>.<Key.space><Key.shift>It<Key.space>serves<Key.space>as<Key.space>the<Key.space>medium<Key.space>through<Key.space>which<Key.space>financial<Key.space>transactions<Key.space>are<Key.space>executed<Key.space>between<Key.space>a<Key.space>buyer<Key.space>and<Key.space>a<Key.space>seller<Key.space><Key.backspace>.<Key.space>payment<Key.space>method<Key.space>have<Key.space>evolved<Key.space>significantly<Key.space>with<Key.space>advancements<Key.space>in<Key.space>technology,<Key.space><Key.shift>Offering<Key.space>diverse<Key.space>options<Key.space>to<Key.space>cater<Key.space>to<Key.space>ve<Key.backspace>arying<Key.space>preferences<Key.space>and<Key.space>global<Key.space>economic<Key.space>trends.<Key.enter>traditional<Key.space>payment<Key.space>method<Key.space>include<Key.space>cash,<Key.space><Key.shift>Bank<Key.space>ter<Key.backspace><Key.backspace>ransfer,<Key.space>while<Key.space>modern<Key.space>method<Key.space>encompass<Key.space>credit<Key.space>cards,<Key.space>debit<Key.space>cards.<Key.space>mobile<Key.space>wallet<Key.space>and<Key.space>digital<Key.space>currencies<Key.space>like<Key.space>bitcoin.<Key.space><Key.shift>Each<Key.space><Key.shift>Method<Key.space>has<Key.space>its<Key.space>own<Key.space>set<Key.space>of<Key.space>advantages<Key.space>and<Key.space>consideration<Key.space><Key.backspace>.<Key.space><Key.shift>Cash<Key.space><Key.shift>Transactio
Screenshot: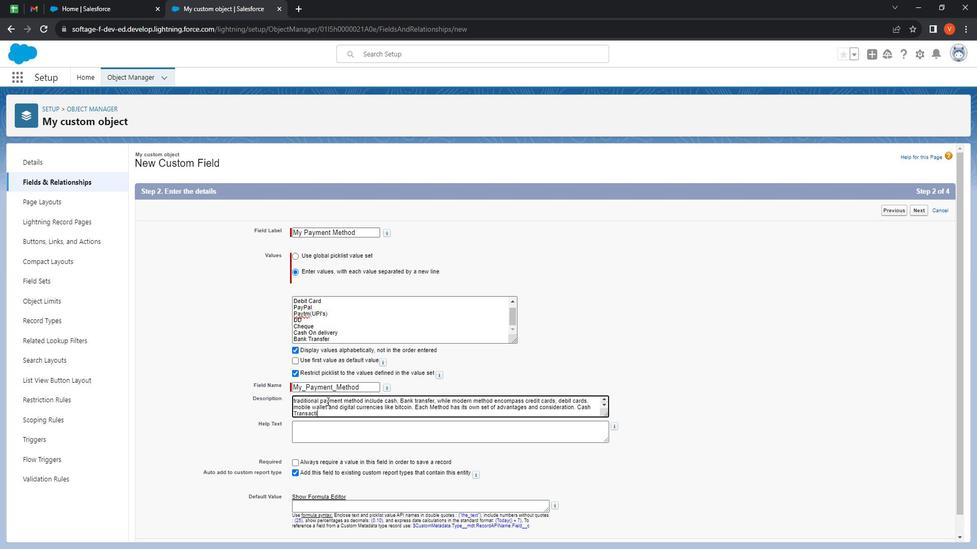 
Action: Mouse moved to (338, 399)
Screenshot: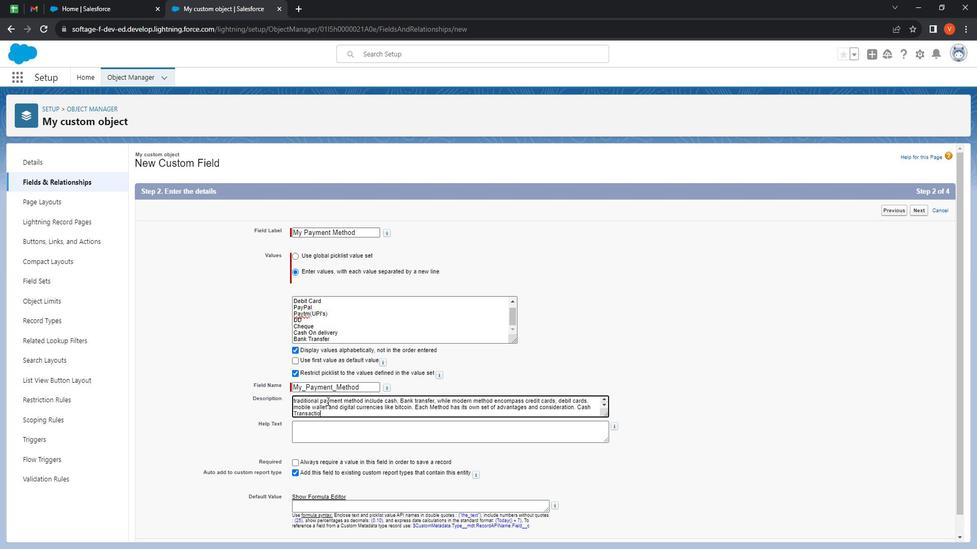 
Action: Key pressed ns<Key.space>provided<Key.space>immediate<Key.space>liquidity<Key.space>but<Key.space>lack<Key.space>traceability,<Key.space><Key.shift>Where<Key.space>as<Key.space>digital<Key.space>method<Key.space>offer<Key.space>conversaction<Key.space>
Screenshot: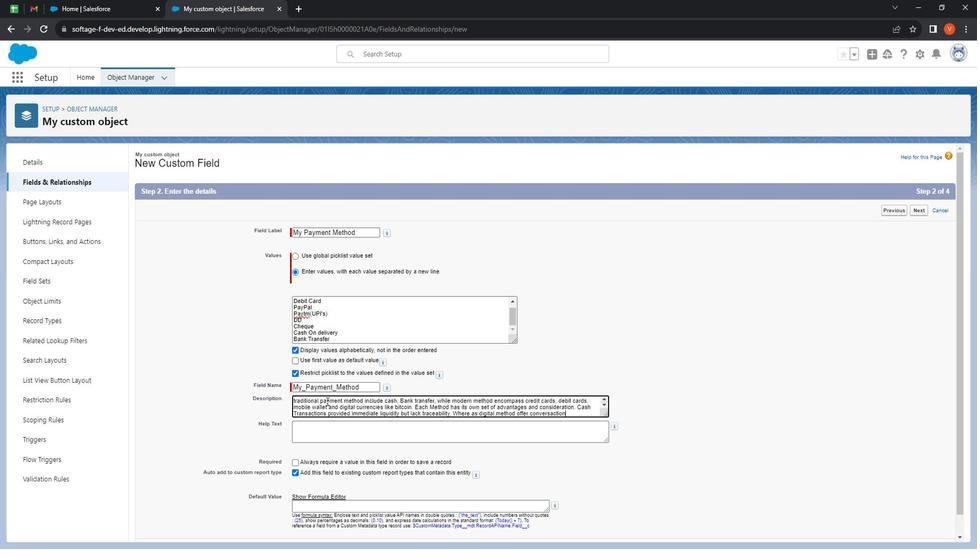
Action: Mouse moved to (555, 409)
Screenshot: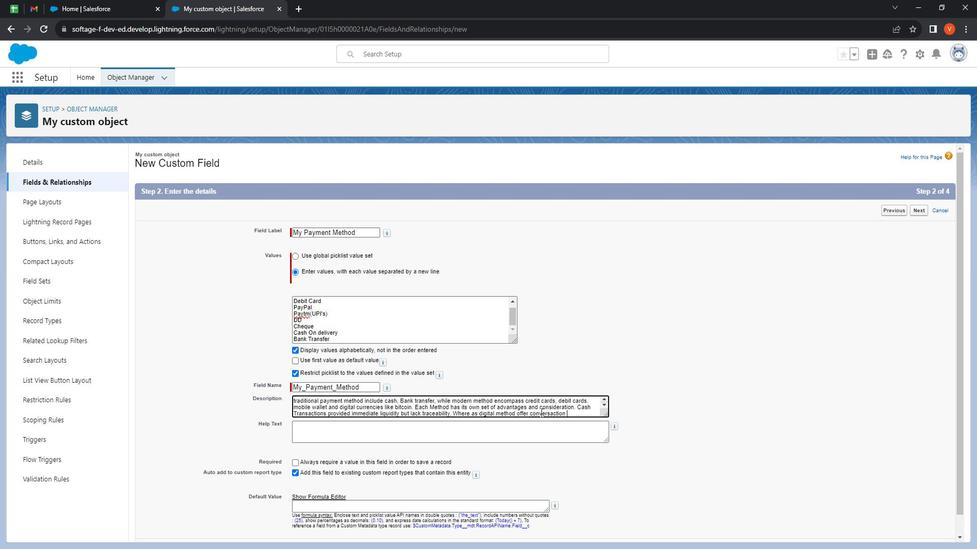 
Action: Mouse pressed right at (555, 409)
Screenshot: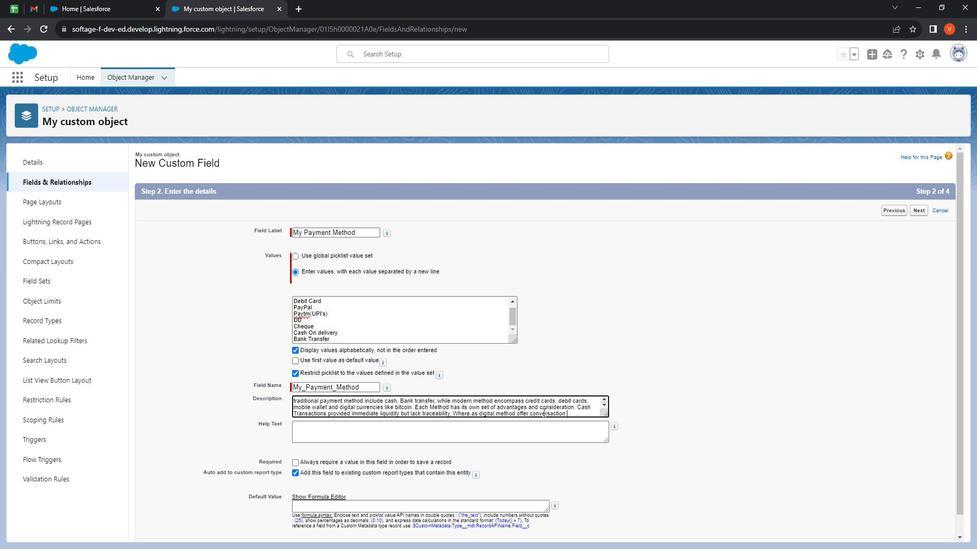 
Action: Mouse moved to (593, 275)
Screenshot: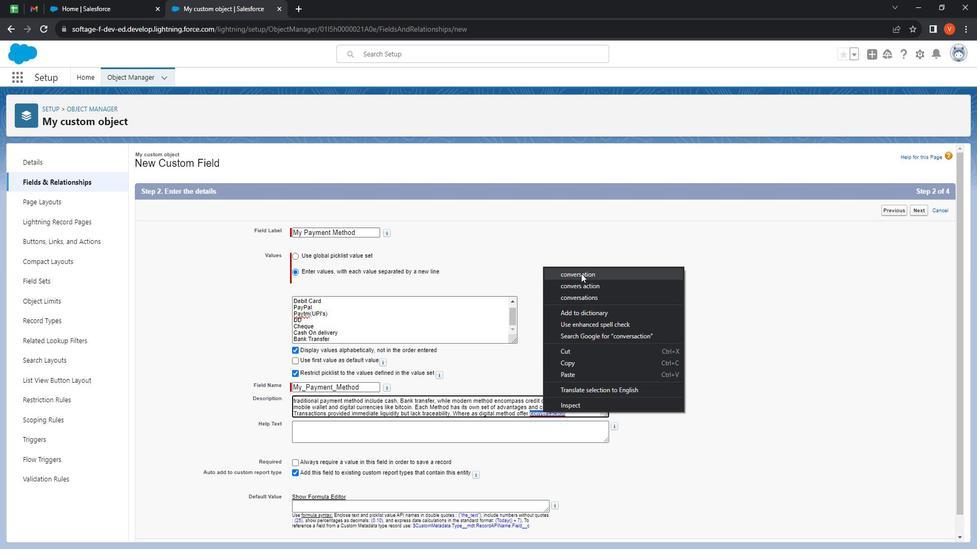 
Action: Mouse pressed left at (593, 275)
Screenshot: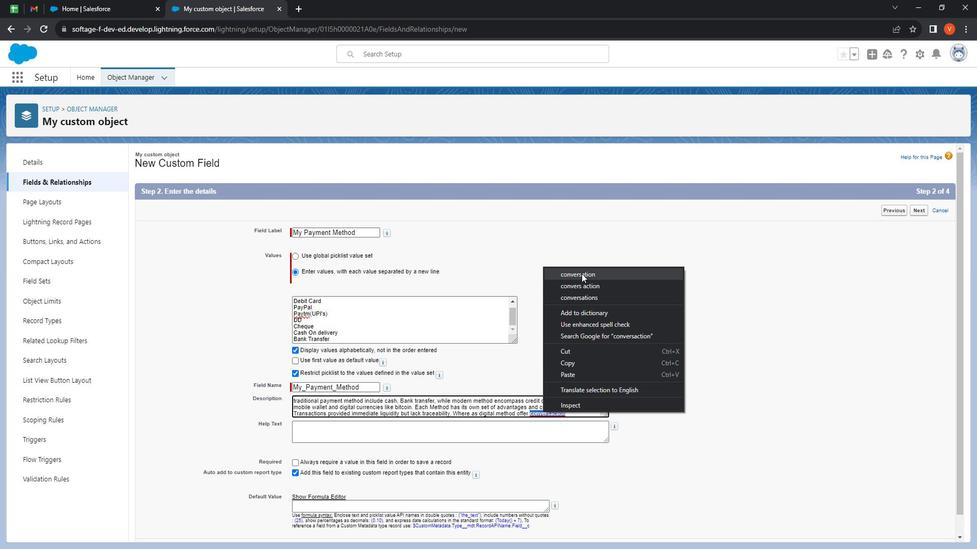 
Action: Mouse moved to (540, 384)
Screenshot: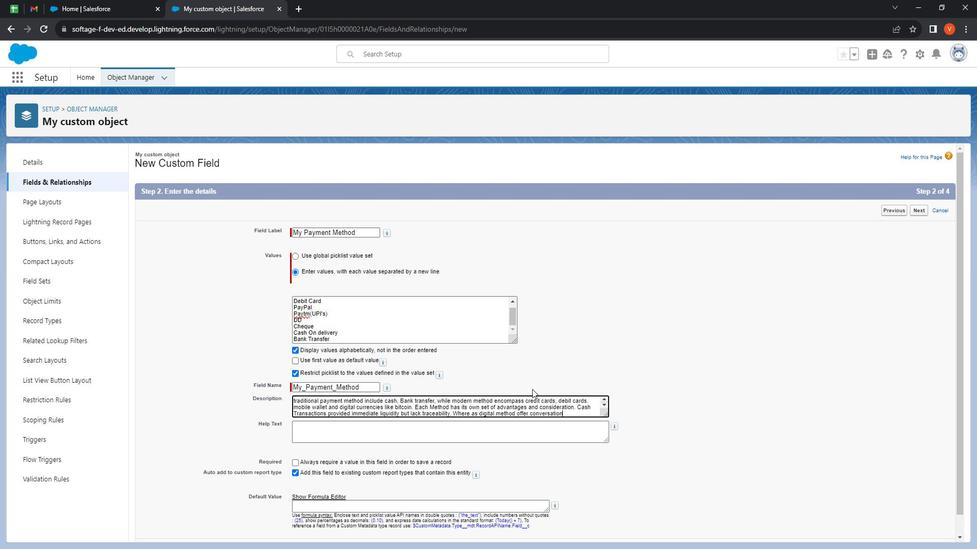 
Action: Key pressed <Key.space>and<Key.space>often<Key.space>real-time<Key.space>processing<Key.space><Key.backspace>.<Key.space><Key.shift>Credit<Key.space>card<Key.space>and<Key.space>debit<Key.space>cas<Key.backspace>rd<Key.space>are<Key.space>widely<Key.space>adopted<Key.space>for<Key.space>online<Key.space>and<Key.space>offline<Key.space>transactions<Key.space>due<Key.space>to<Key.space>ht<Key.backspace><Key.backspace>their<Key.space>ease<Key.space>t<Key.backspace>of<Key.space>use<Key.space>and<Key.space>security<Key.space>features.
Screenshot: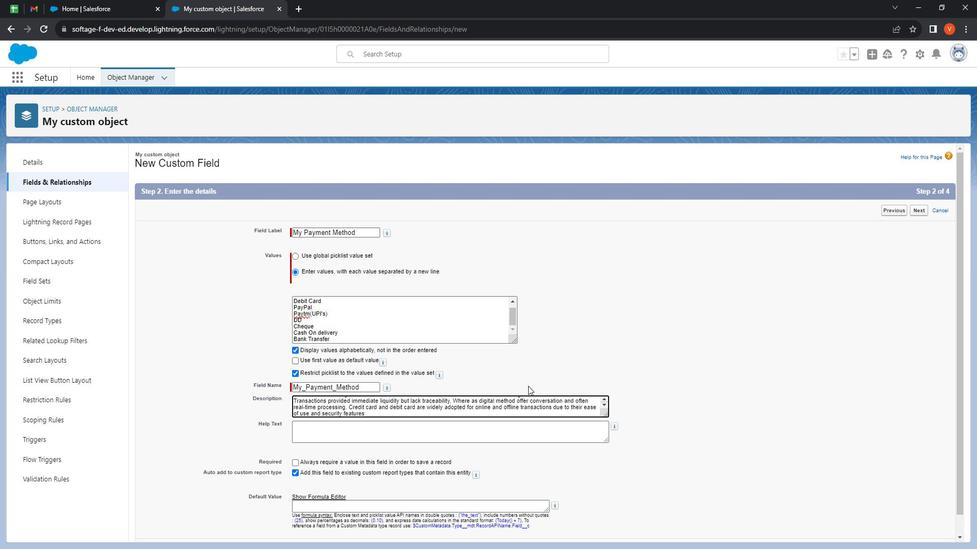 
Action: Mouse moved to (416, 428)
Screenshot: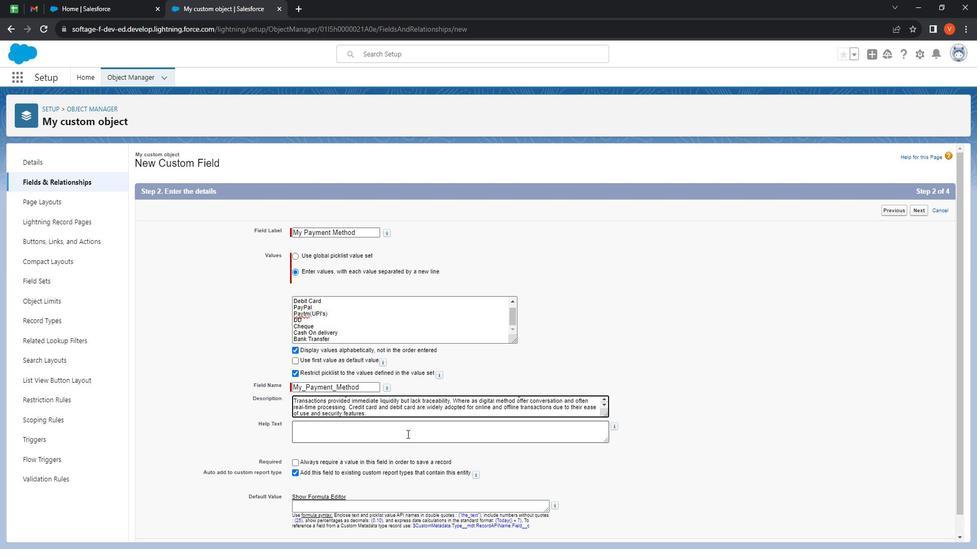 
Action: Mouse pressed left at (416, 428)
Screenshot: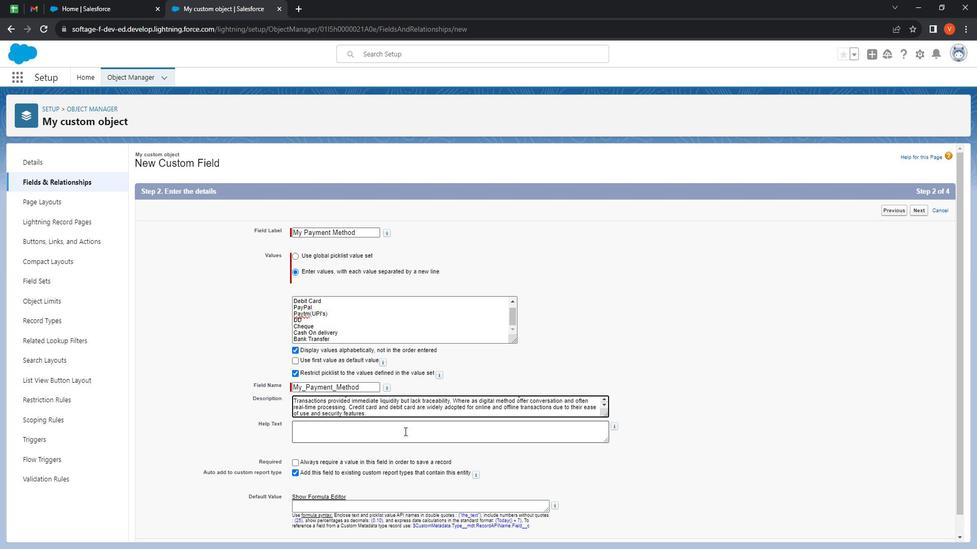 
Action: Mouse moved to (416, 426)
Screenshot: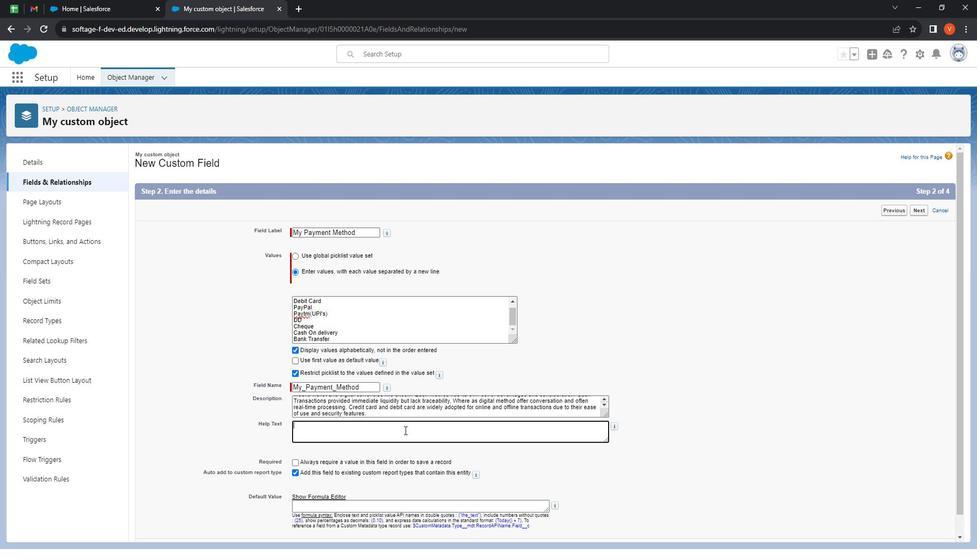 
Action: Key pressed <Key.shift>This<Key.space>is<Key.space>
Screenshot: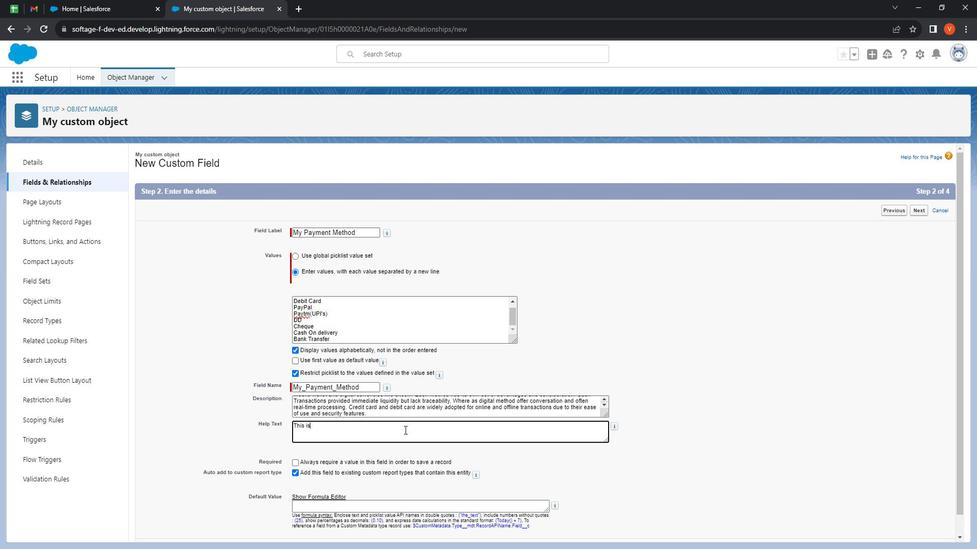 
Action: Mouse moved to (416, 426)
Screenshot: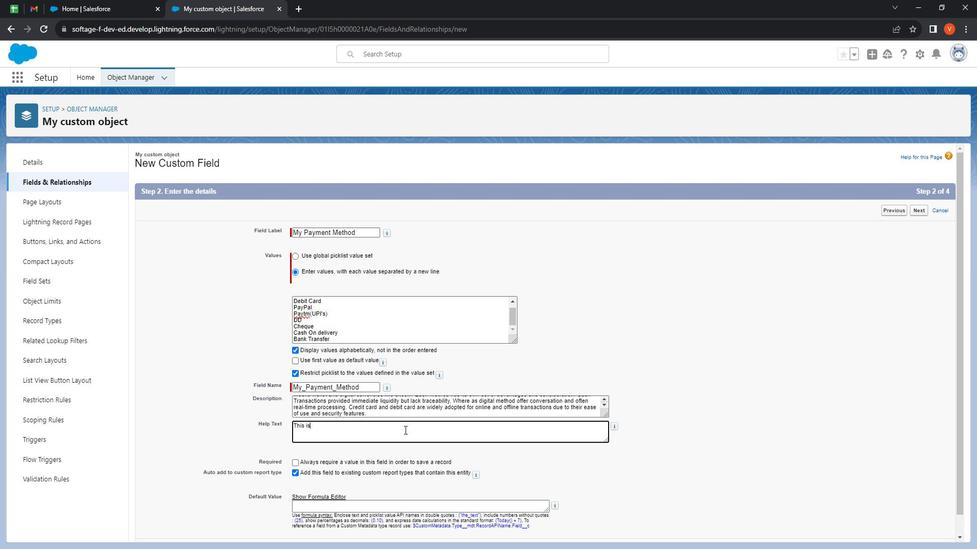 
Action: Key pressed help<Key.space>text<Key.space><Key.shift><Key.shift><Key.shift><Key.shift><Key.shift><Key.shift><Key.shift><Key.shift><Key.shift><Key.shift><Key.shift><Key.shift><Key.shift><Key.shift><Key.shift><Key.shift><Key.shift><Key.shift>Which<Key.space>give<Key.space>you<Key.space>helo<Key.backspace>p<Key.space>like<Key.space>what<Key.space>to<Key.space>do<Key.space>with<Key.space>oat<Key.backspace>y<Key.backspace><Key.backspace><Key.backspace>payment<Key.space>method<Key.space><Key.shift><Key.enter>it<Key.space>refer<Key.space>to<Key.space>the<Key.space>manner<Key.space>in<Key.space>which<Key.space>customer<Key.space>pay<Key.space>for<Key.space>goods<Key.space>or<Key.space>services.<Key.space><Key.shift>It<Key.space>serves<Key.space>as<Key.space>,ediu,<Key.space>tj<Key.backspace>hrough<Key.space>which<Key.space>financial<Key.space>transactionare<Key.space>executed.
Screenshot: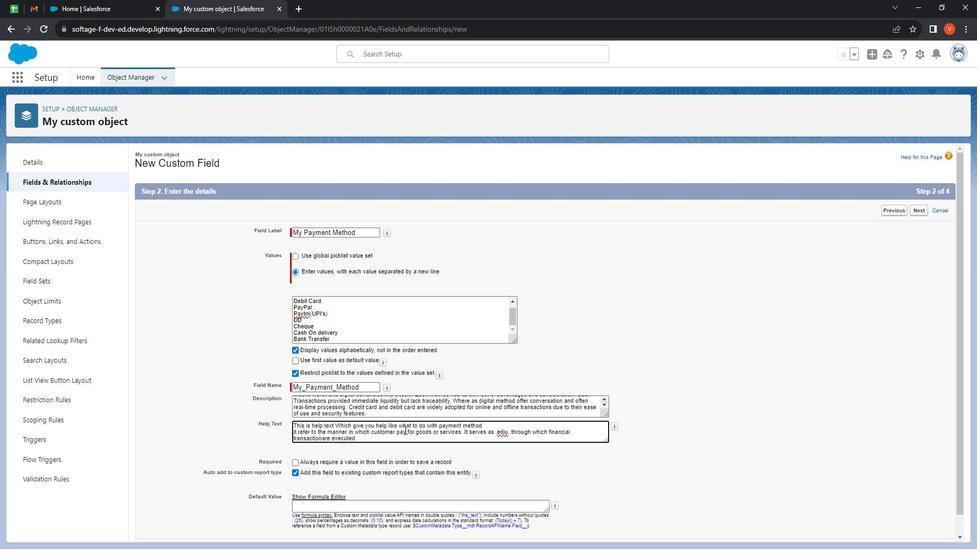 
Action: Mouse moved to (519, 428)
Screenshot: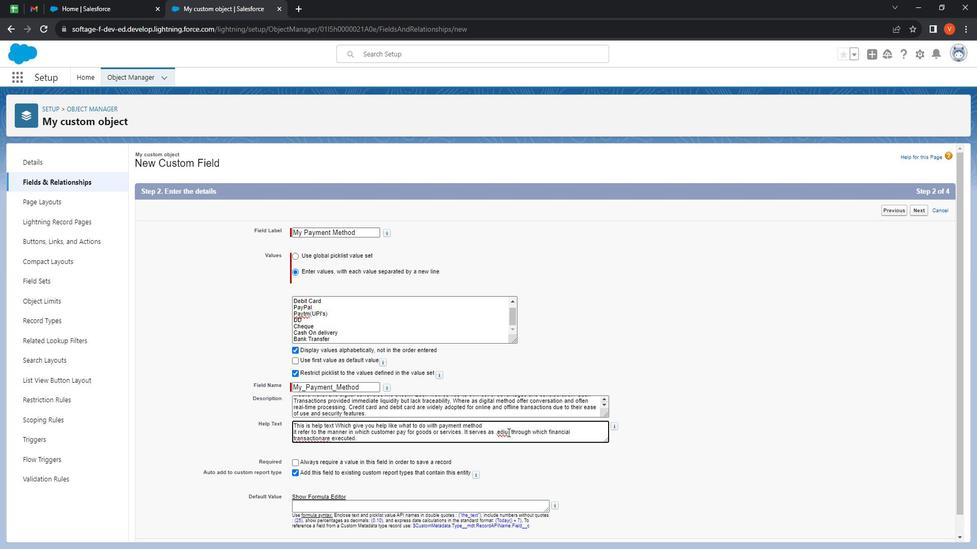 
Action: Mouse pressed right at (519, 428)
Screenshot: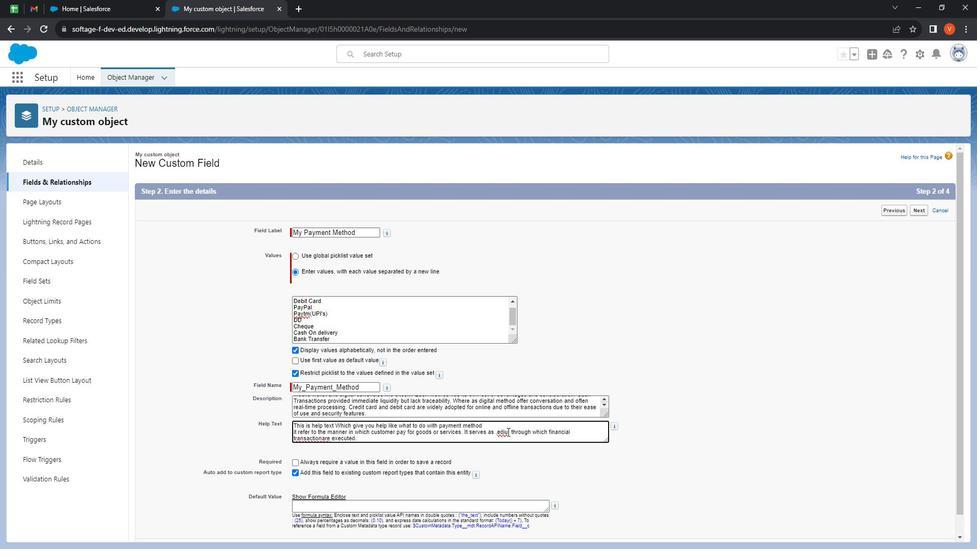 
Action: Mouse moved to (551, 300)
Screenshot: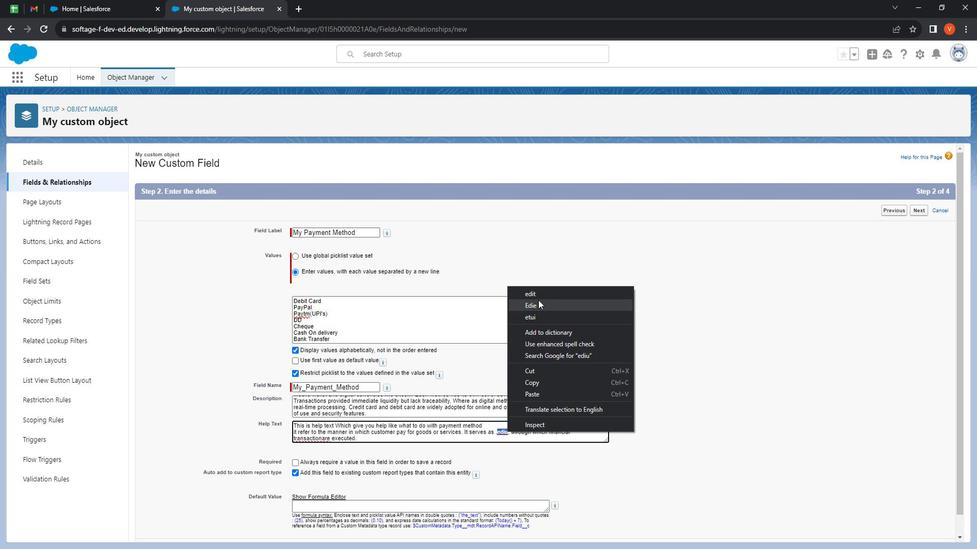 
Action: Mouse pressed left at (551, 300)
Screenshot: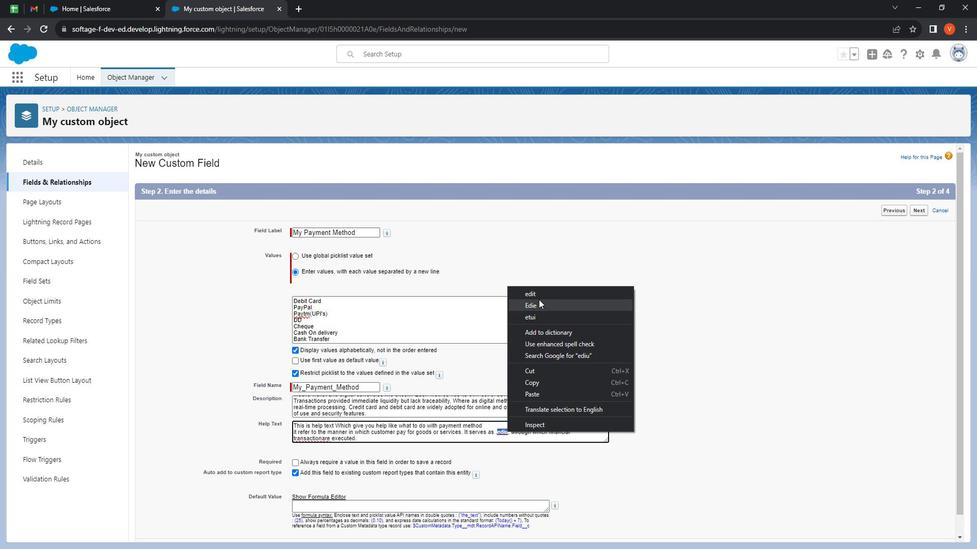 
Action: Mouse moved to (326, 440)
Screenshot: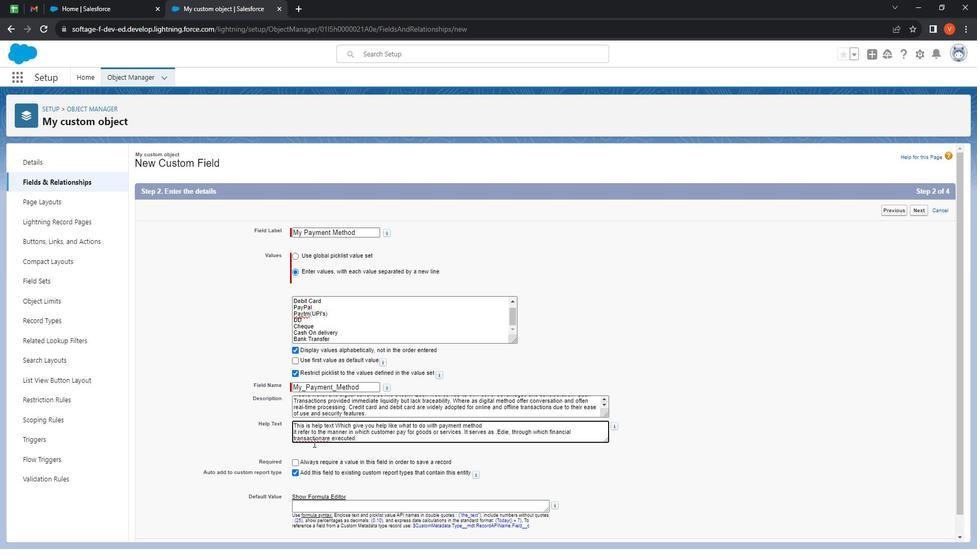 
Action: Mouse pressed right at (326, 440)
Screenshot: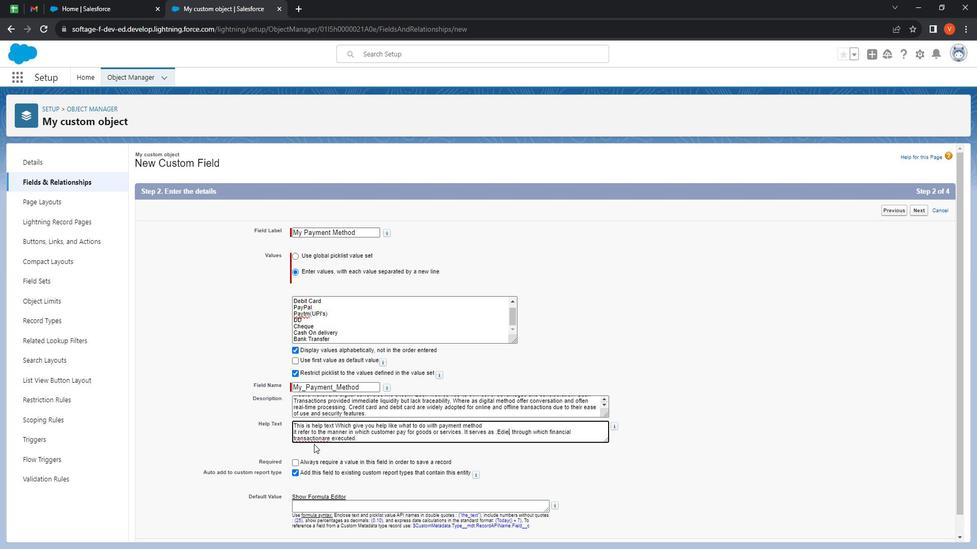 
Action: Mouse moved to (318, 434)
Screenshot: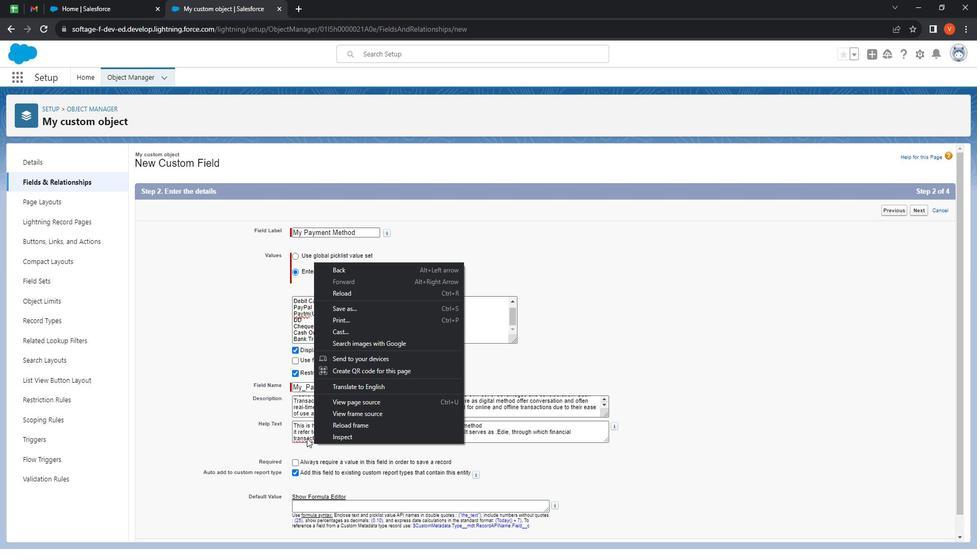 
Action: Mouse pressed right at (318, 434)
Screenshot: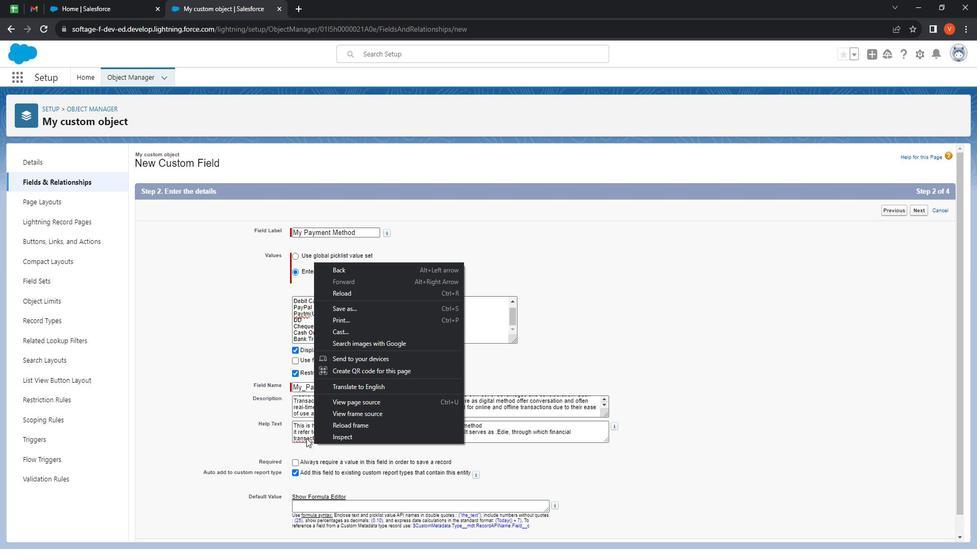 
Action: Mouse moved to (389, 328)
Screenshot: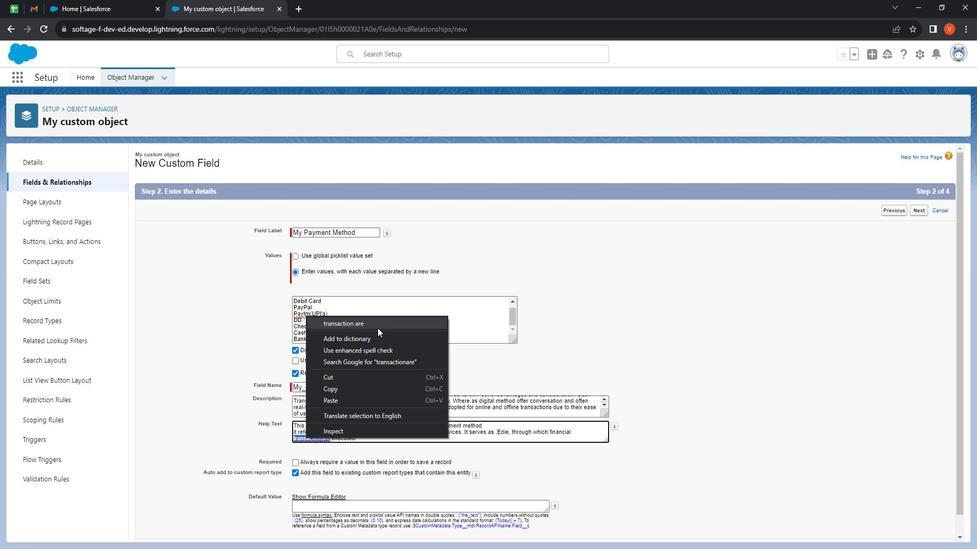 
Action: Mouse pressed left at (389, 328)
Screenshot: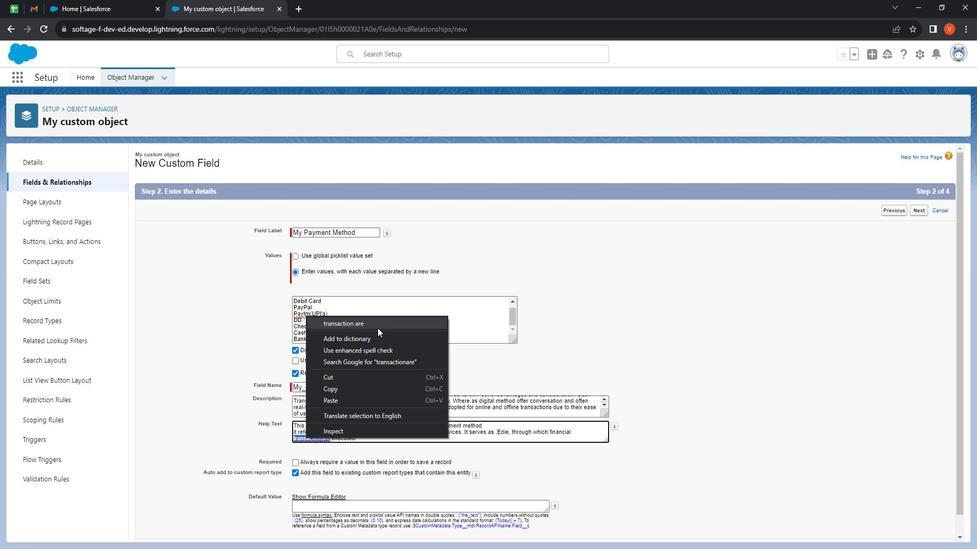 
Action: Mouse moved to (403, 425)
Screenshot: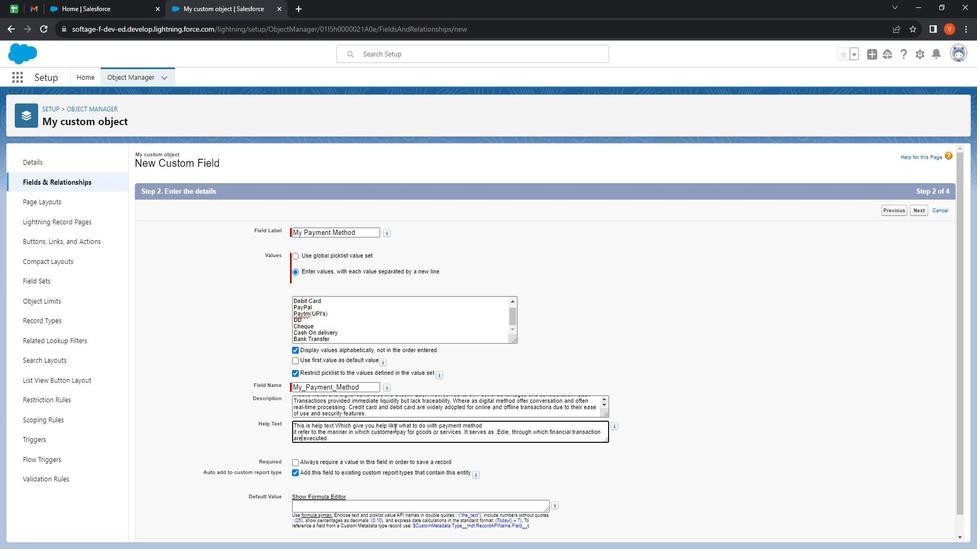 
Action: Mouse scrolled (403, 424) with delta (0, 0)
Screenshot: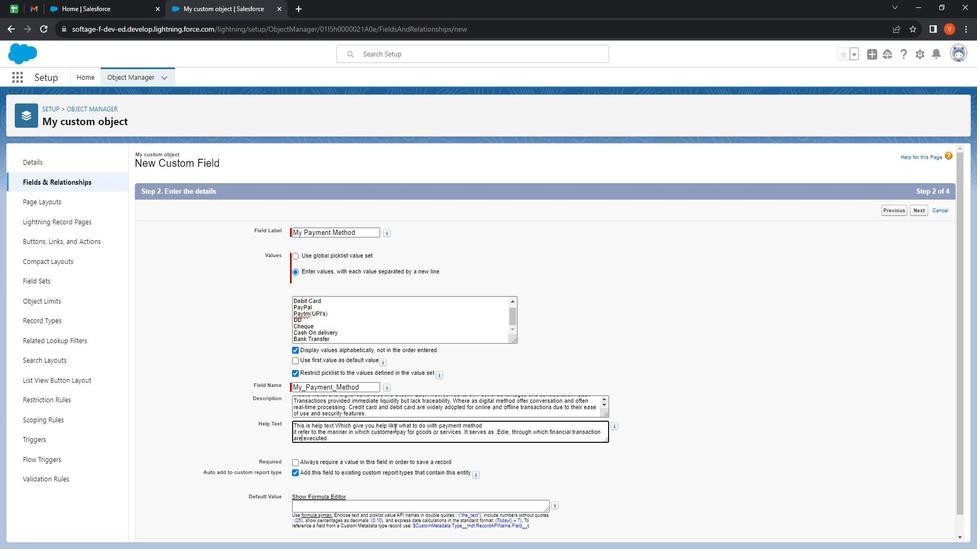 
Action: Mouse moved to (403, 426)
Screenshot: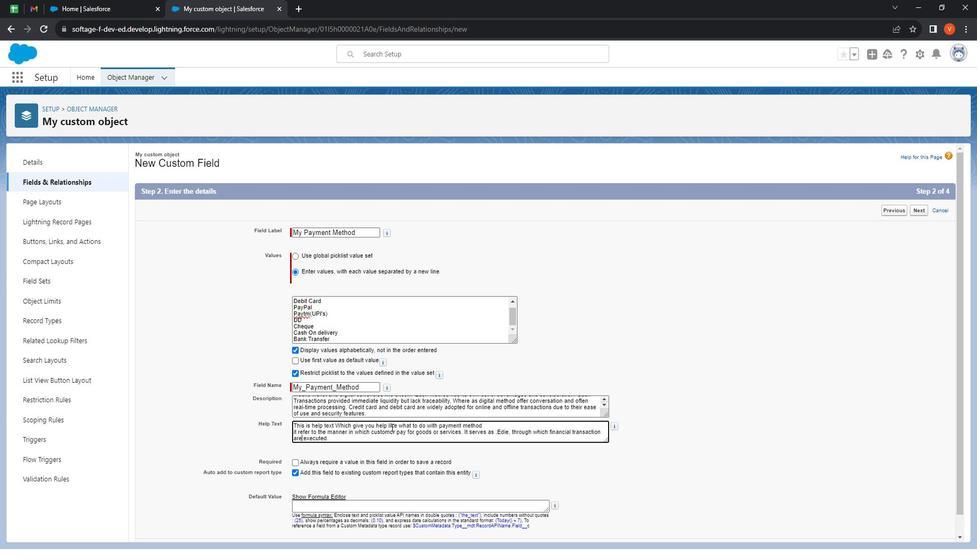 
Action: Mouse scrolled (403, 425) with delta (0, 0)
Screenshot: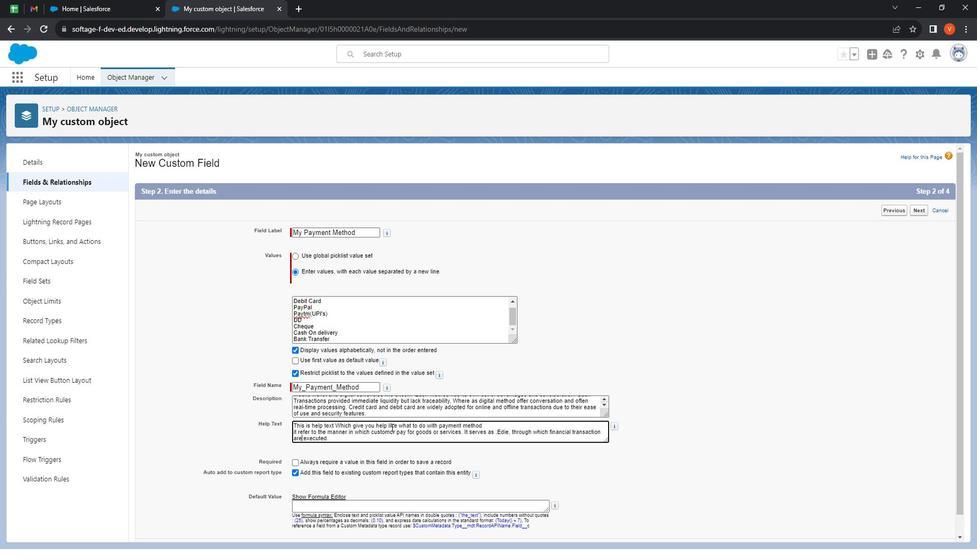 
Action: Mouse moved to (403, 428)
Screenshot: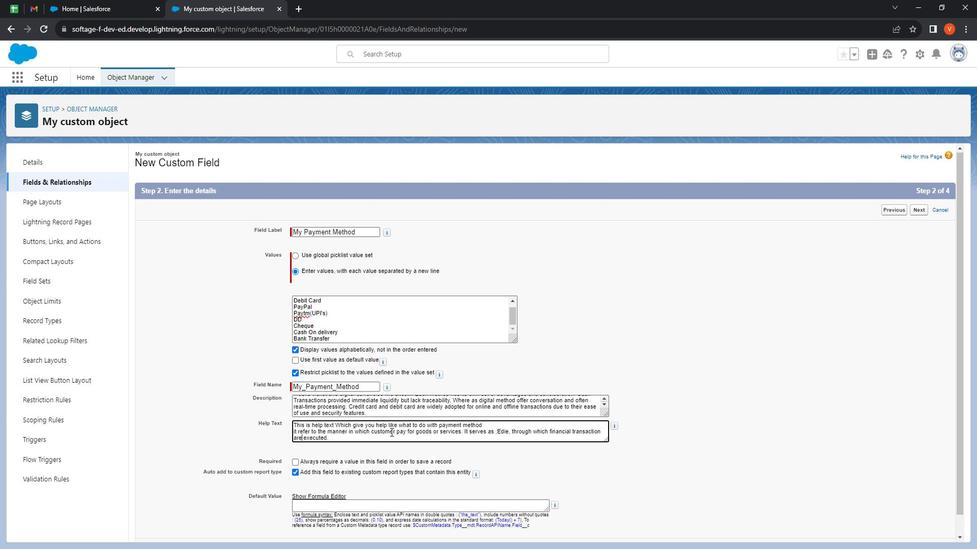 
Action: Mouse scrolled (403, 428) with delta (0, 0)
Screenshot: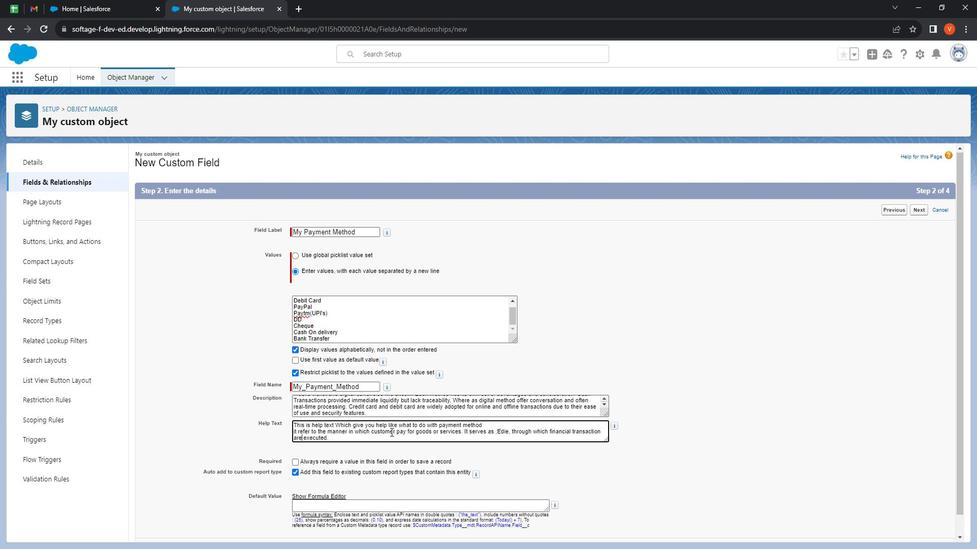 
Action: Mouse moved to (403, 430)
Screenshot: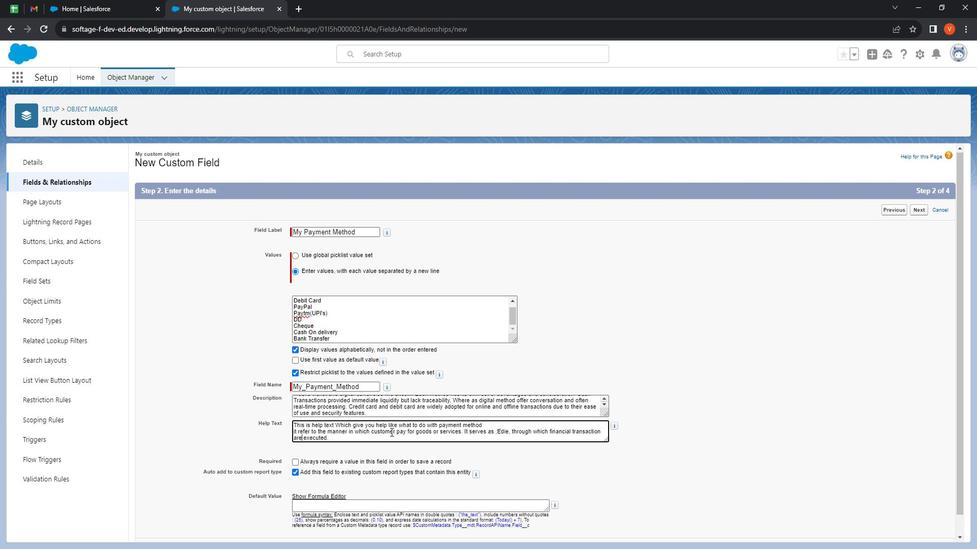 
Action: Mouse scrolled (403, 429) with delta (0, 0)
Screenshot: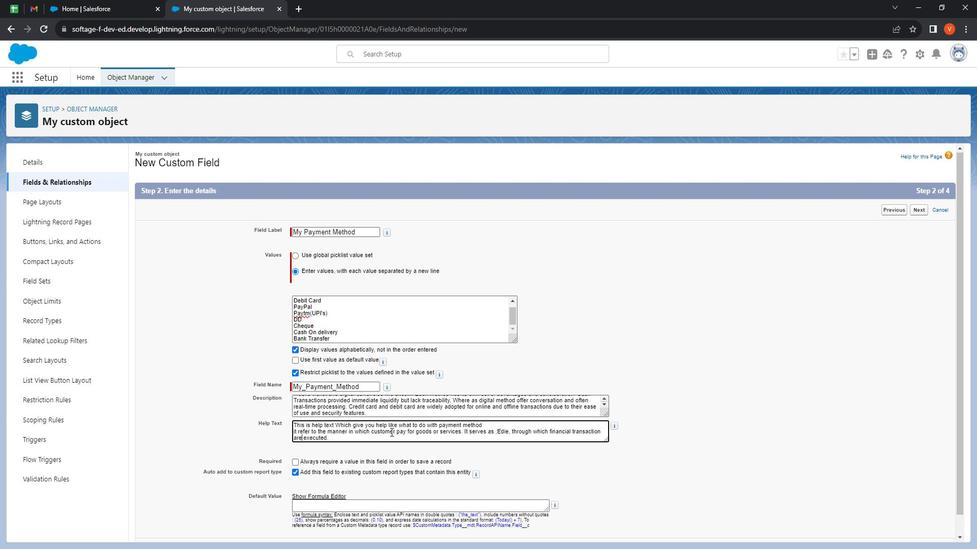 
Action: Mouse moved to (402, 431)
Screenshot: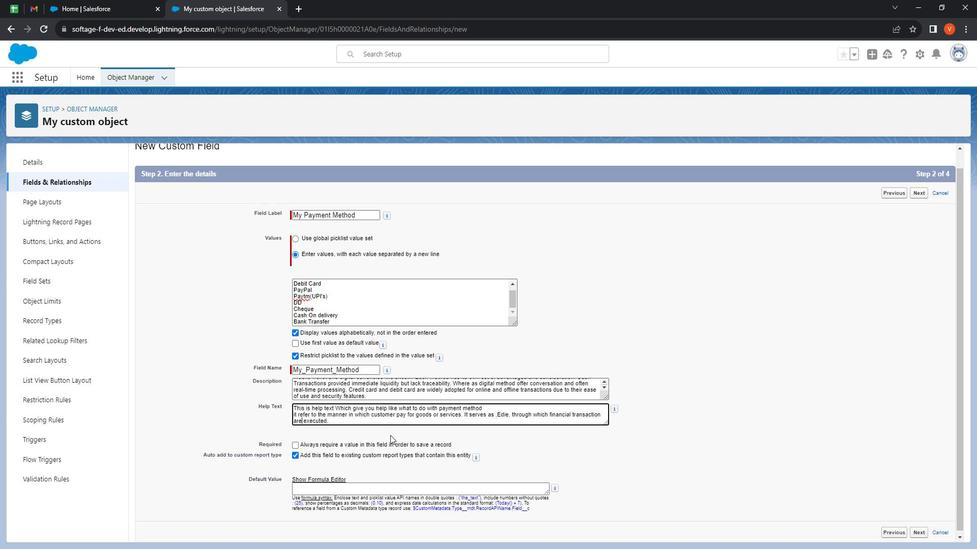 
Action: Mouse scrolled (402, 431) with delta (0, 0)
Screenshot: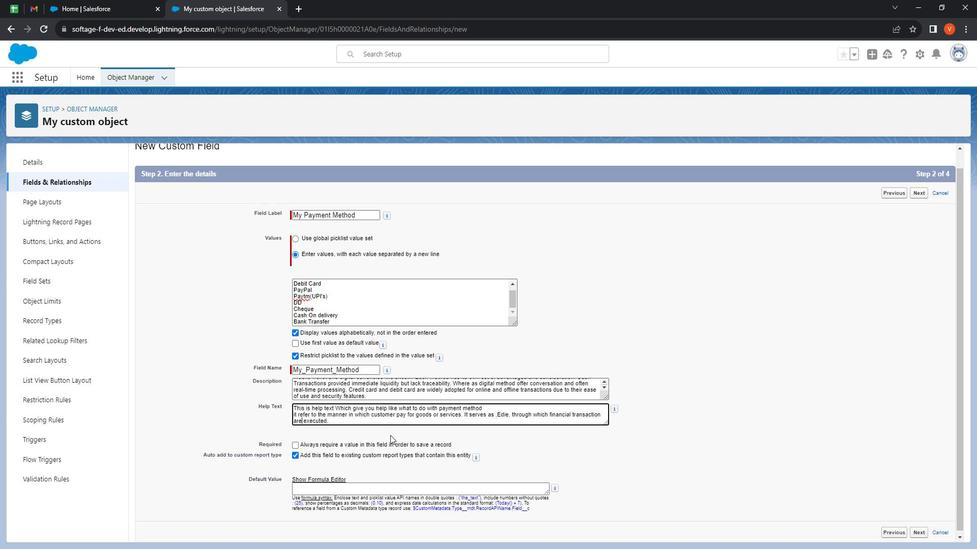 
Action: Mouse moved to (935, 530)
Screenshot: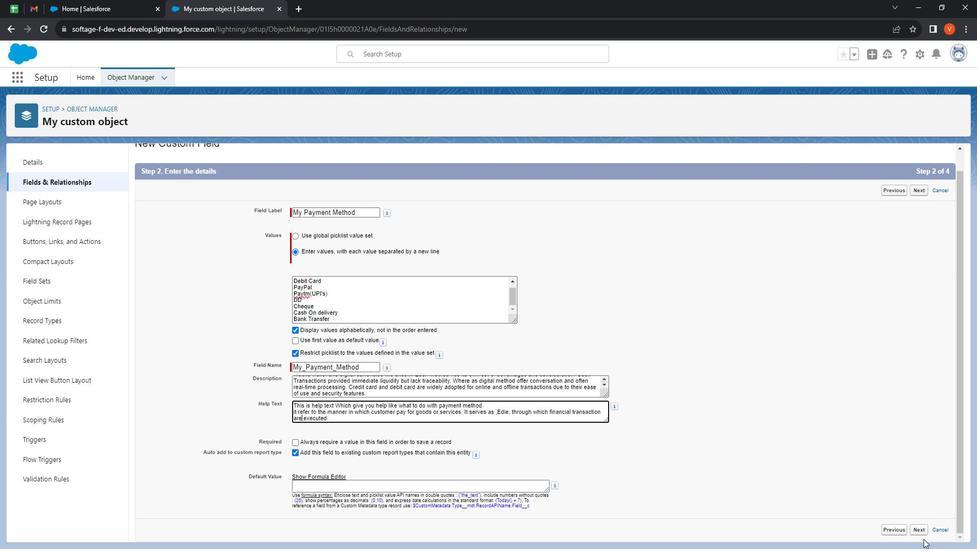 
Action: Mouse pressed left at (935, 530)
Screenshot: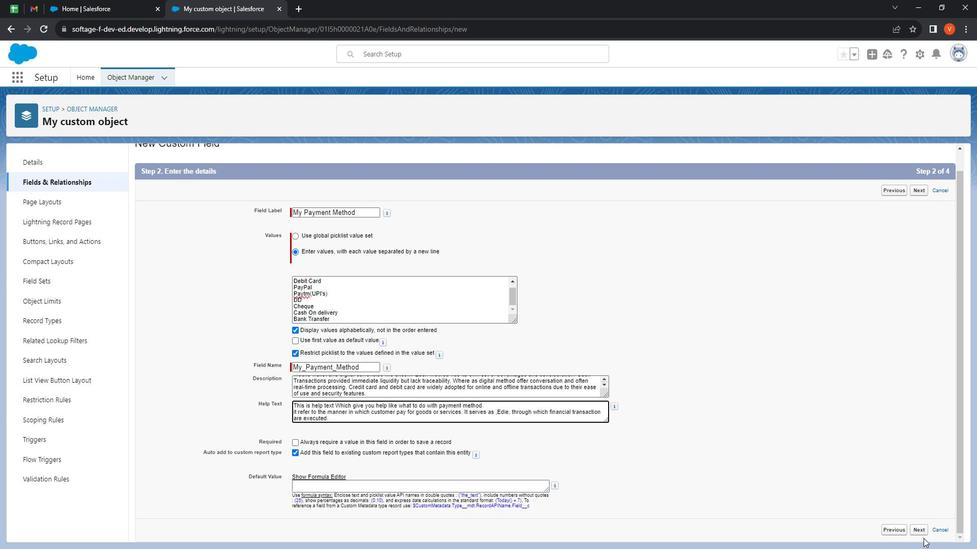 
Action: Mouse moved to (933, 524)
Screenshot: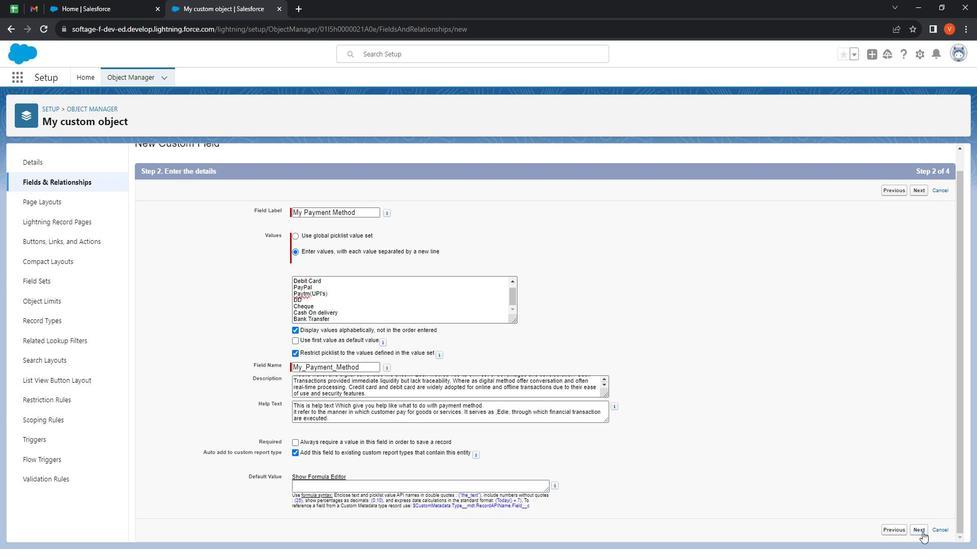 
Action: Mouse pressed left at (933, 524)
Screenshot: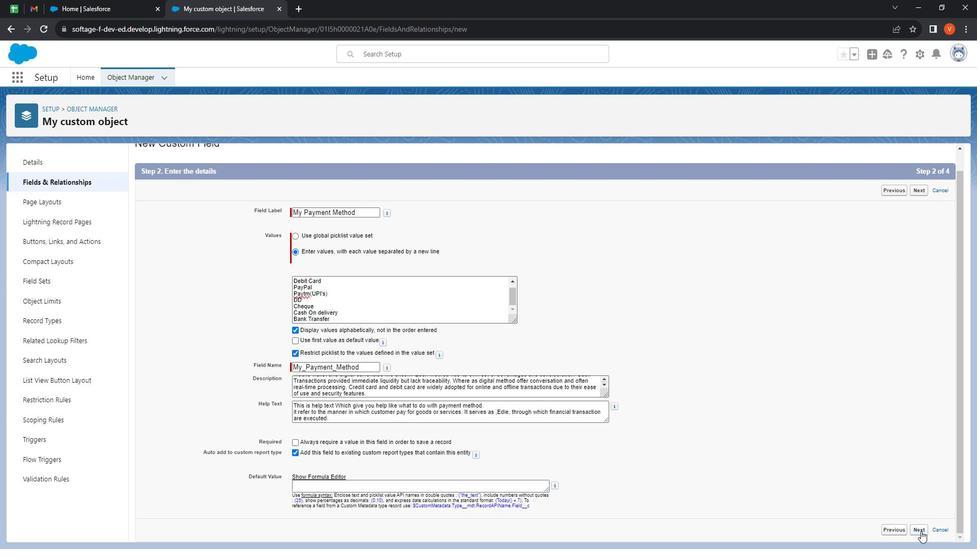 
Action: Mouse moved to (709, 333)
Screenshot: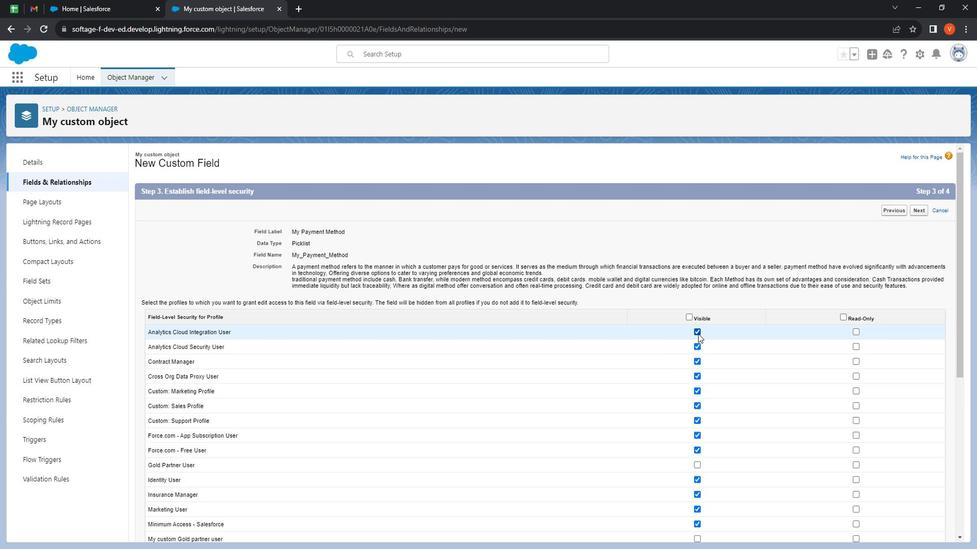 
Action: Mouse pressed left at (709, 333)
Screenshot: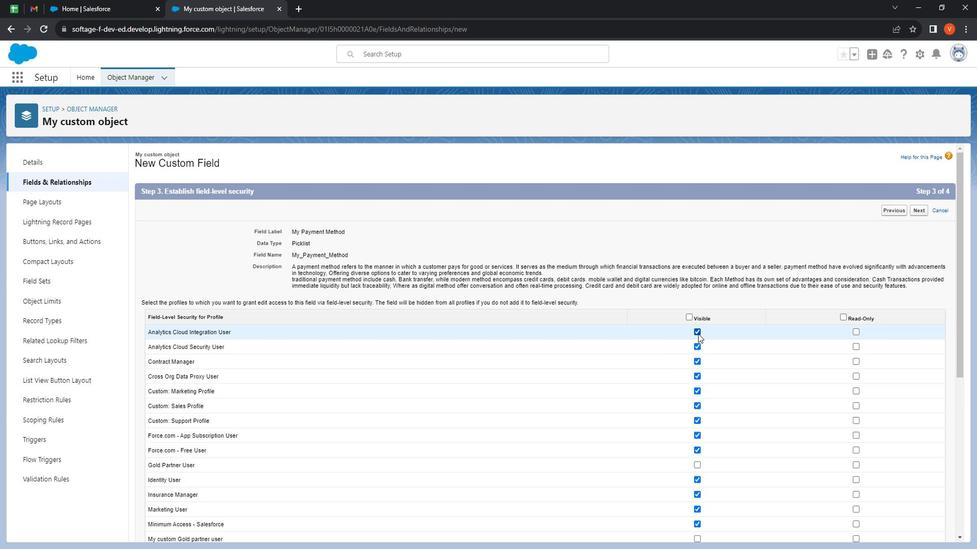
Action: Mouse moved to (709, 345)
Screenshot: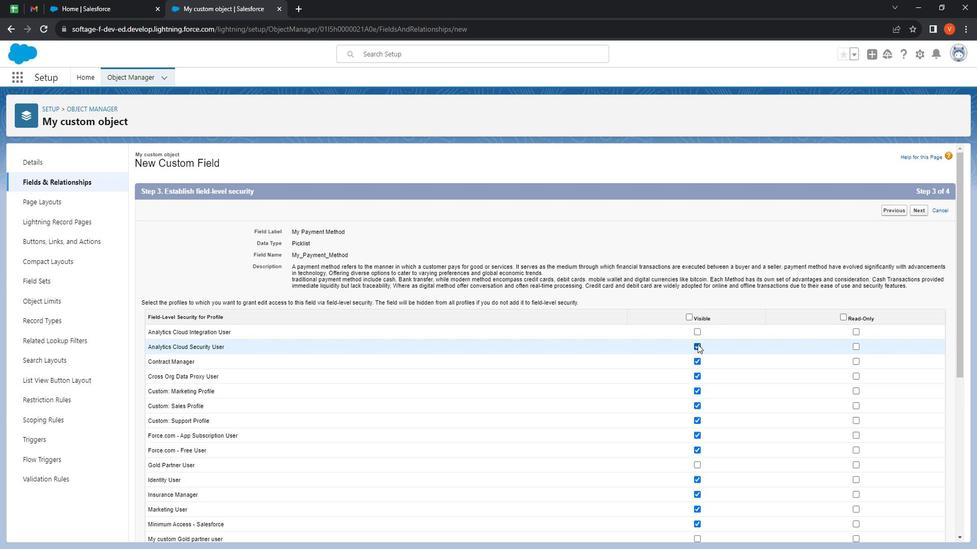 
Action: Mouse pressed left at (709, 345)
Screenshot: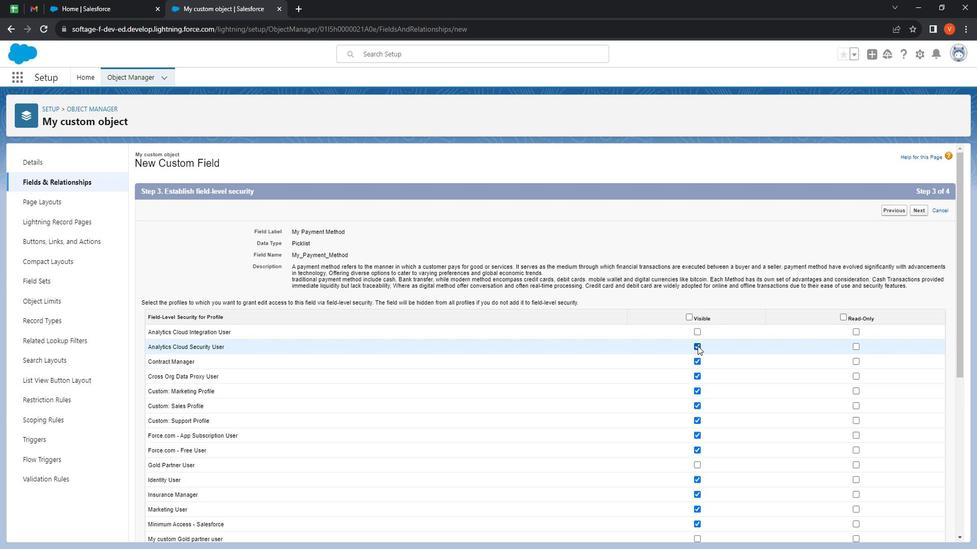 
Action: Mouse moved to (707, 361)
Screenshot: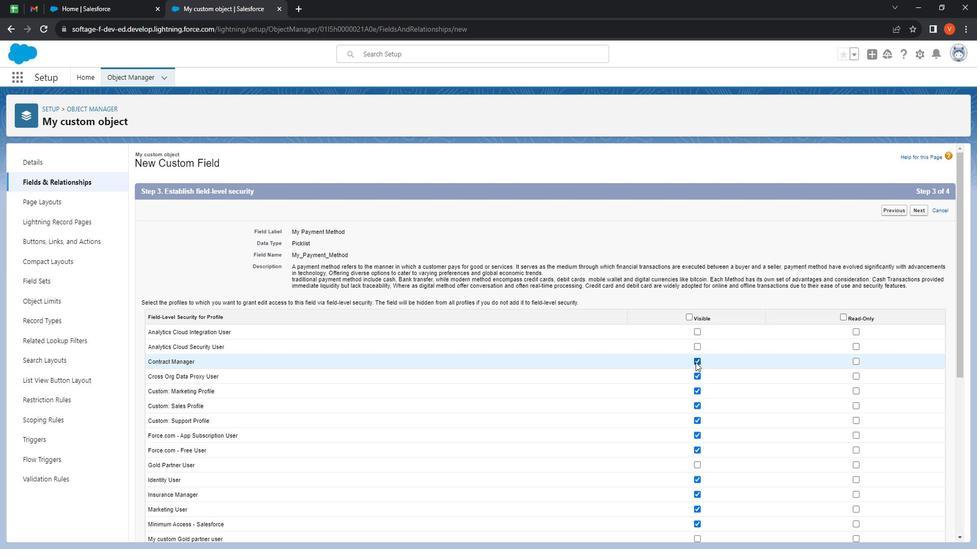 
Action: Mouse pressed left at (707, 361)
Screenshot: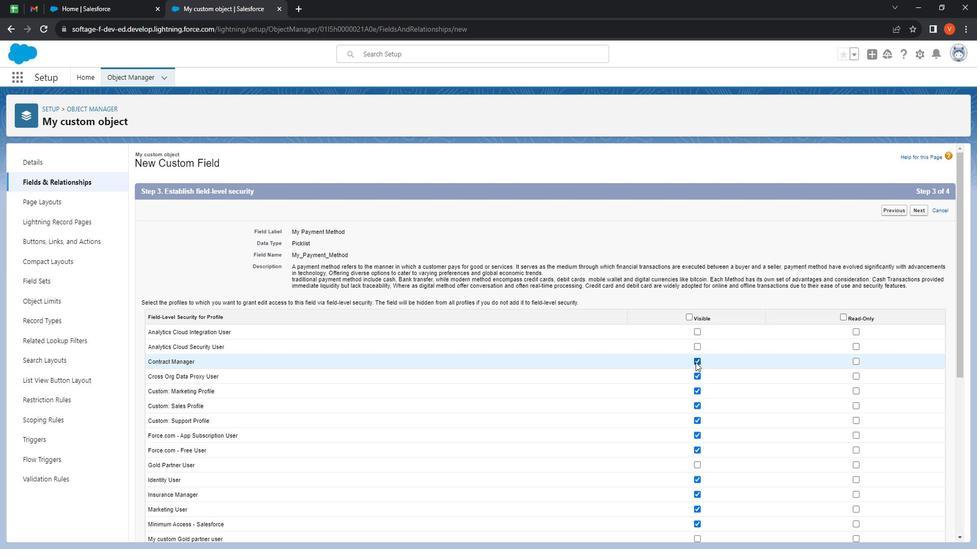 
Action: Mouse moved to (709, 459)
Screenshot: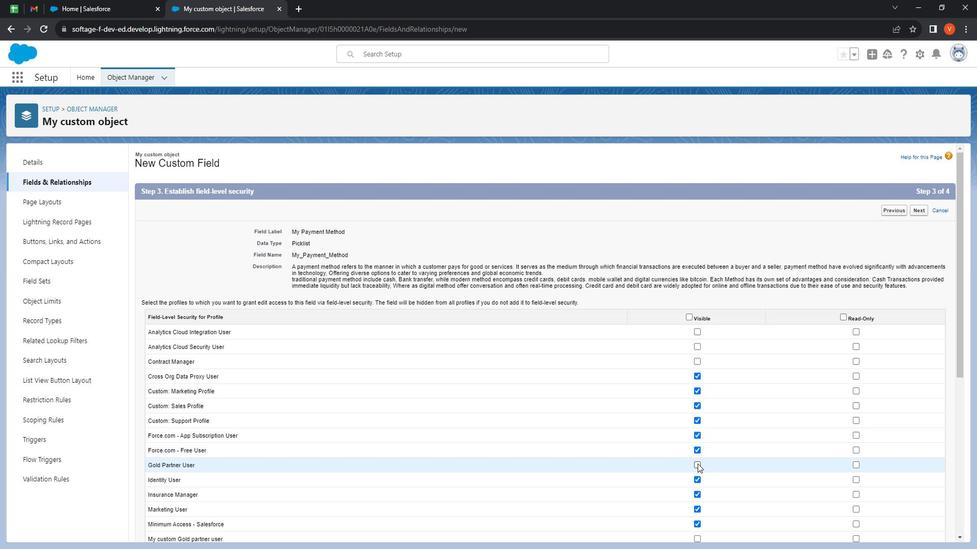 
Action: Mouse pressed left at (709, 459)
Screenshot: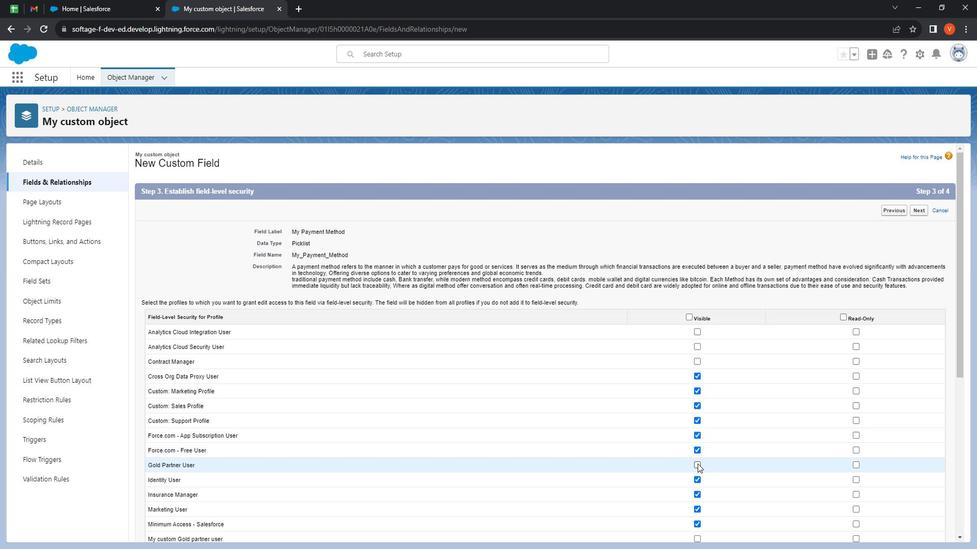
Action: Mouse moved to (706, 328)
Screenshot: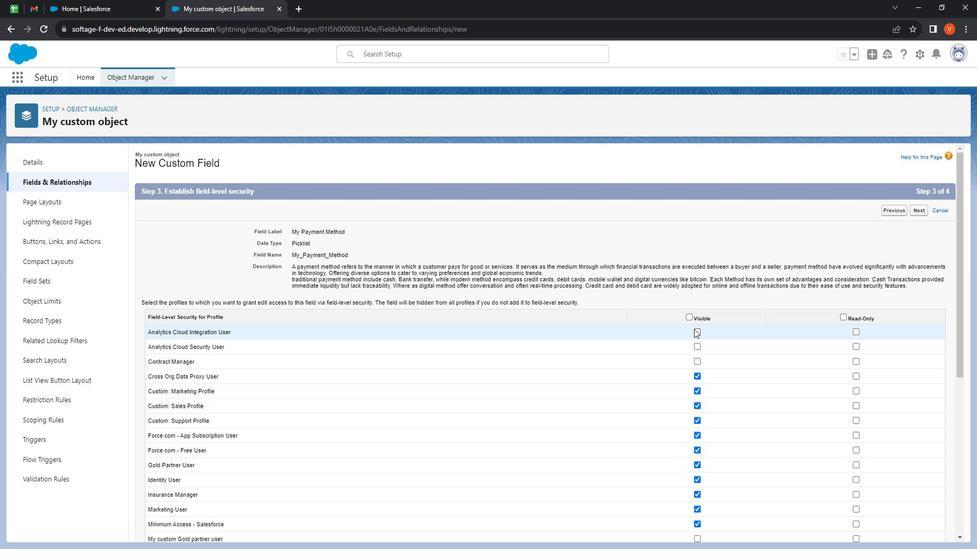 
Action: Mouse pressed left at (706, 328)
Screenshot: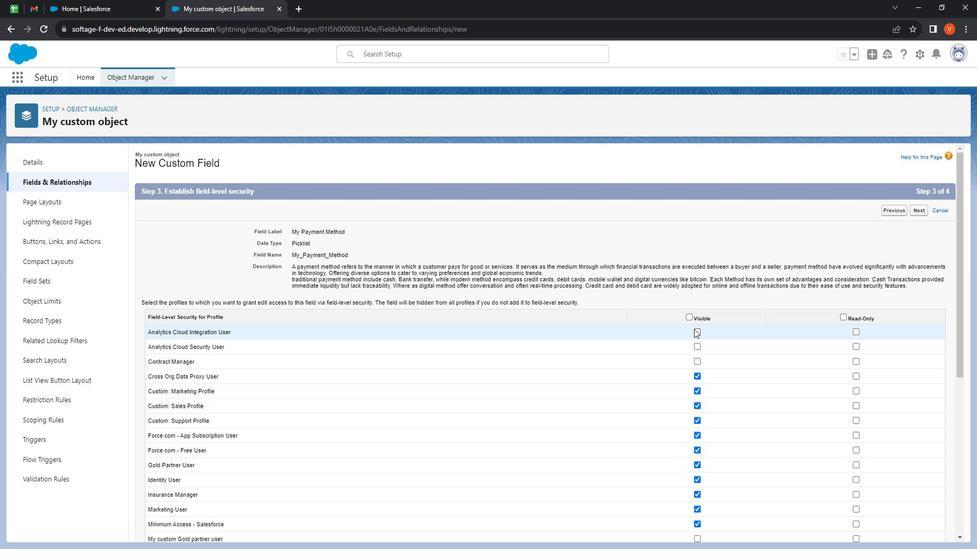 
Action: Mouse moved to (708, 348)
Screenshot: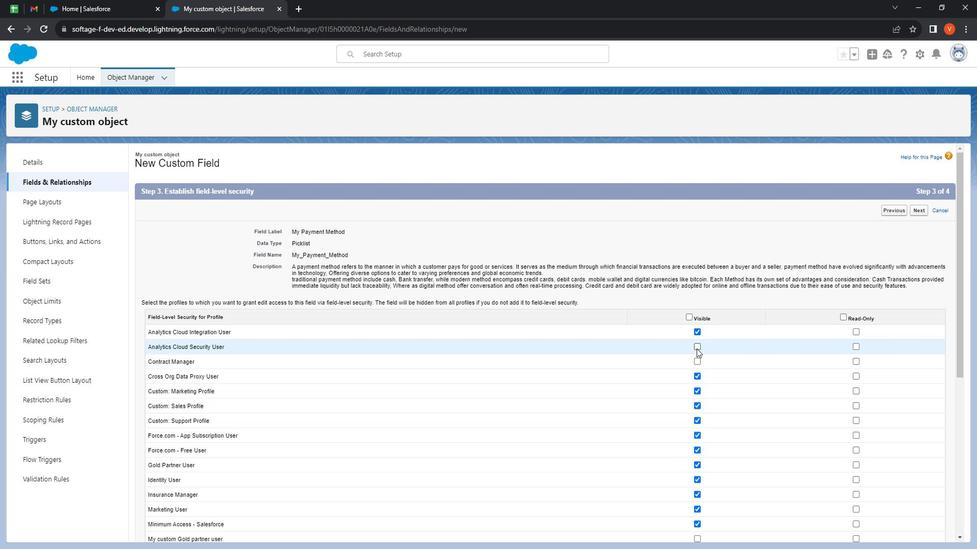 
Action: Mouse pressed left at (708, 348)
Screenshot: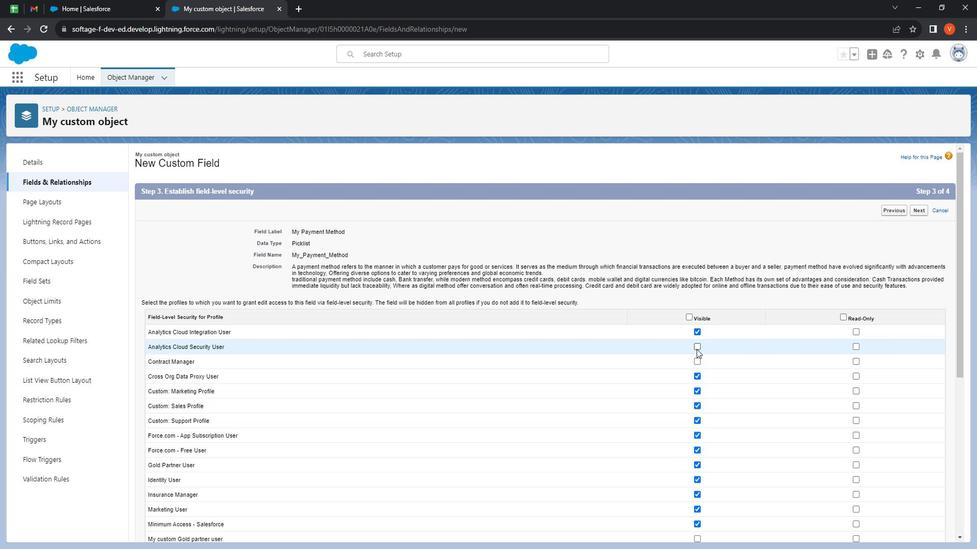 
Action: Mouse moved to (709, 359)
Screenshot: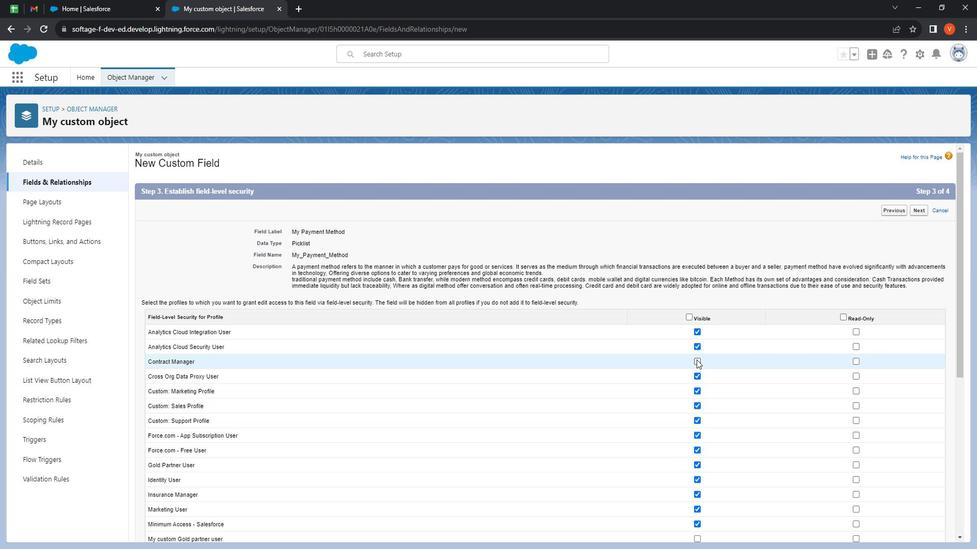 
Action: Mouse pressed left at (709, 359)
Screenshot: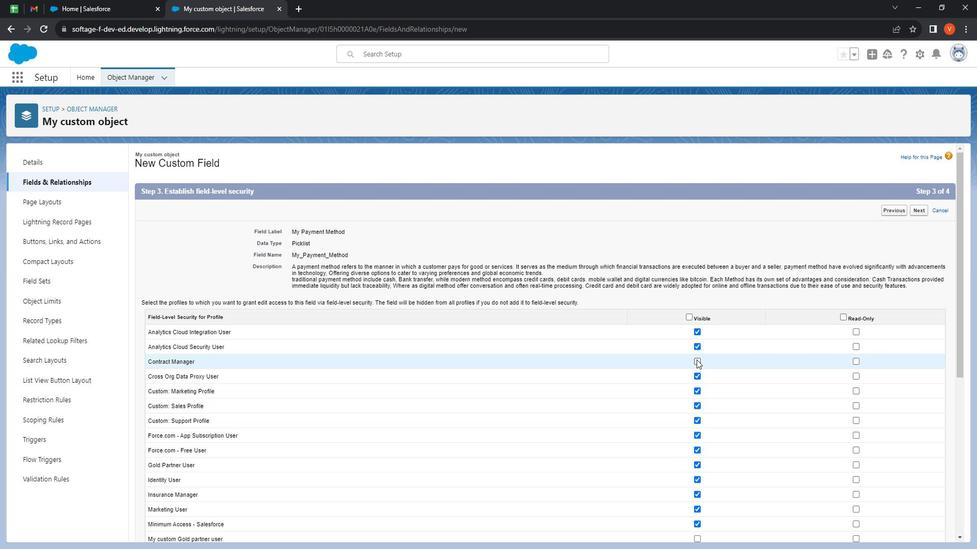 
Action: Mouse moved to (871, 331)
Screenshot: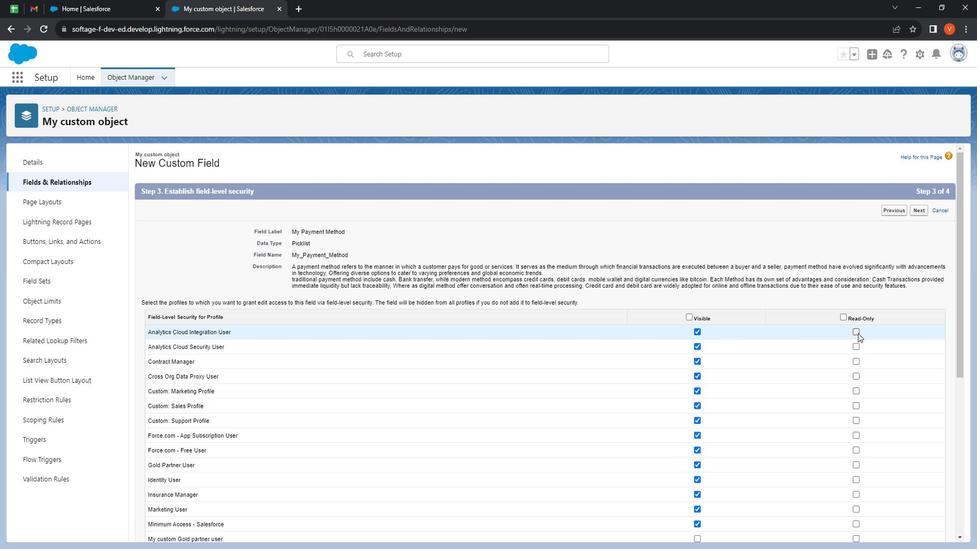 
Action: Mouse pressed left at (871, 331)
Screenshot: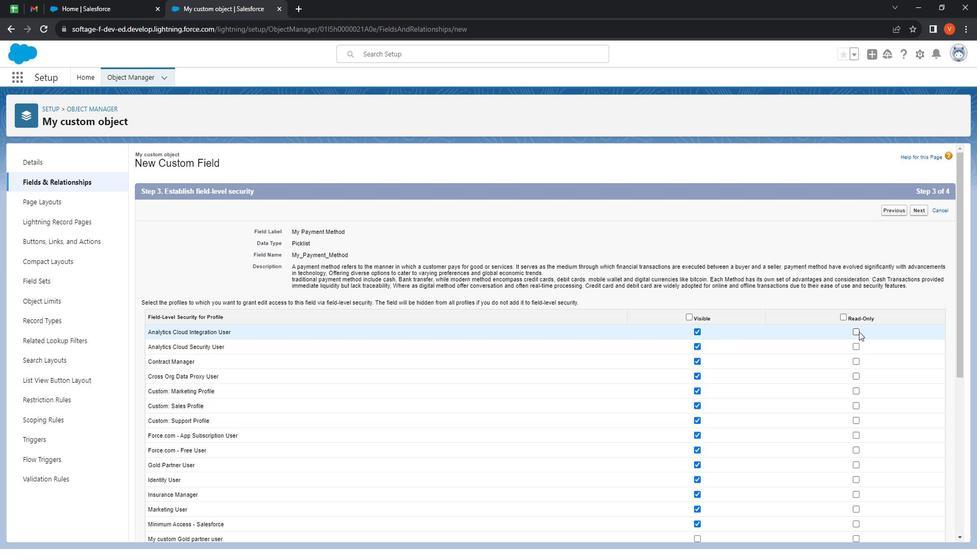 
Action: Mouse moved to (867, 346)
Screenshot: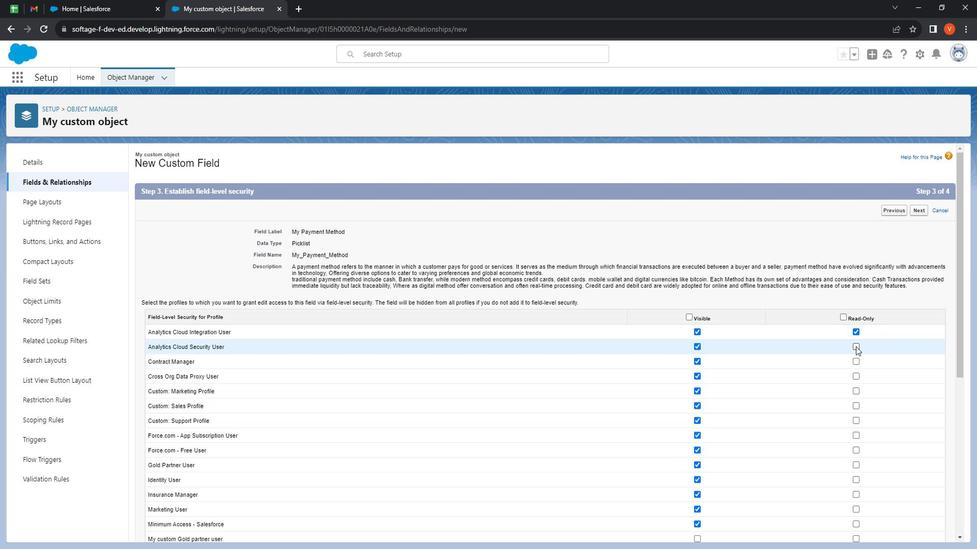 
Action: Mouse pressed left at (867, 346)
Screenshot: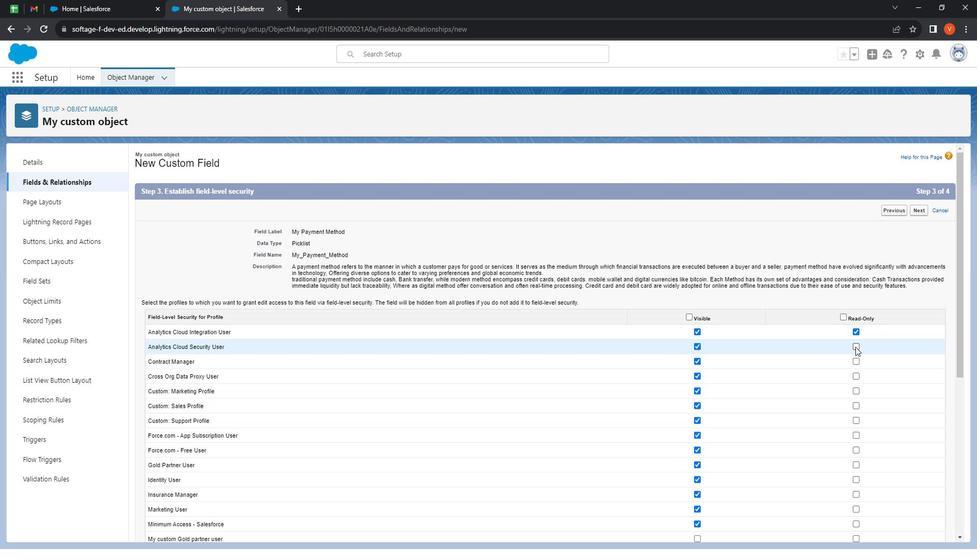 
Action: Mouse moved to (869, 361)
Screenshot: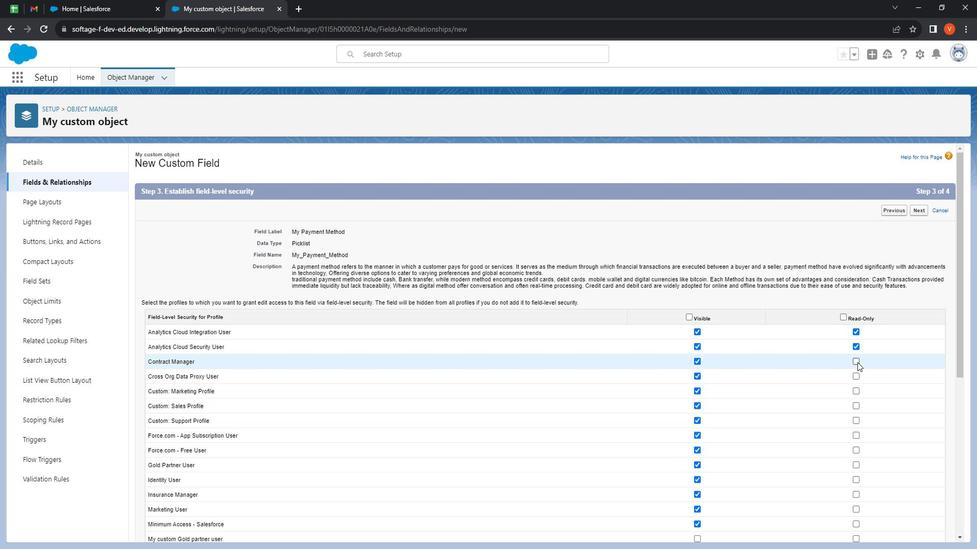 
Action: Mouse pressed left at (869, 361)
Screenshot: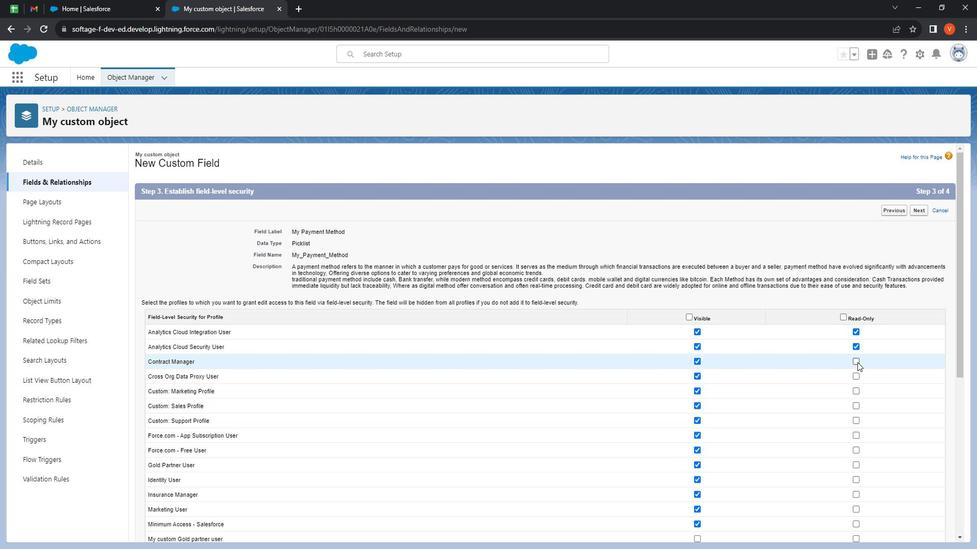 
Action: Mouse moved to (869, 376)
Screenshot: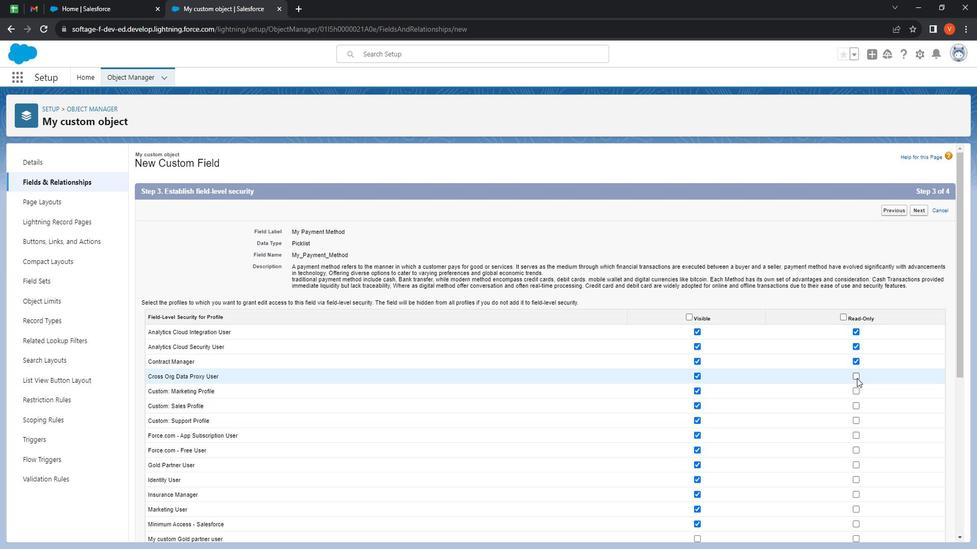 
Action: Mouse pressed left at (869, 376)
Screenshot: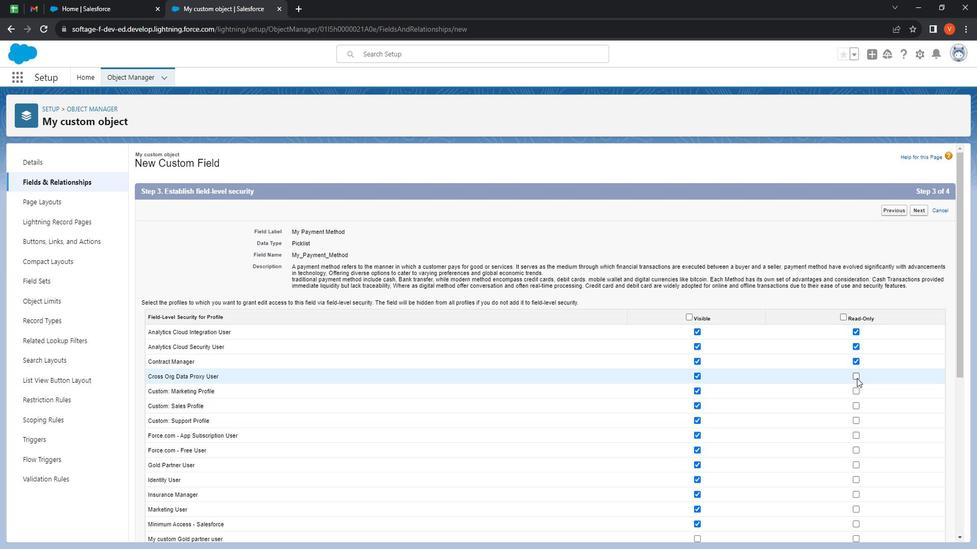 
Action: Mouse moved to (868, 390)
Screenshot: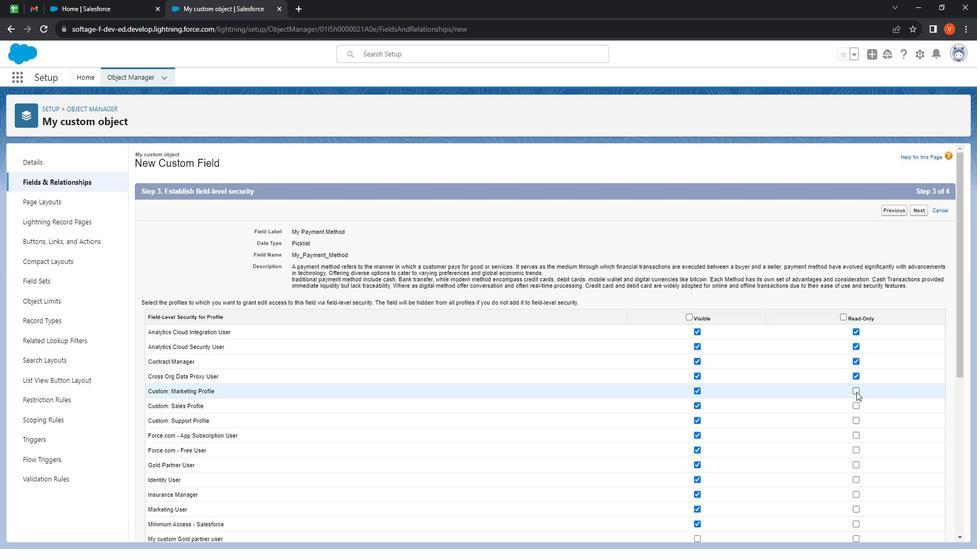 
Action: Mouse pressed left at (868, 390)
Screenshot: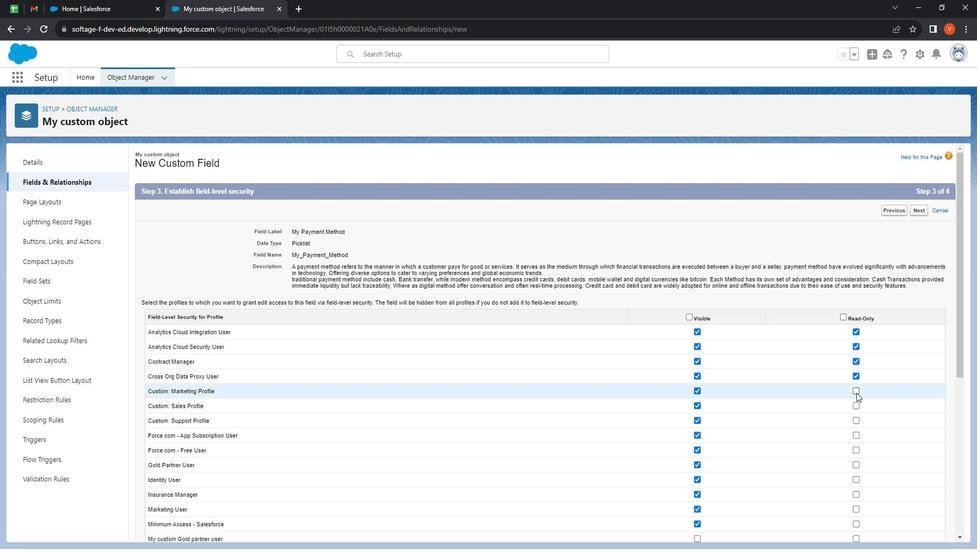 
Action: Mouse moved to (870, 405)
Screenshot: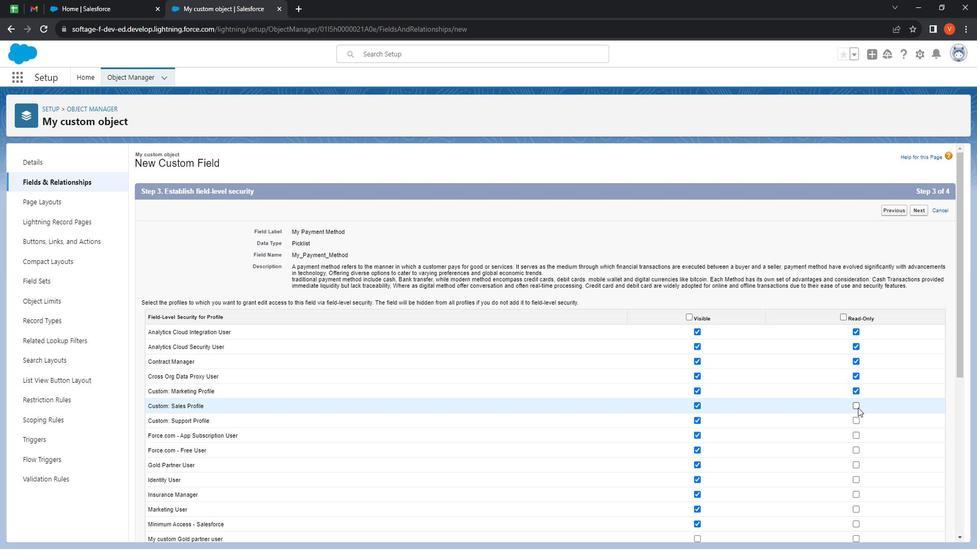 
Action: Mouse pressed left at (870, 405)
Screenshot: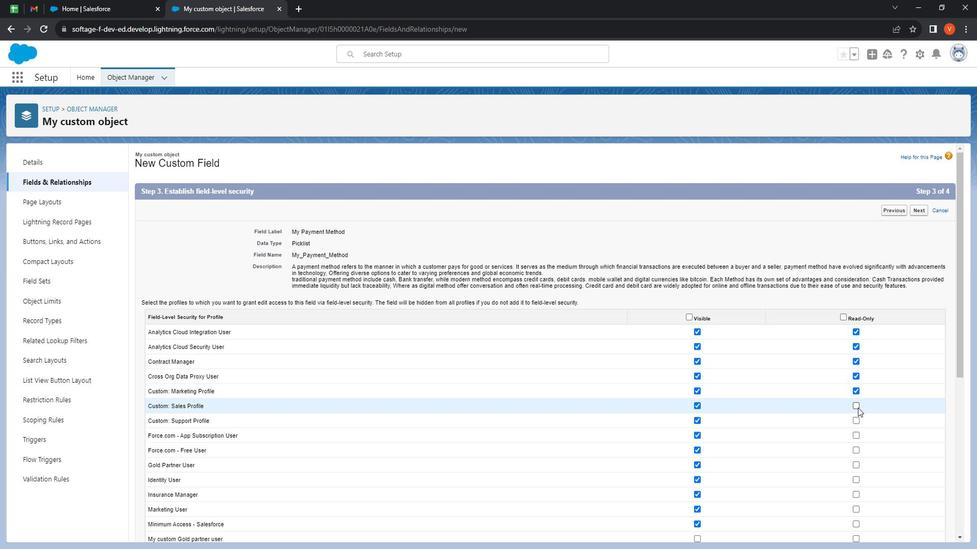 
Action: Mouse moved to (868, 419)
Screenshot: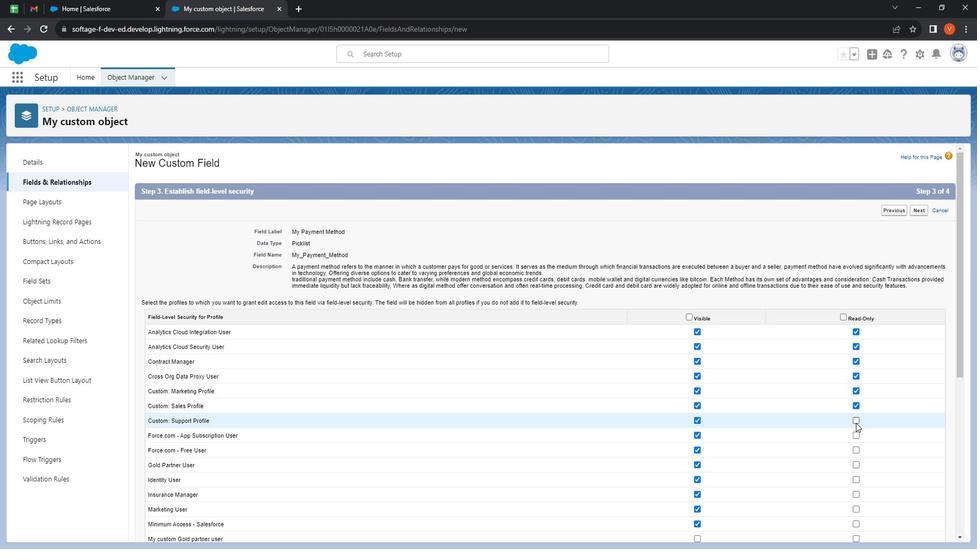 
Action: Mouse pressed left at (868, 419)
Screenshot: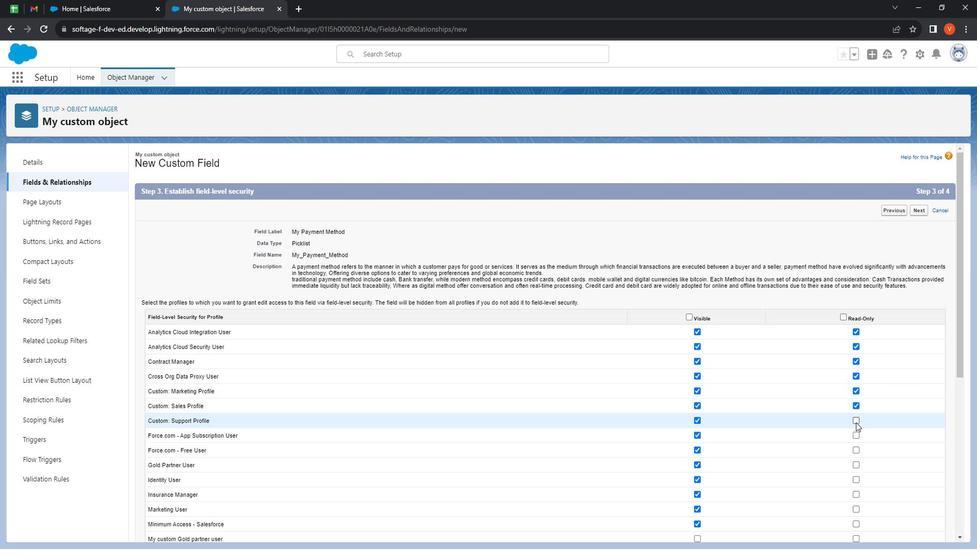 
Action: Mouse moved to (867, 431)
Screenshot: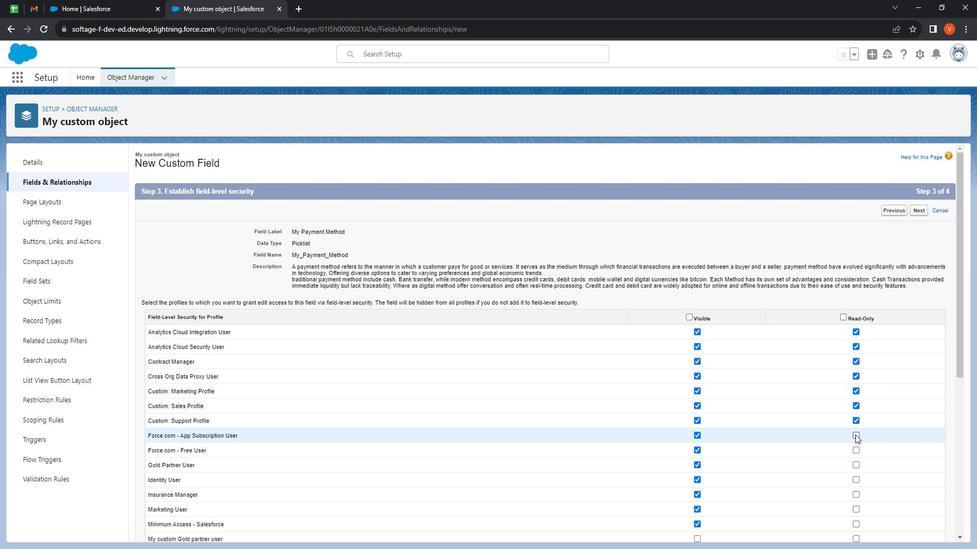 
Action: Mouse pressed left at (867, 431)
Screenshot: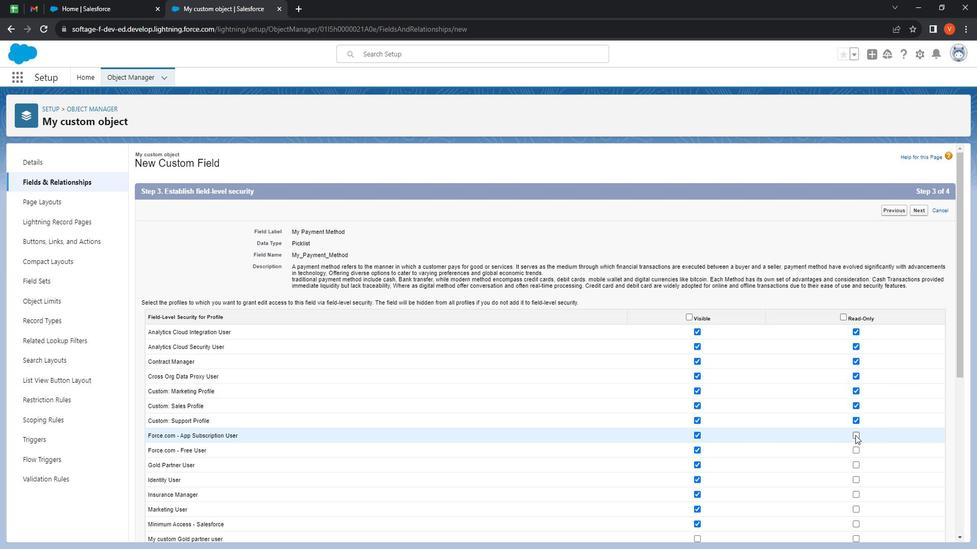 
Action: Mouse moved to (867, 443)
Screenshot: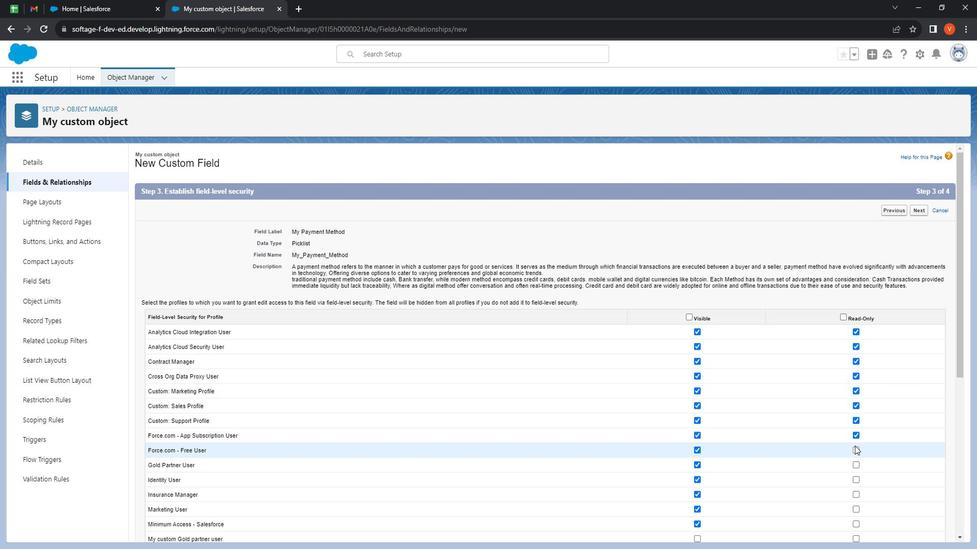 
Action: Mouse scrolled (867, 442) with delta (0, 0)
Screenshot: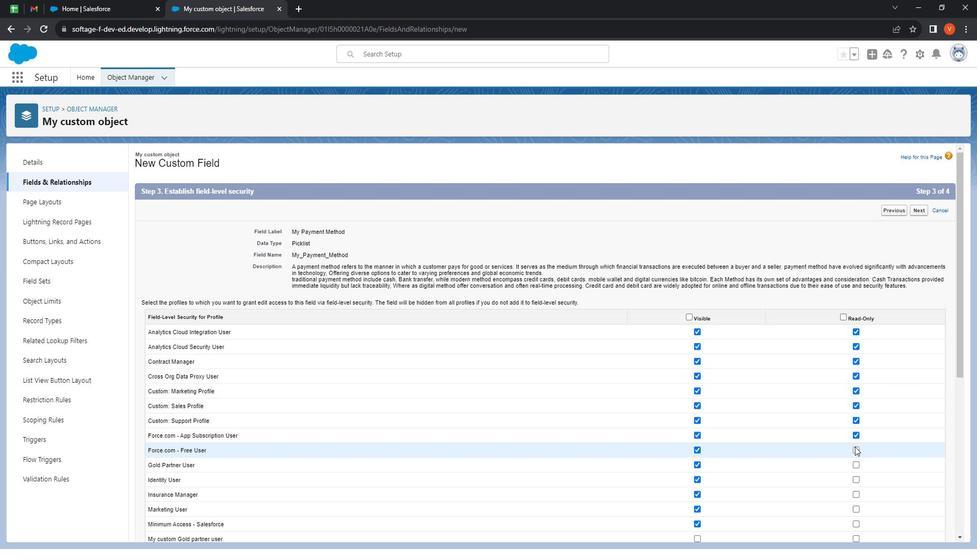 
Action: Mouse moved to (867, 444)
Screenshot: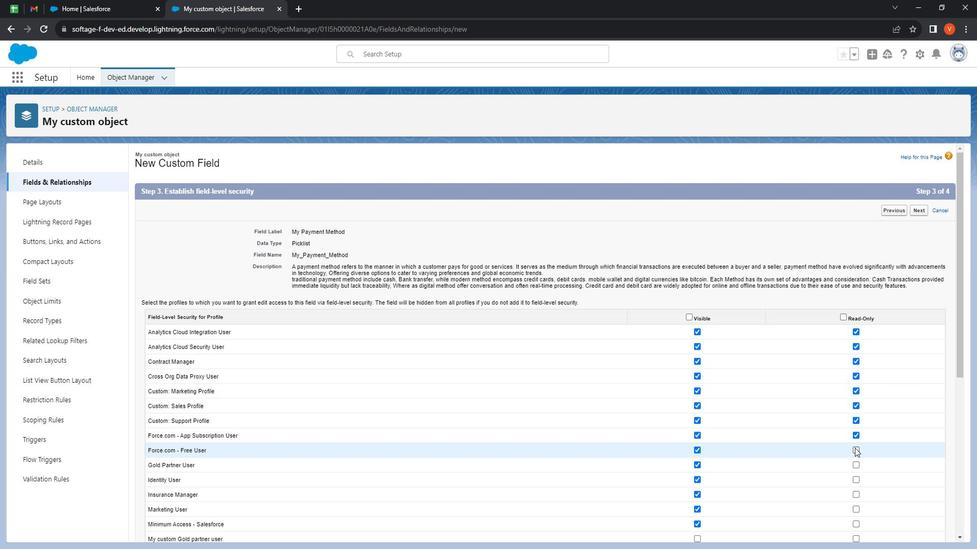 
Action: Mouse scrolled (867, 444) with delta (0, 0)
Screenshot: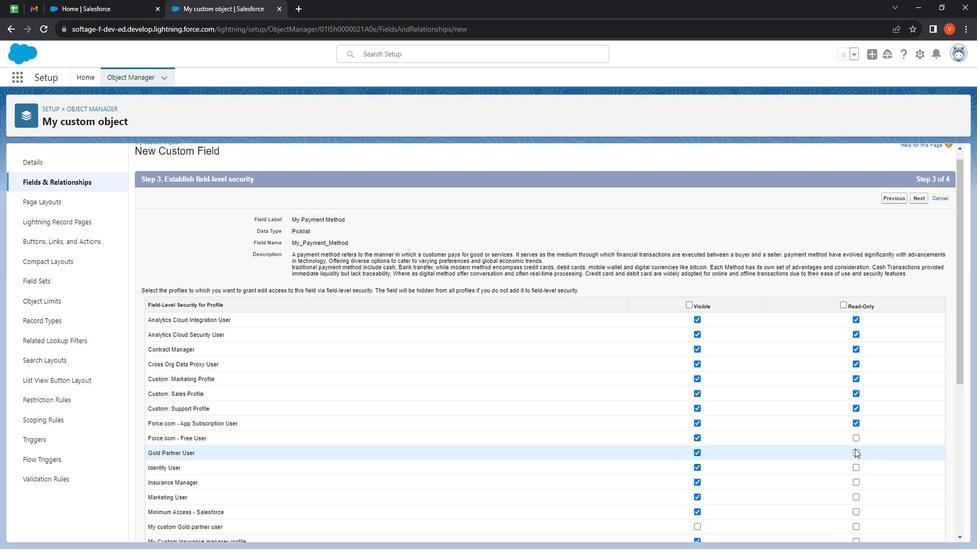 
Action: Mouse moved to (866, 445)
Screenshot: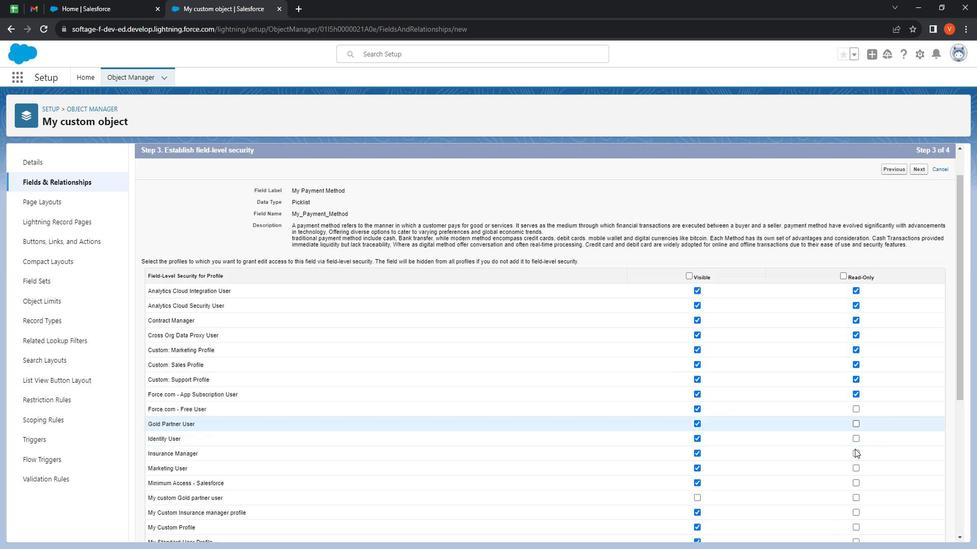 
Action: Mouse scrolled (866, 444) with delta (0, 0)
Screenshot: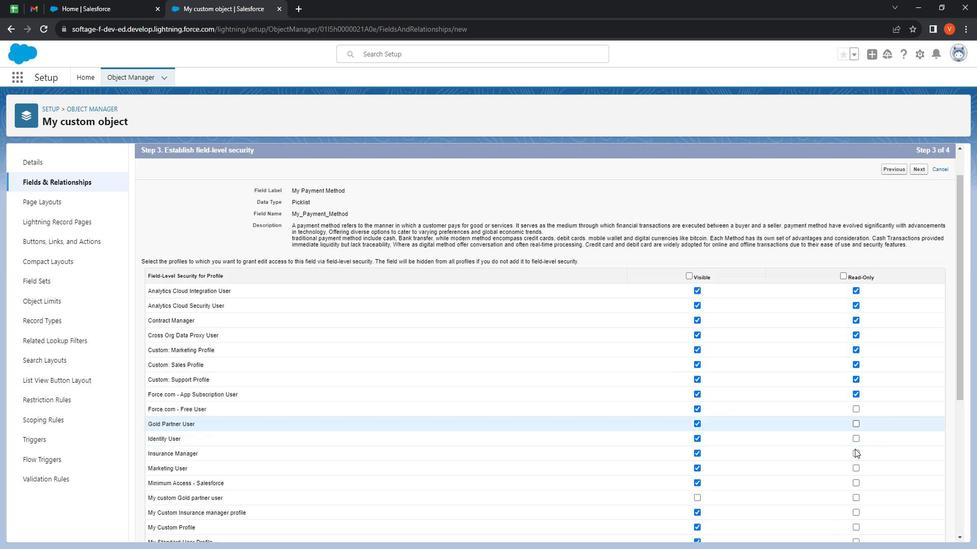 
Action: Mouse moved to (866, 294)
Screenshot: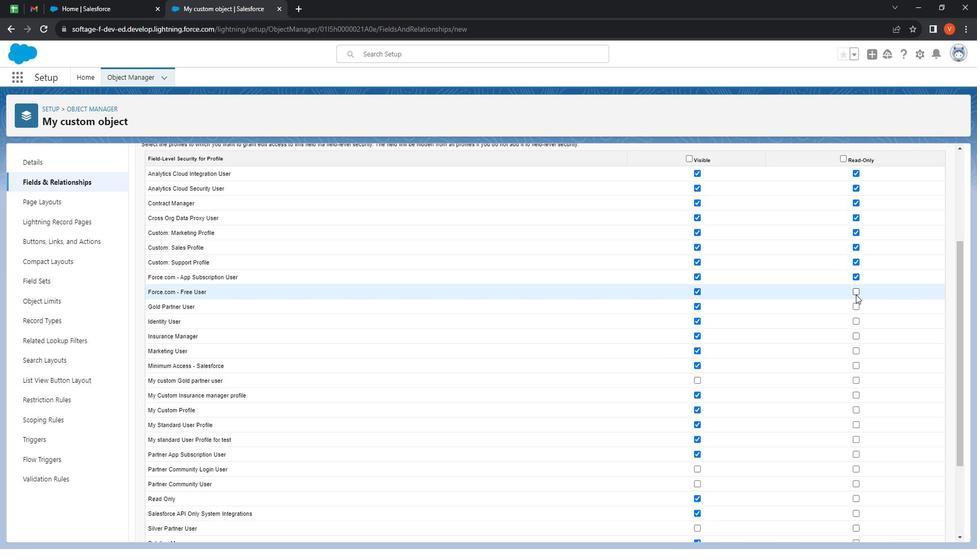 
Action: Mouse pressed left at (866, 294)
Screenshot: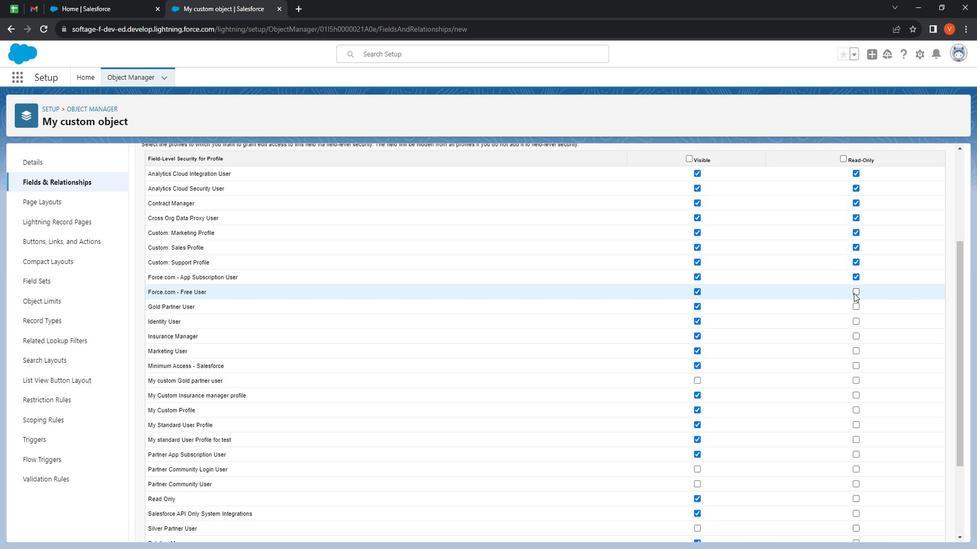 
Action: Mouse moved to (868, 308)
Screenshot: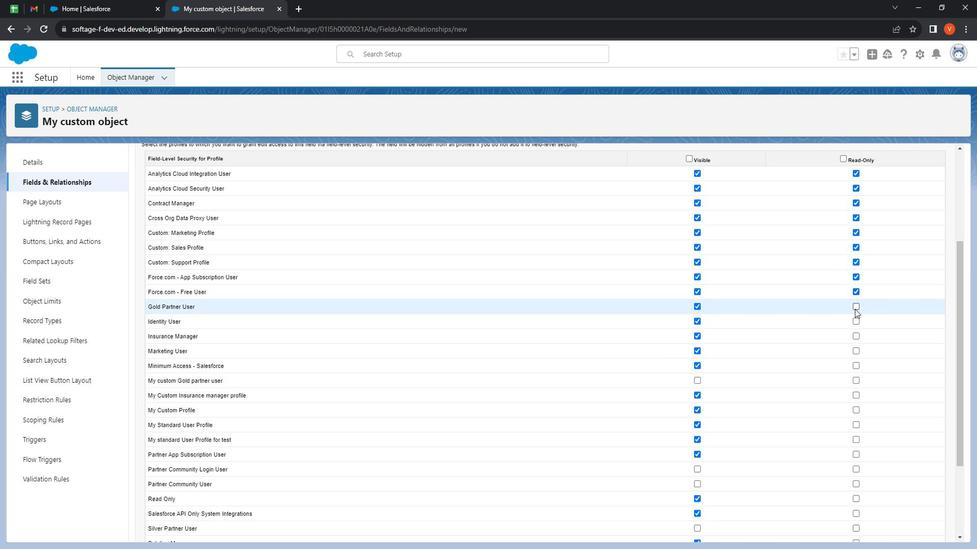 
Action: Mouse pressed left at (868, 308)
Screenshot: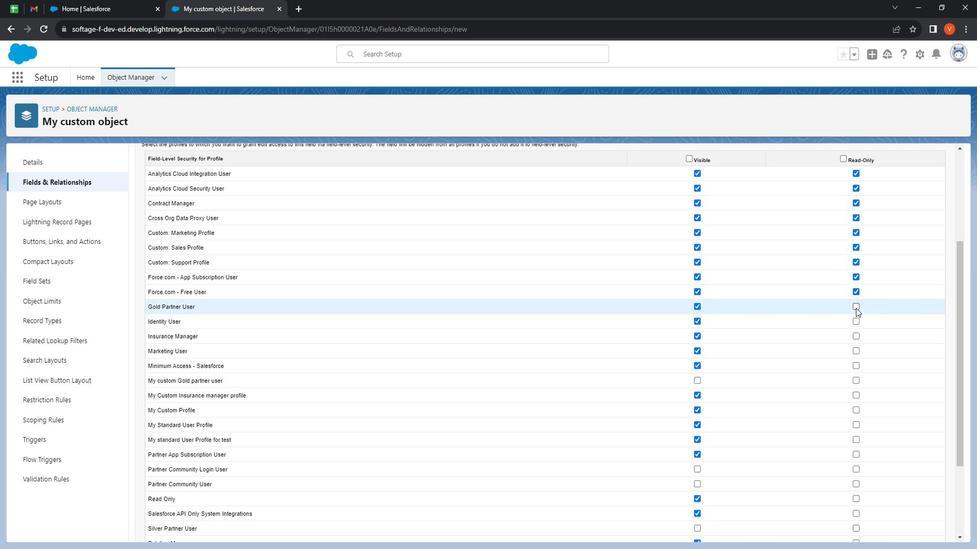 
Action: Mouse moved to (867, 323)
Screenshot: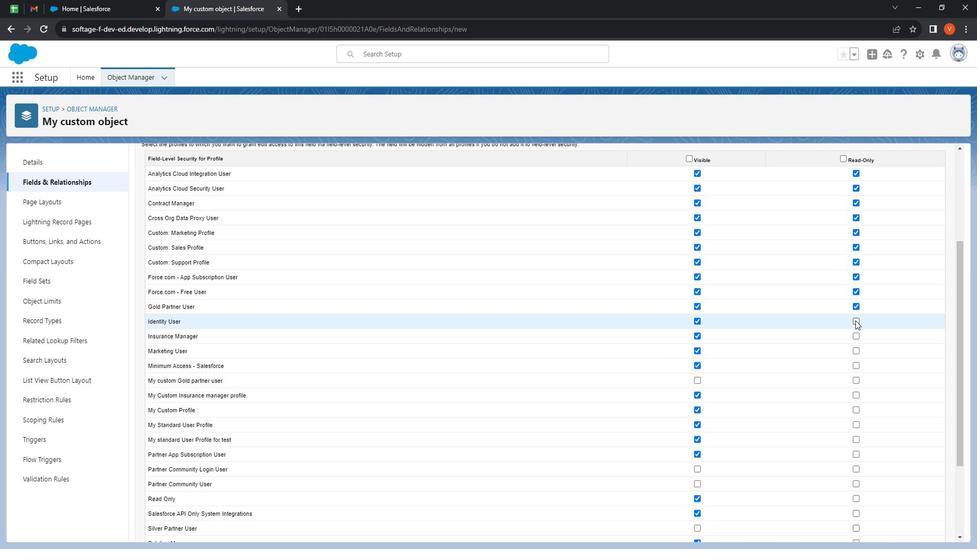 
Action: Mouse pressed left at (867, 323)
Screenshot: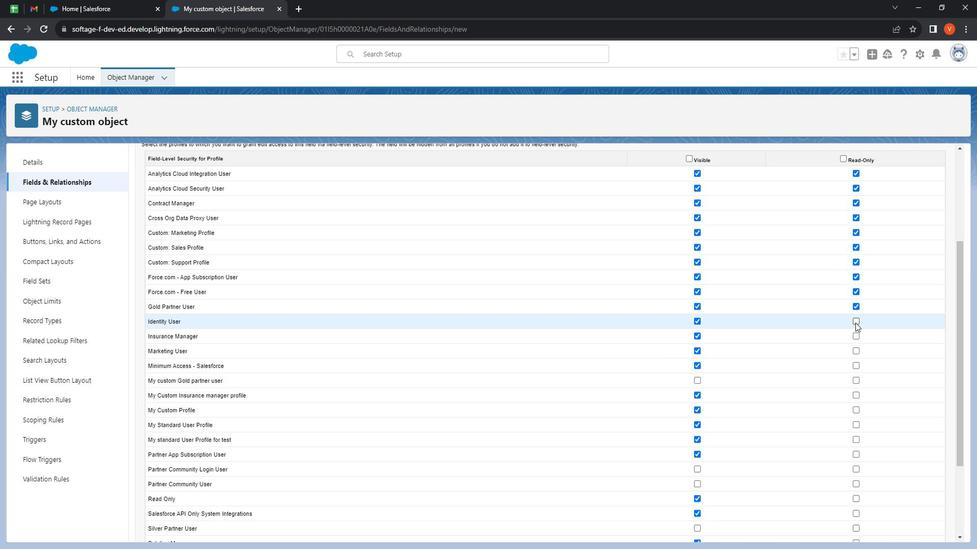 
Action: Mouse moved to (869, 336)
Screenshot: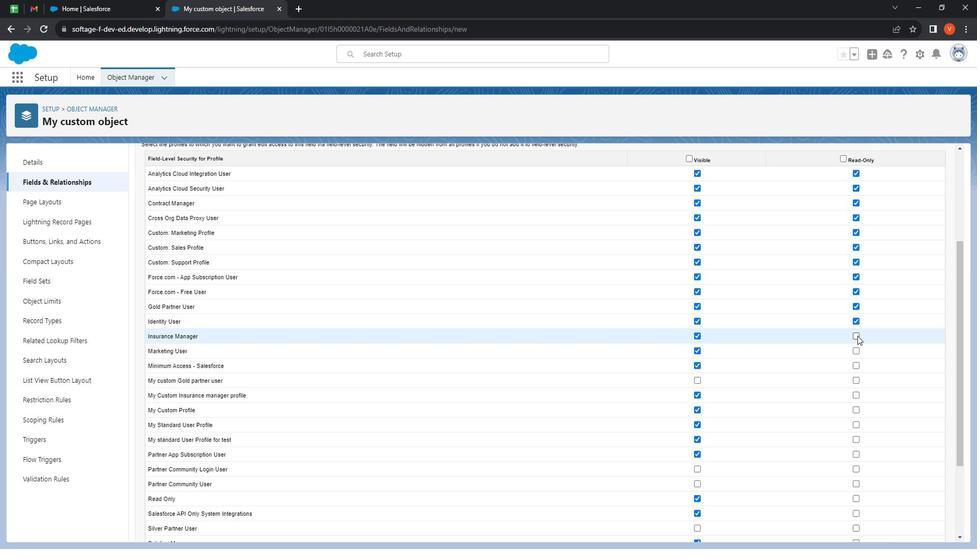 
Action: Mouse pressed left at (869, 336)
Screenshot: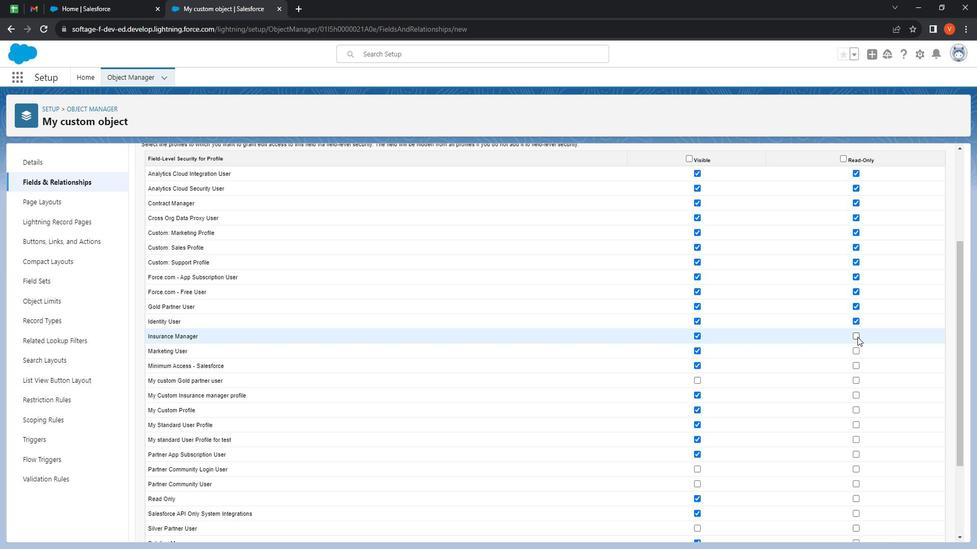 
Action: Mouse moved to (869, 351)
Screenshot: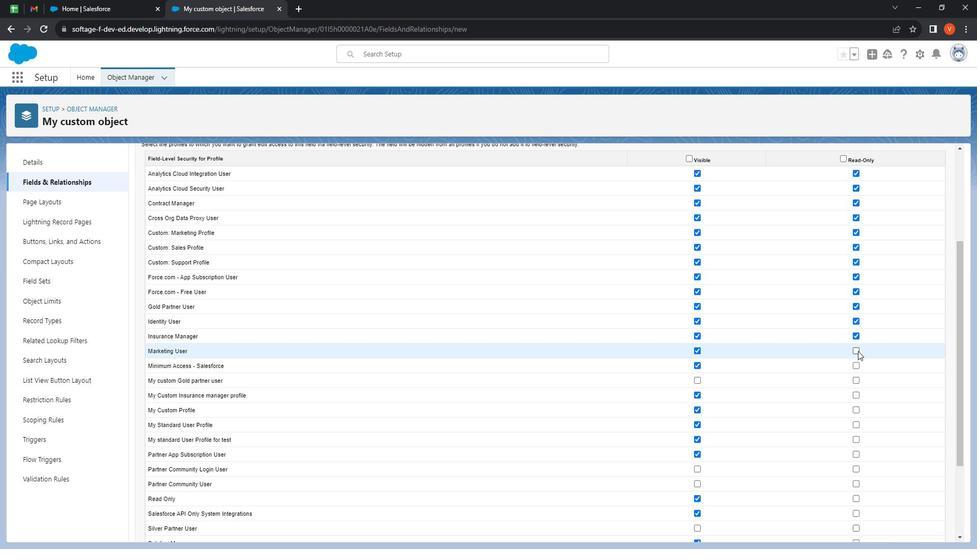 
Action: Mouse pressed left at (869, 351)
Screenshot: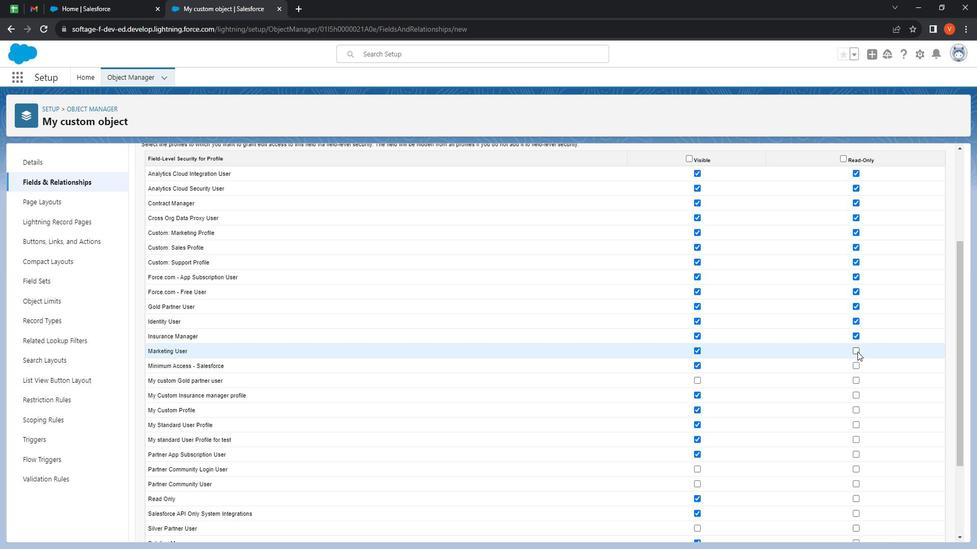 
Action: Mouse moved to (870, 365)
Screenshot: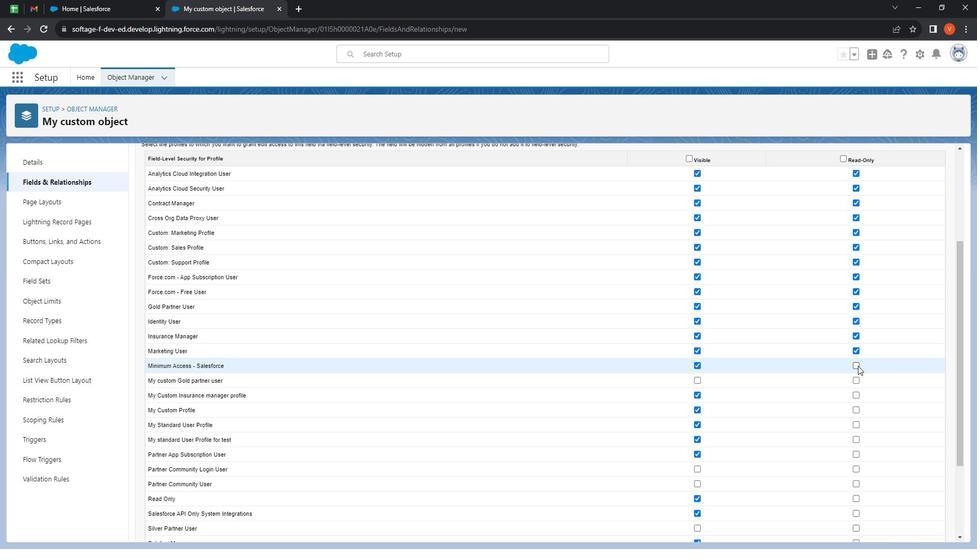 
Action: Mouse pressed left at (870, 365)
Screenshot: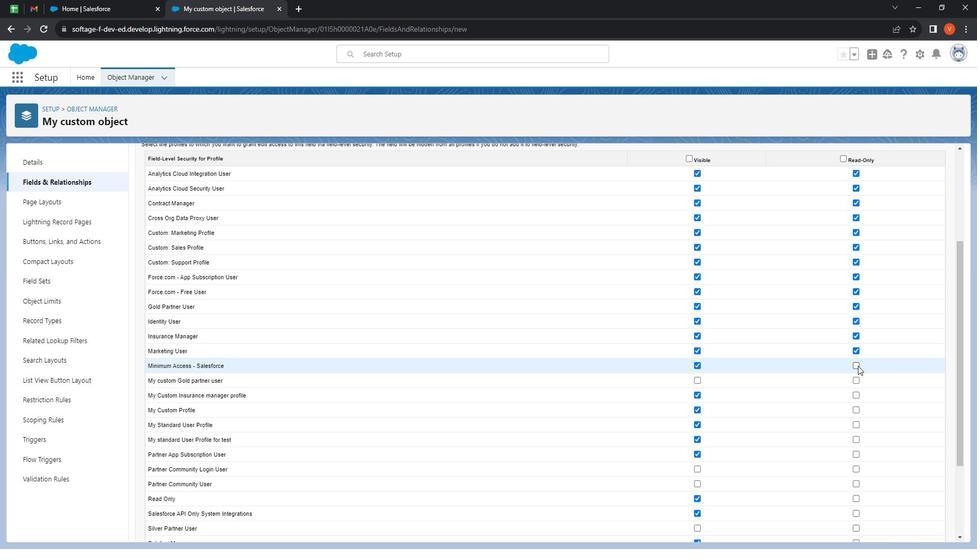
Action: Mouse moved to (709, 381)
Screenshot: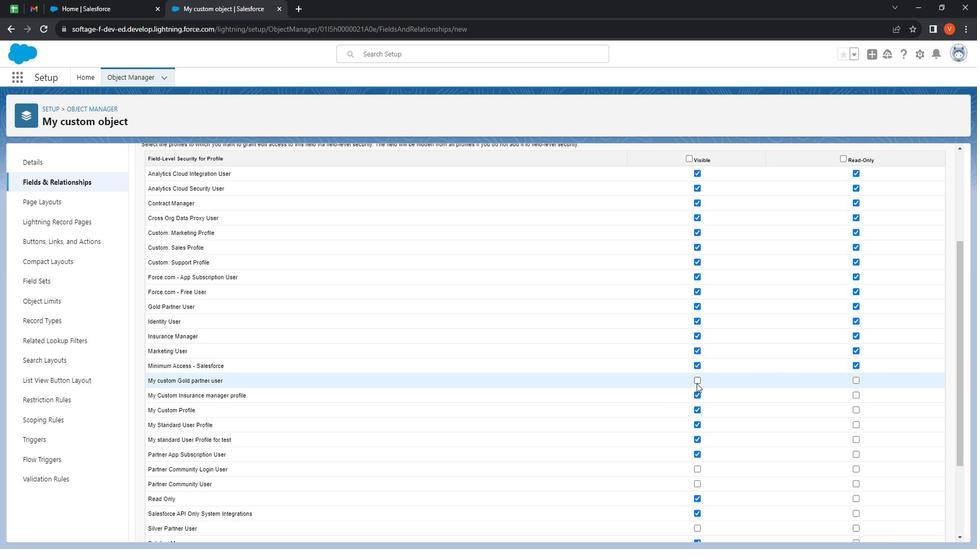 
Action: Mouse pressed left at (709, 381)
Screenshot: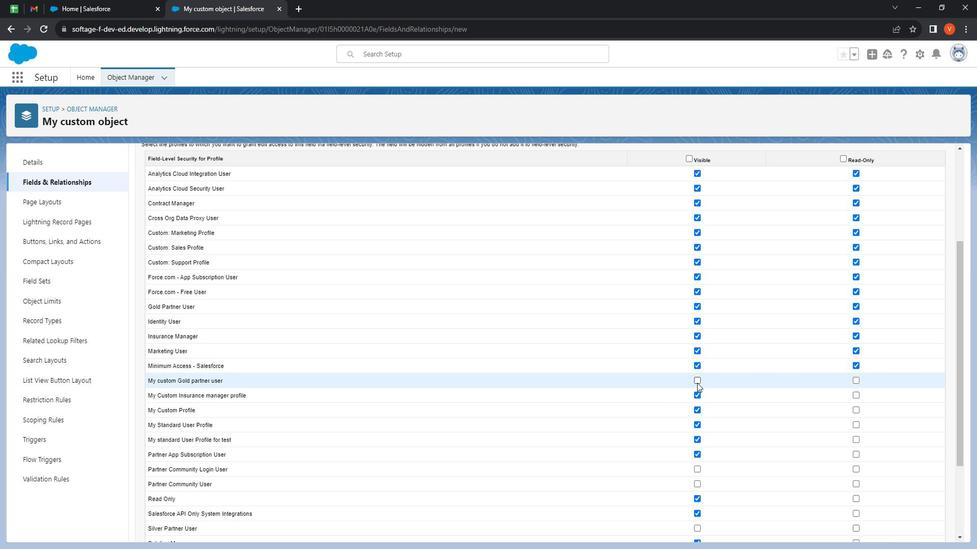 
Action: Mouse moved to (867, 379)
Screenshot: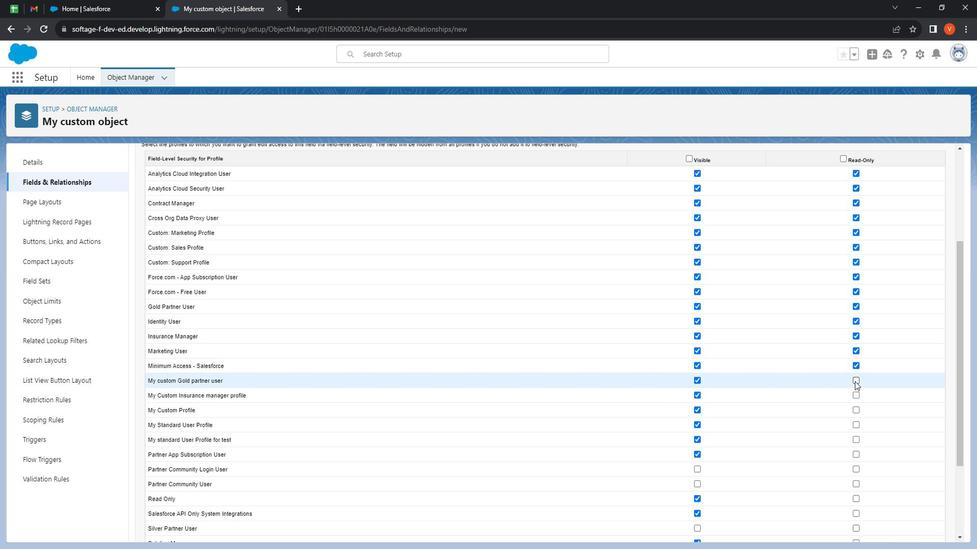 
Action: Mouse pressed left at (867, 379)
Screenshot: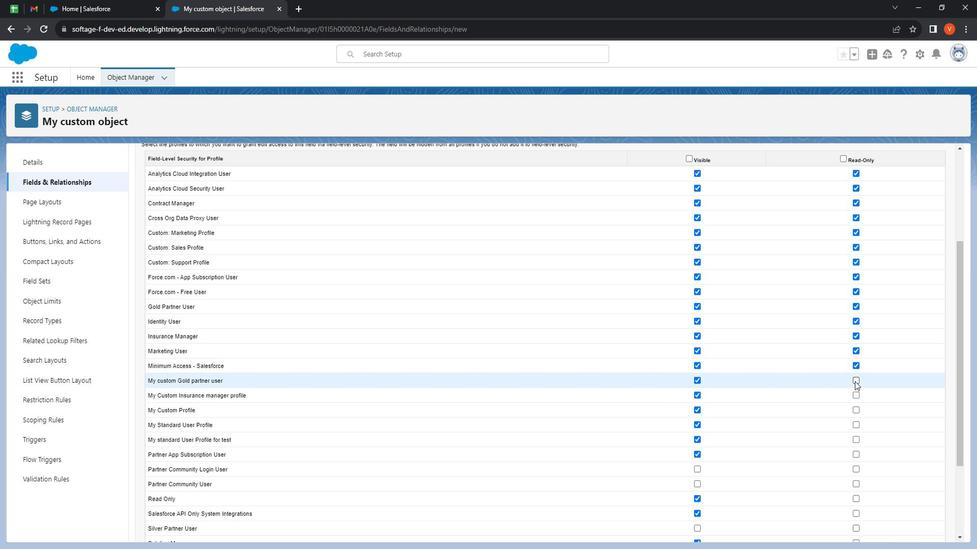 
Action: Mouse moved to (867, 391)
Screenshot: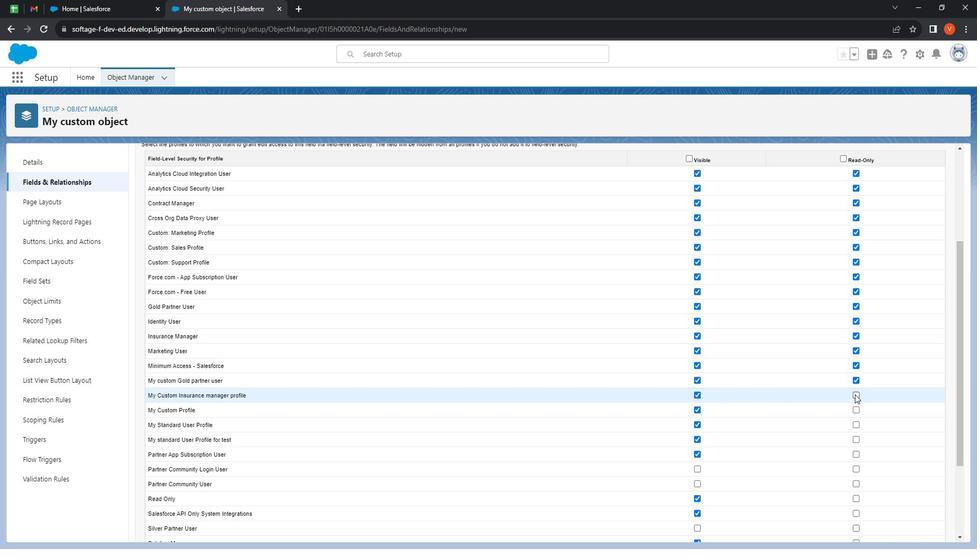 
Action: Mouse pressed left at (867, 391)
Screenshot: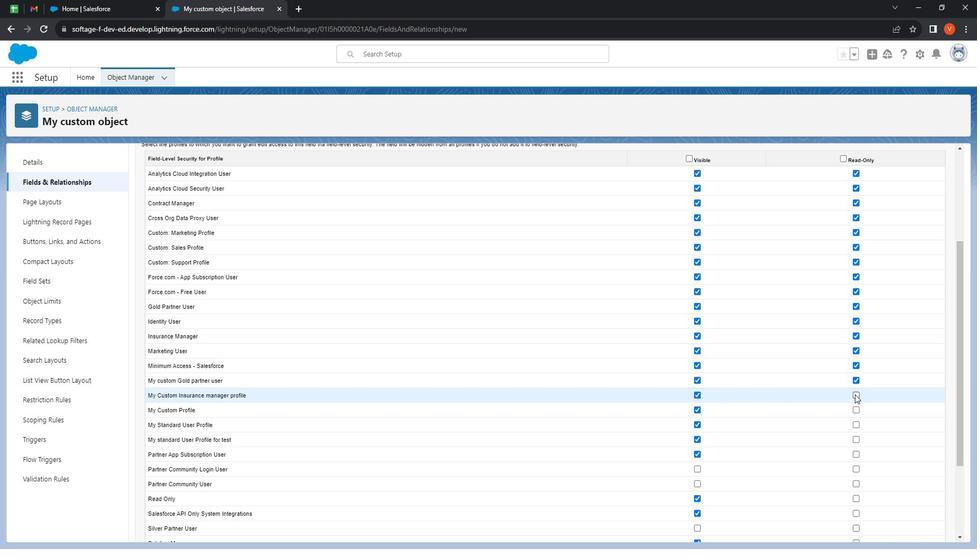
Action: Mouse moved to (869, 409)
Screenshot: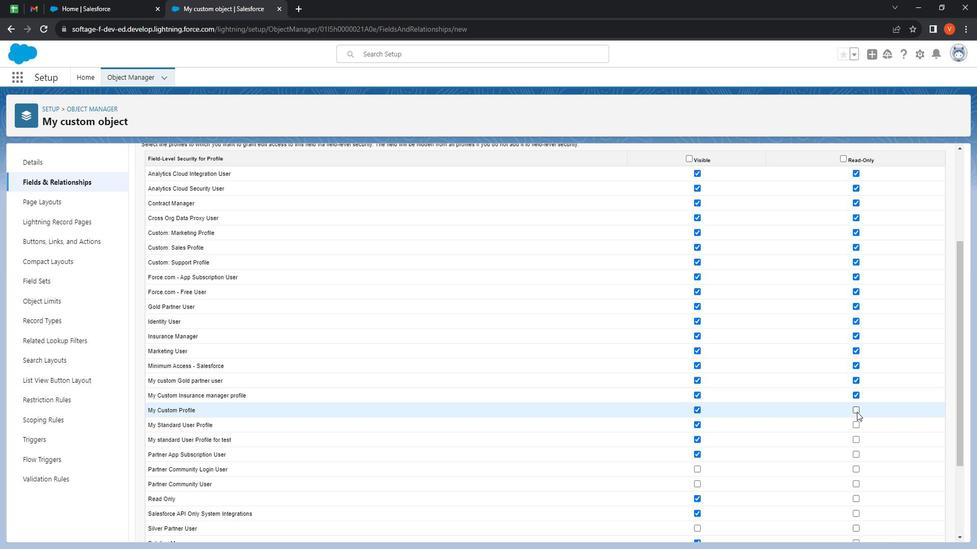 
Action: Mouse pressed left at (869, 409)
Screenshot: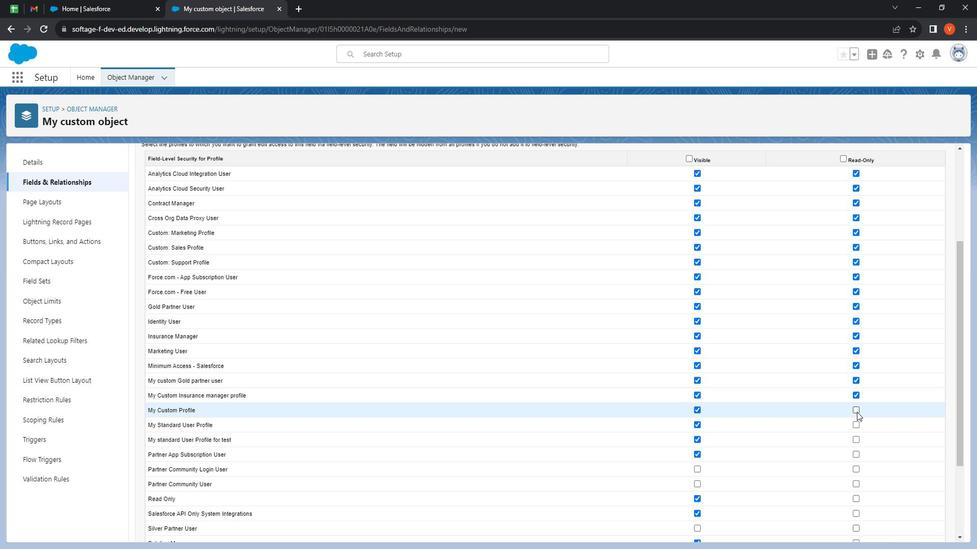 
Action: Mouse moved to (868, 421)
Screenshot: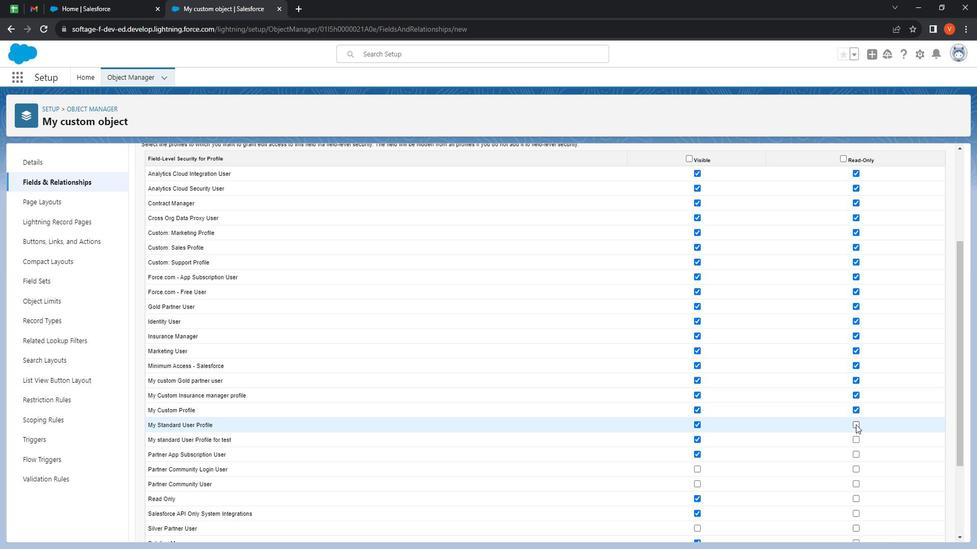 
Action: Mouse pressed left at (868, 421)
Screenshot: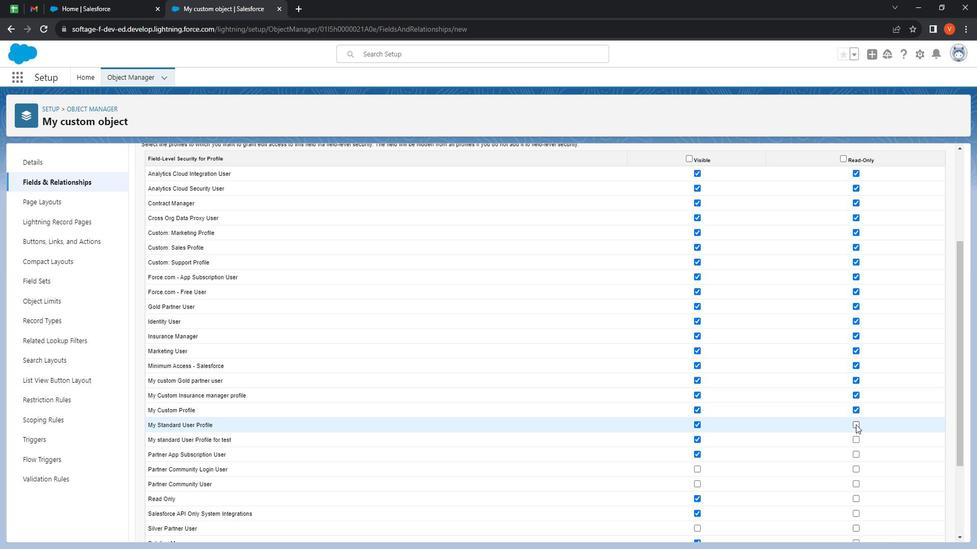 
Action: Mouse moved to (869, 436)
Screenshot: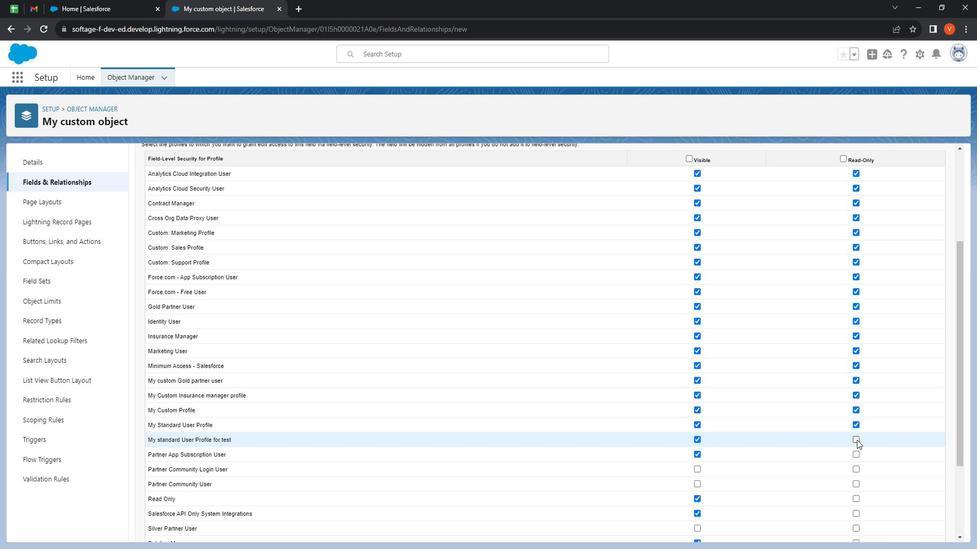 
Action: Mouse pressed left at (869, 436)
Screenshot: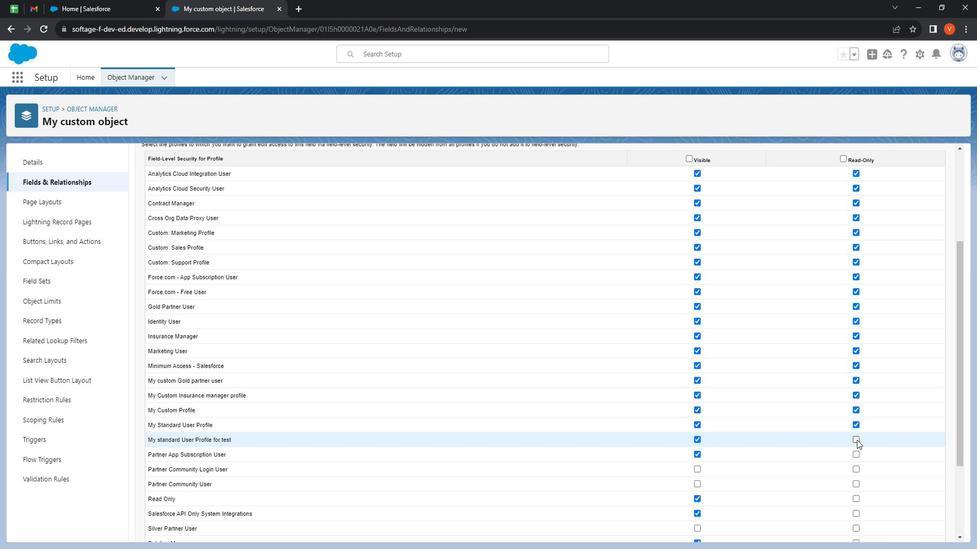 
Action: Mouse moved to (869, 452)
Screenshot: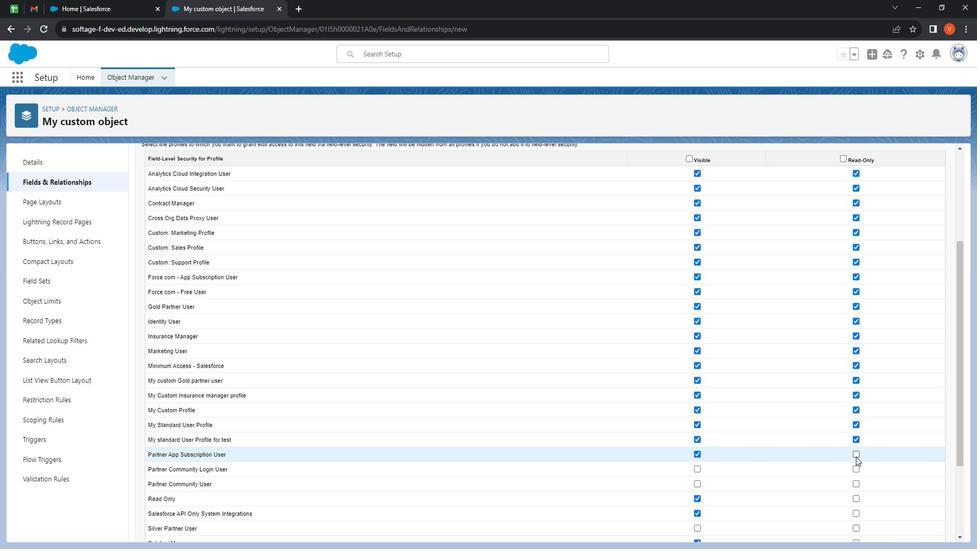 
Action: Mouse pressed left at (869, 452)
Screenshot: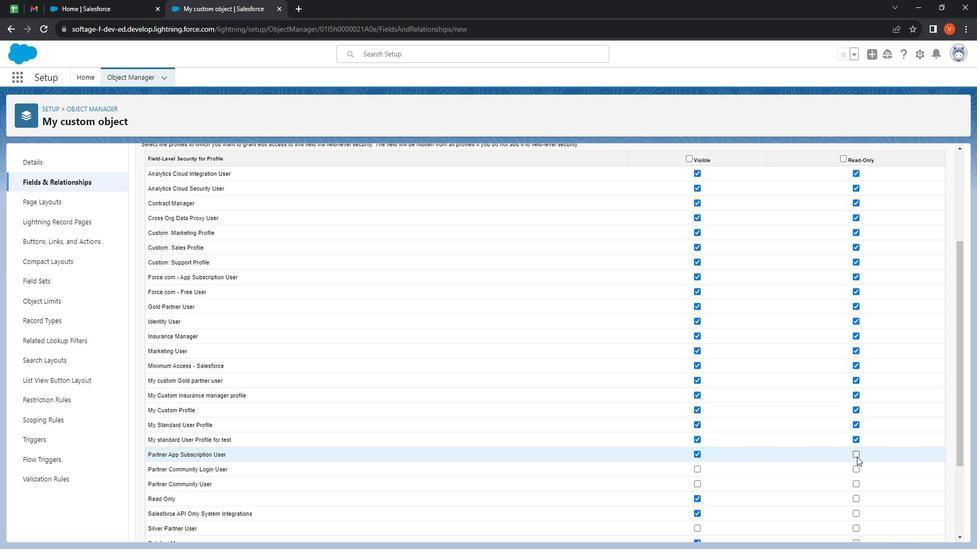 
Action: Mouse moved to (866, 462)
Screenshot: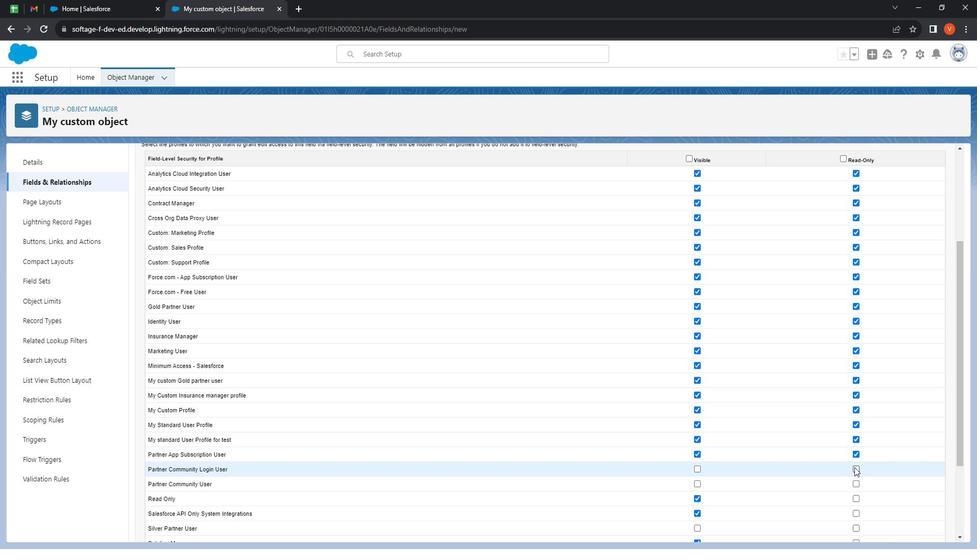 
Action: Mouse pressed left at (866, 462)
Screenshot: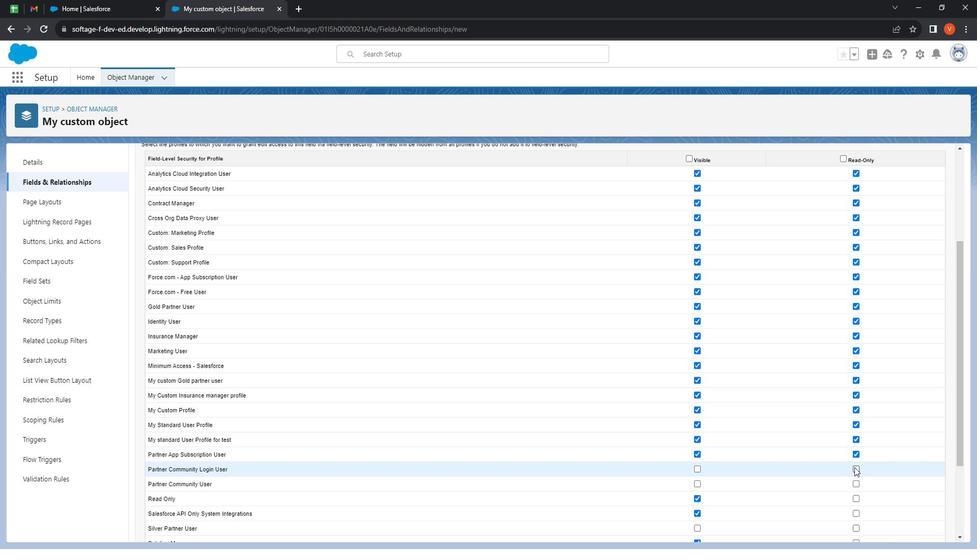 
Action: Mouse moved to (710, 478)
Screenshot: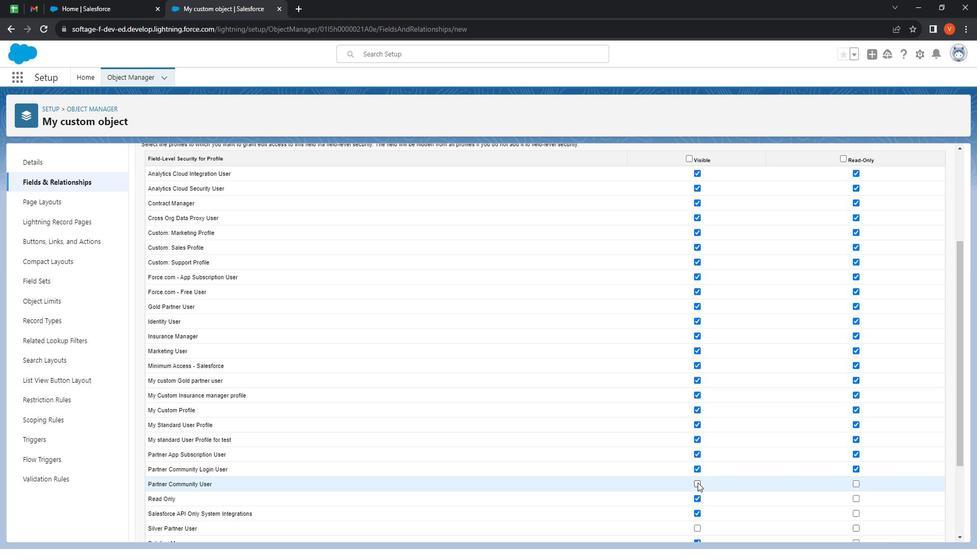 
Action: Mouse pressed left at (710, 478)
Screenshot: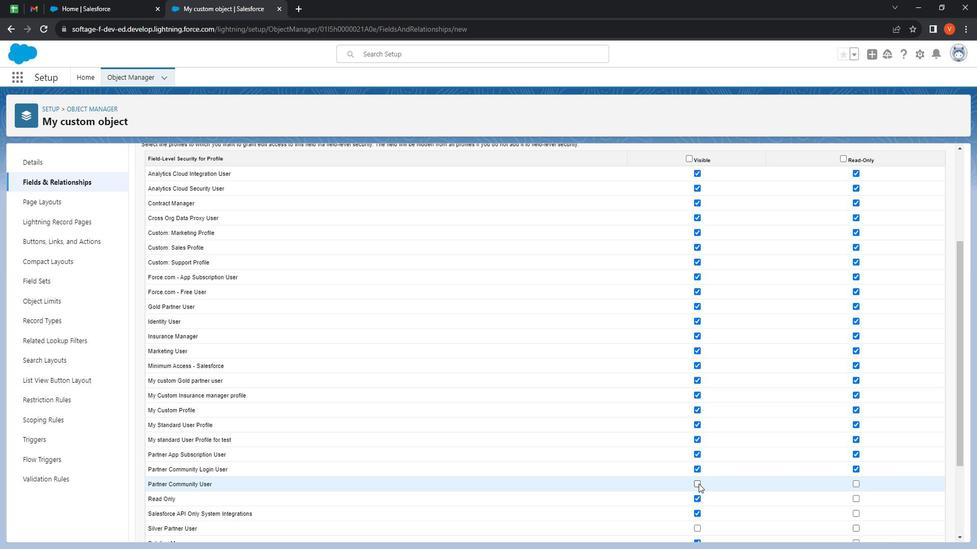 
Action: Mouse moved to (867, 476)
Screenshot: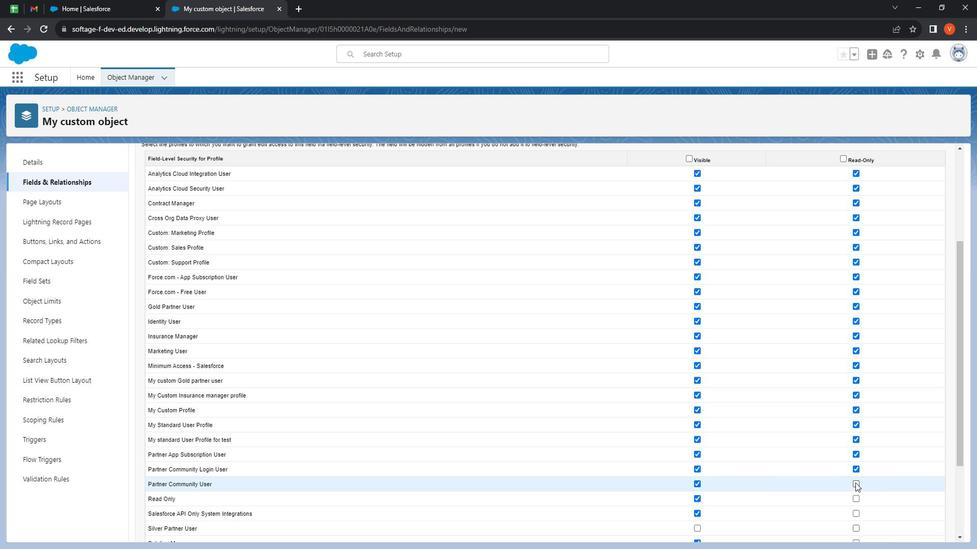 
Action: Mouse pressed left at (867, 476)
Screenshot: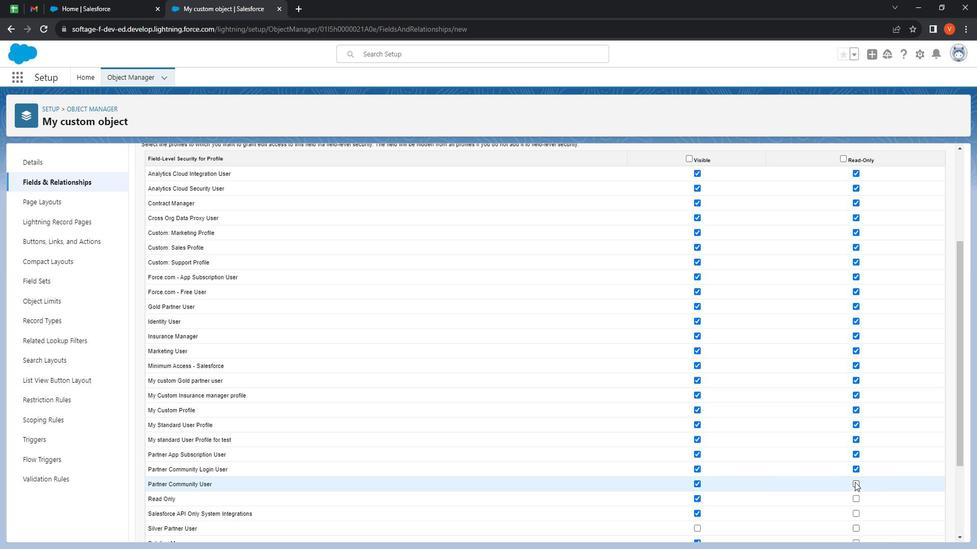 
Action: Mouse moved to (865, 493)
Screenshot: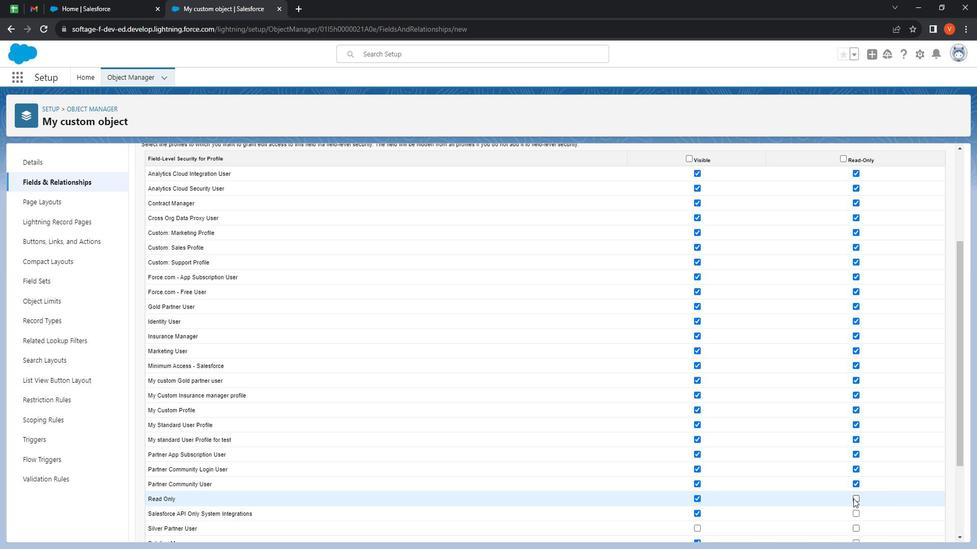 
Action: Mouse pressed left at (865, 493)
Screenshot: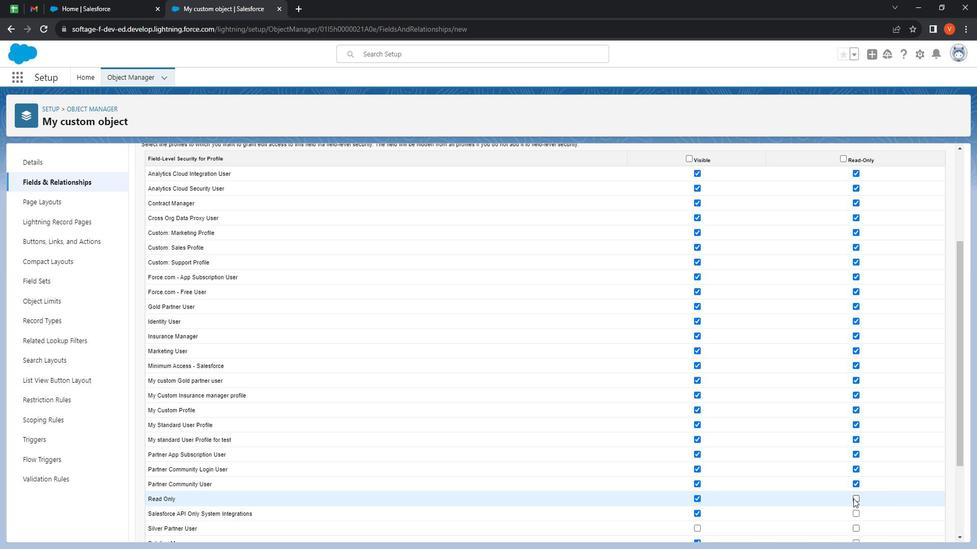 
Action: Mouse moved to (869, 504)
Screenshot: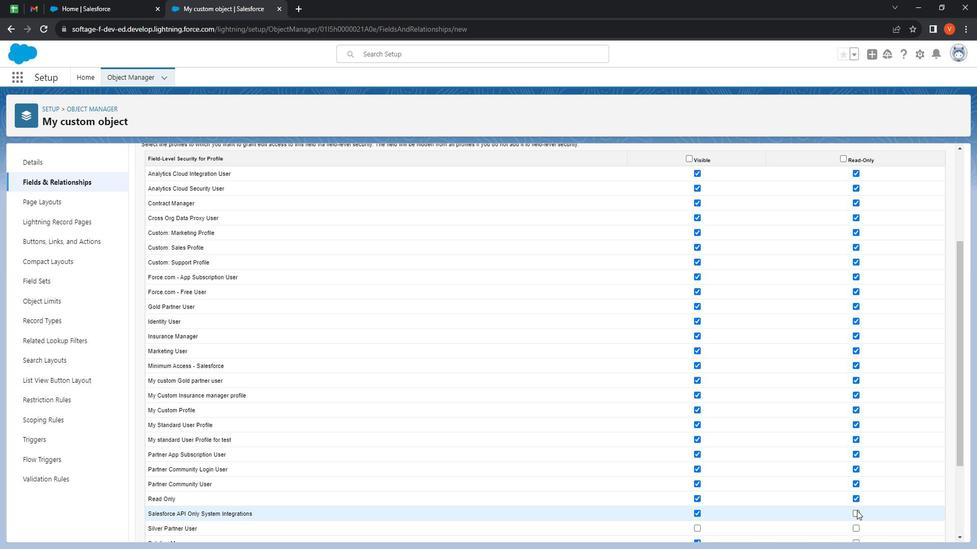 
Action: Mouse pressed left at (869, 504)
Screenshot: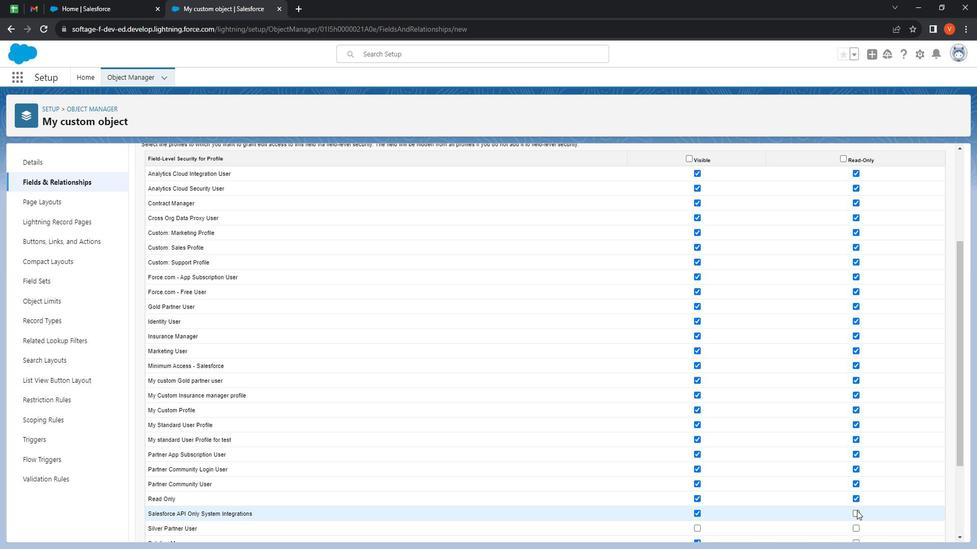 
Action: Mouse moved to (832, 443)
Screenshot: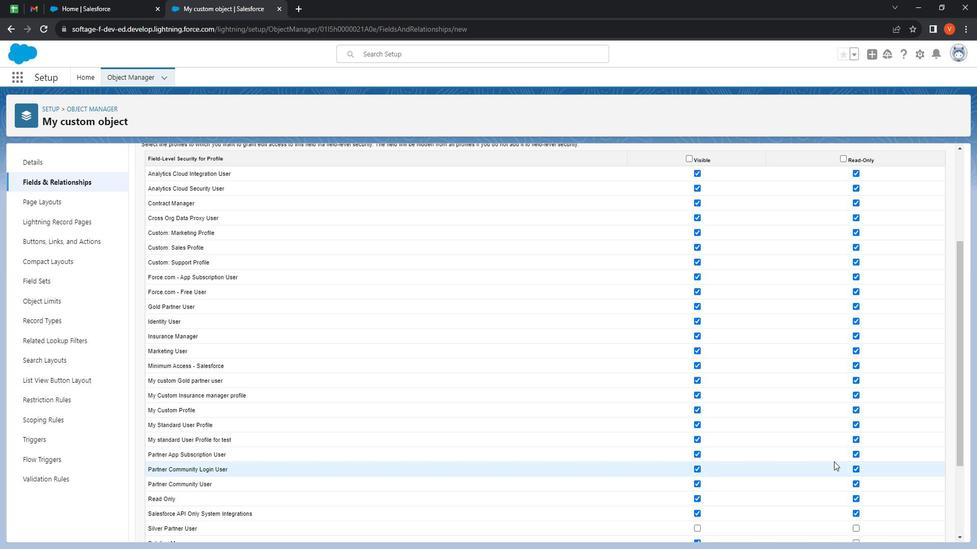 
Action: Mouse scrolled (832, 442) with delta (0, 0)
Screenshot: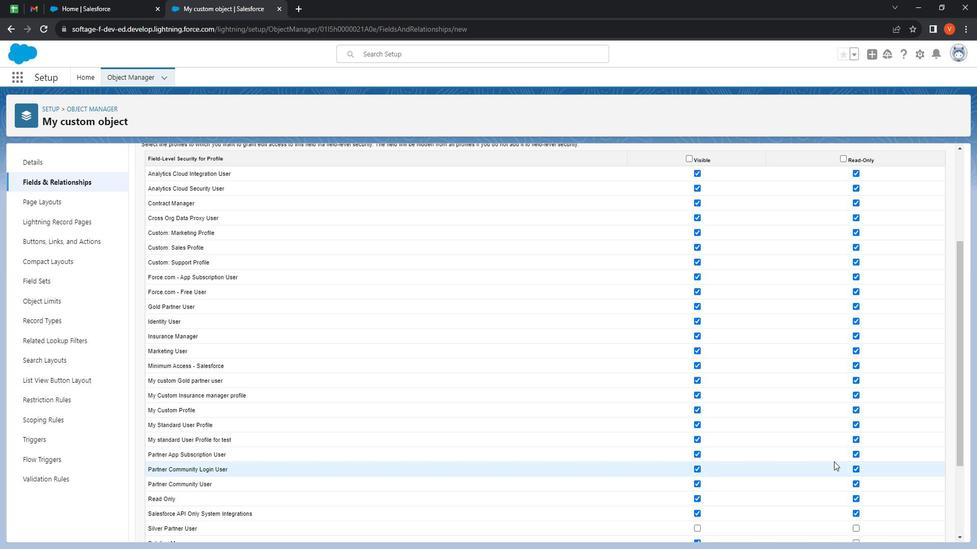 
Action: Mouse moved to (826, 440)
Screenshot: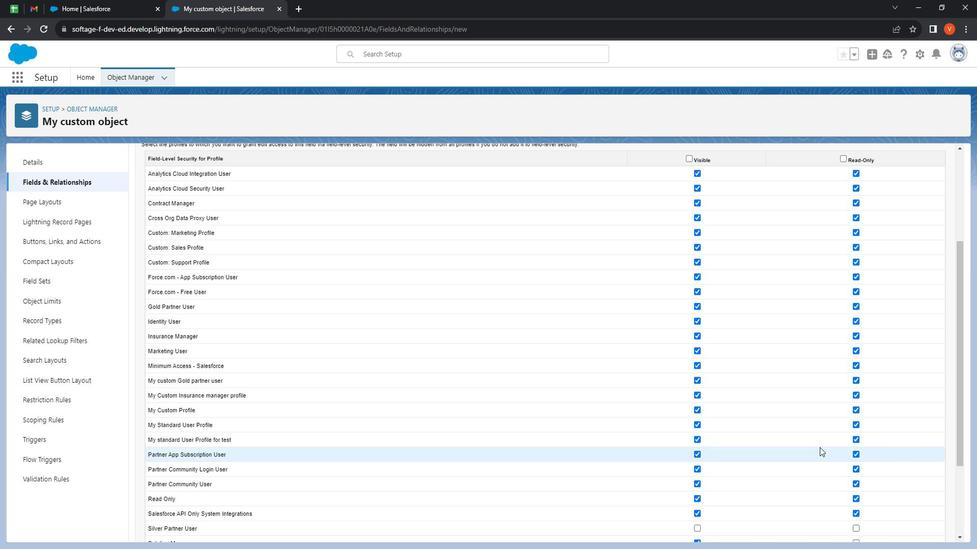 
Action: Mouse scrolled (826, 440) with delta (0, 0)
Screenshot: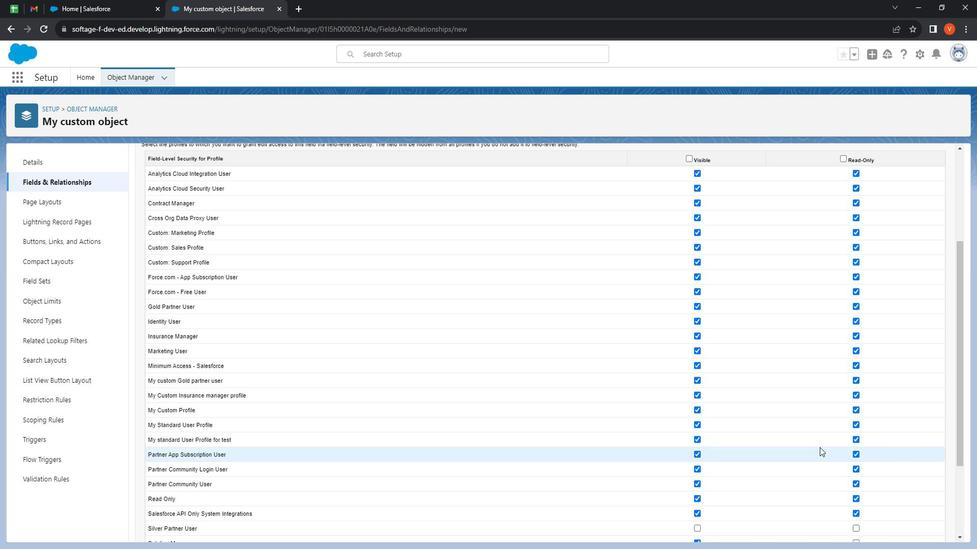 
Action: Mouse moved to (822, 438)
Screenshot: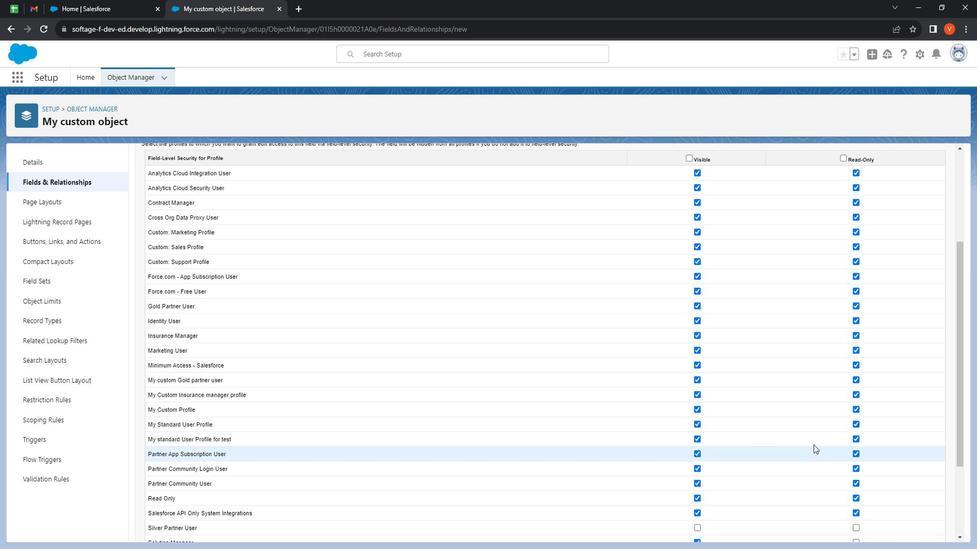 
Action: Mouse scrolled (822, 438) with delta (0, 0)
Screenshot: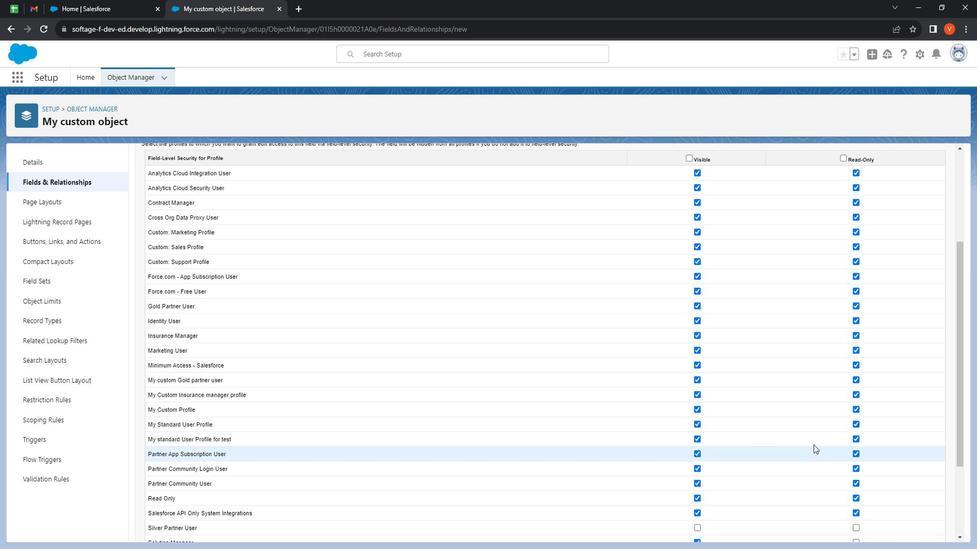 
Action: Mouse moved to (819, 435)
Screenshot: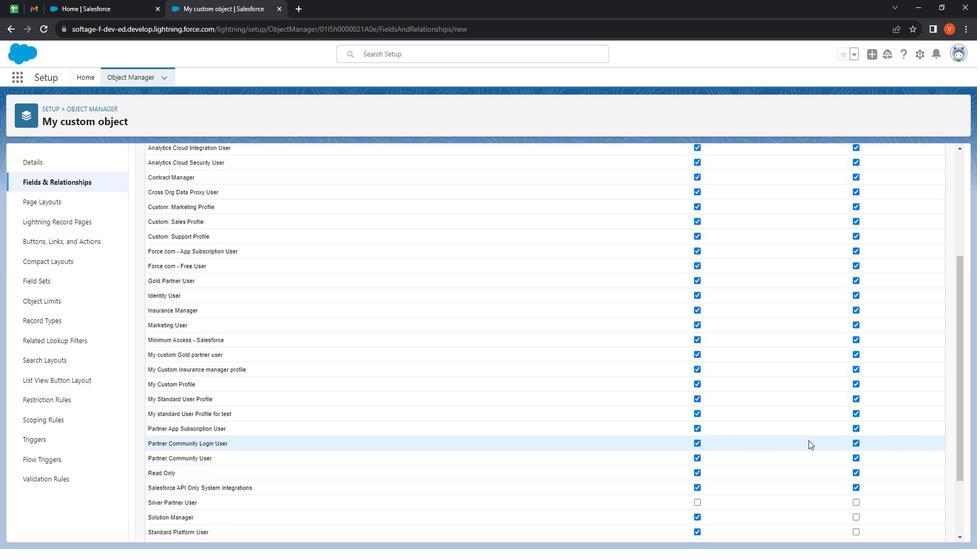 
Action: Mouse scrolled (819, 434) with delta (0, 0)
Screenshot: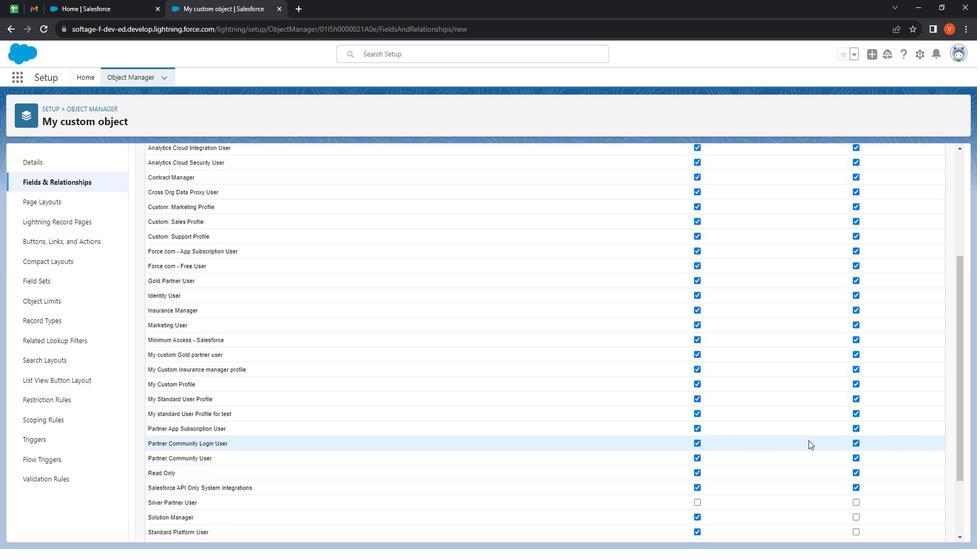 
Action: Mouse moved to (817, 432)
Screenshot: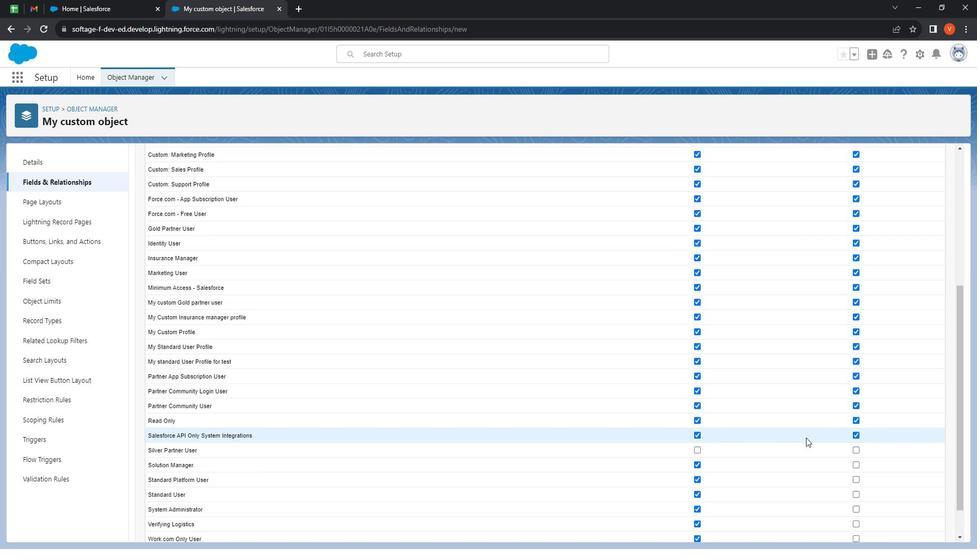 
Action: Mouse scrolled (817, 431) with delta (0, 0)
Screenshot: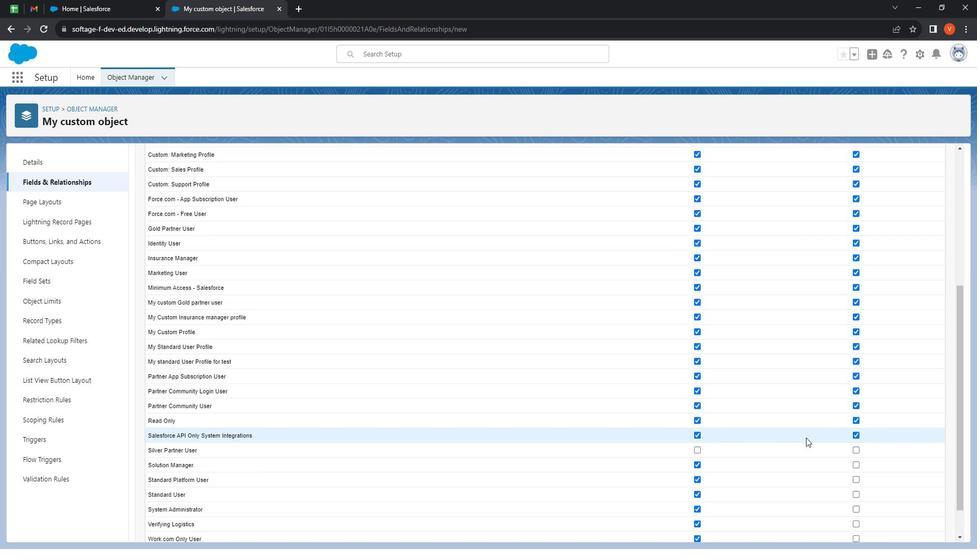 
Action: Mouse moved to (812, 427)
Screenshot: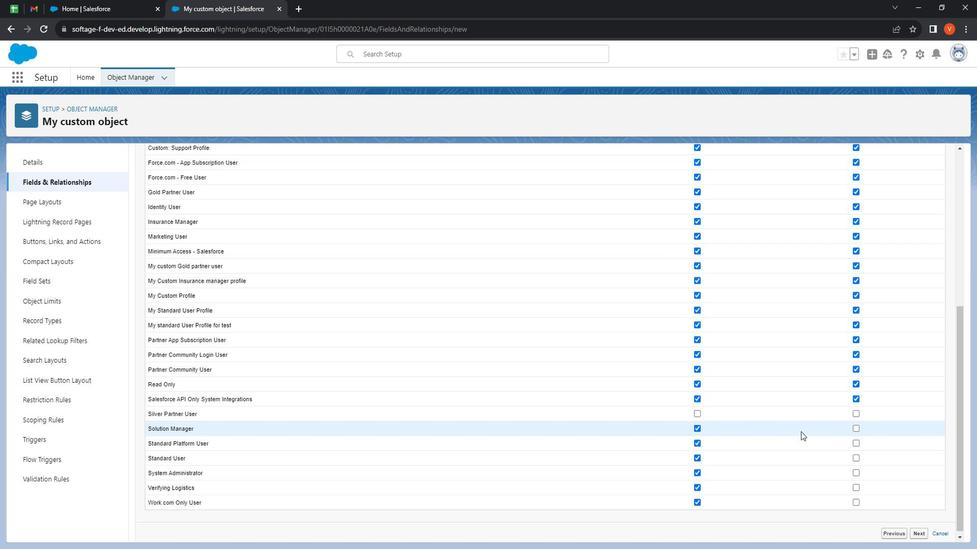 
Action: Mouse scrolled (812, 426) with delta (0, 0)
Screenshot: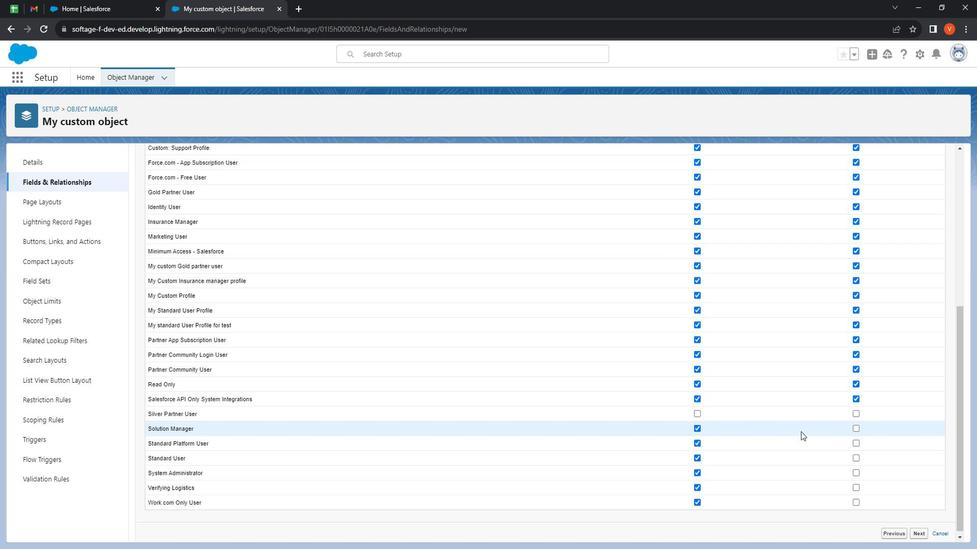 
Action: Mouse moved to (806, 422)
Screenshot: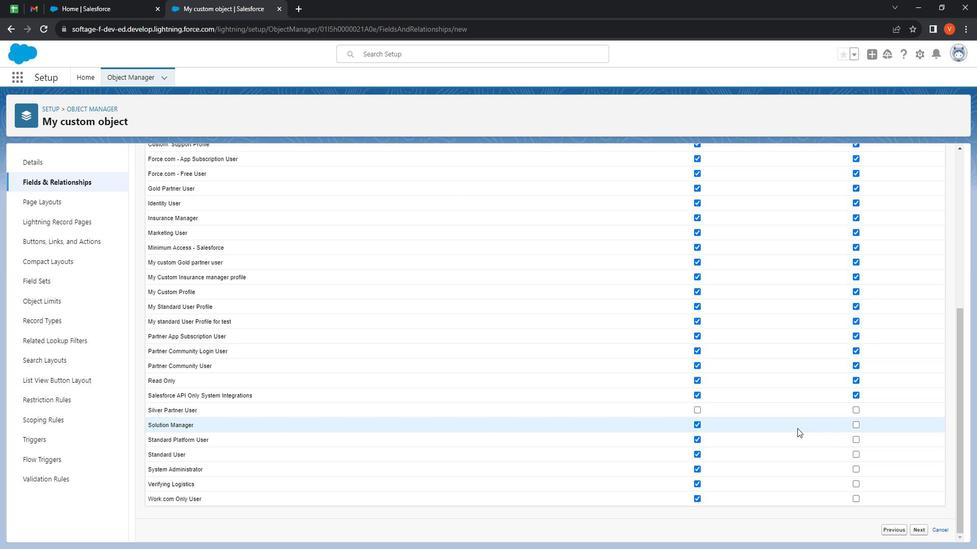 
Action: Mouse scrolled (806, 421) with delta (0, 0)
Screenshot: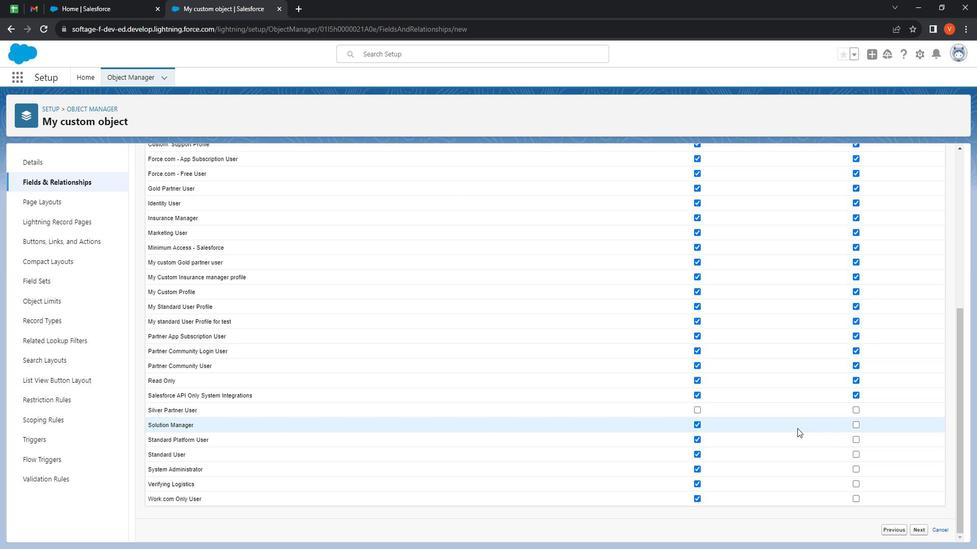 
Action: Mouse moved to (868, 421)
Screenshot: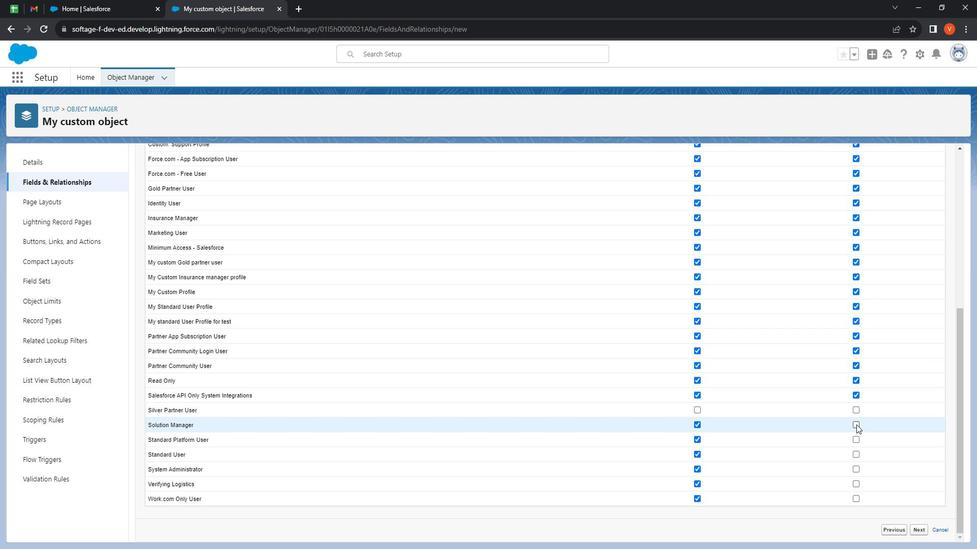 
Action: Mouse pressed left at (868, 421)
Screenshot: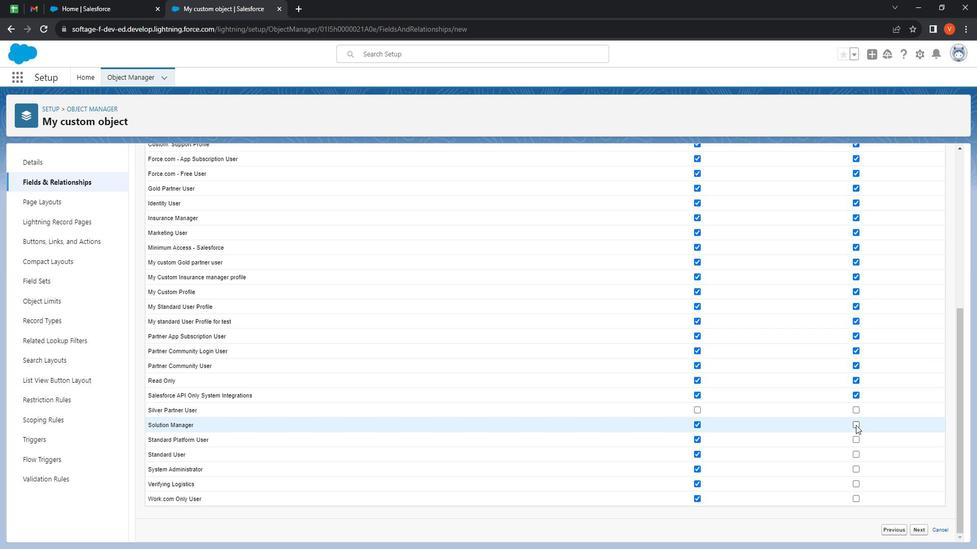 
Action: Mouse moved to (869, 438)
Screenshot: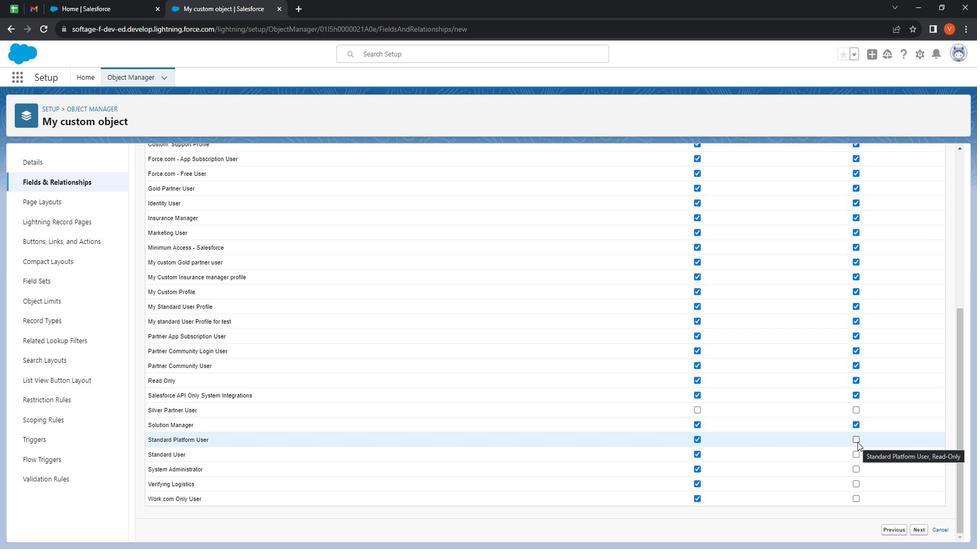 
Action: Mouse pressed left at (869, 438)
Screenshot: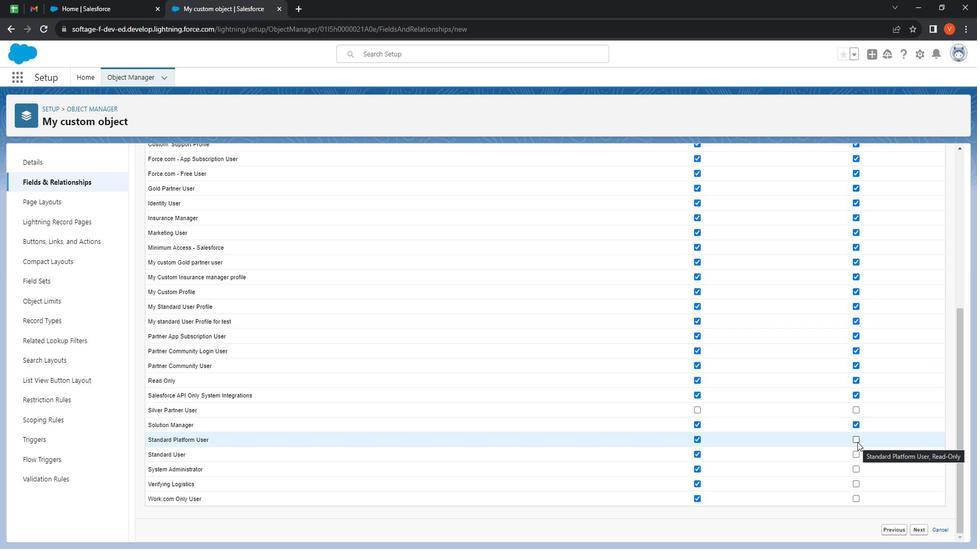 
Action: Mouse moved to (869, 452)
Screenshot: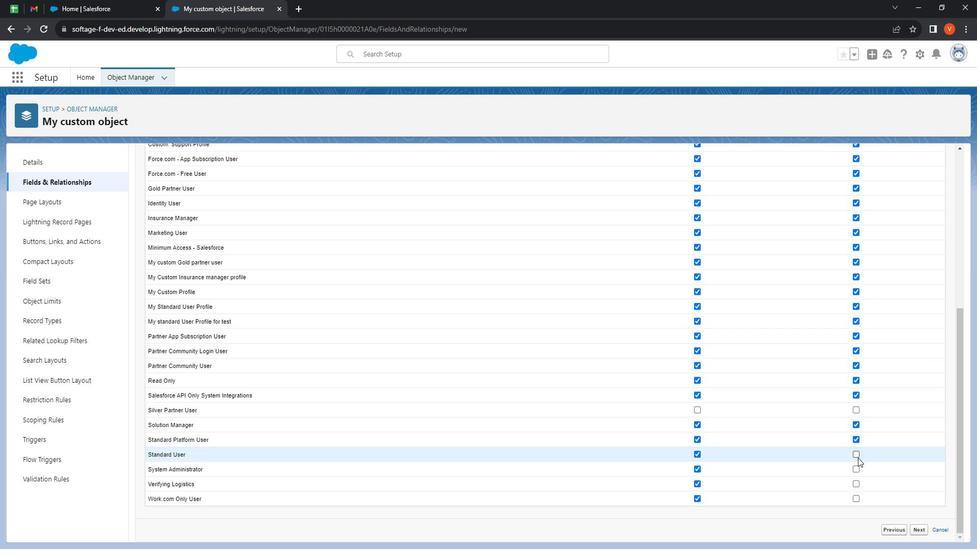 
Action: Mouse pressed left at (869, 452)
Screenshot: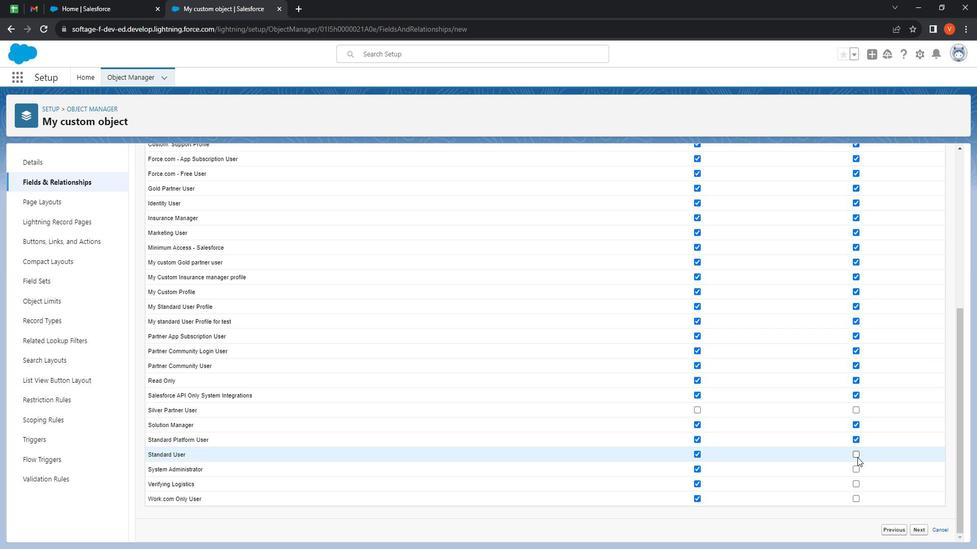 
Action: Mouse moved to (871, 478)
Screenshot: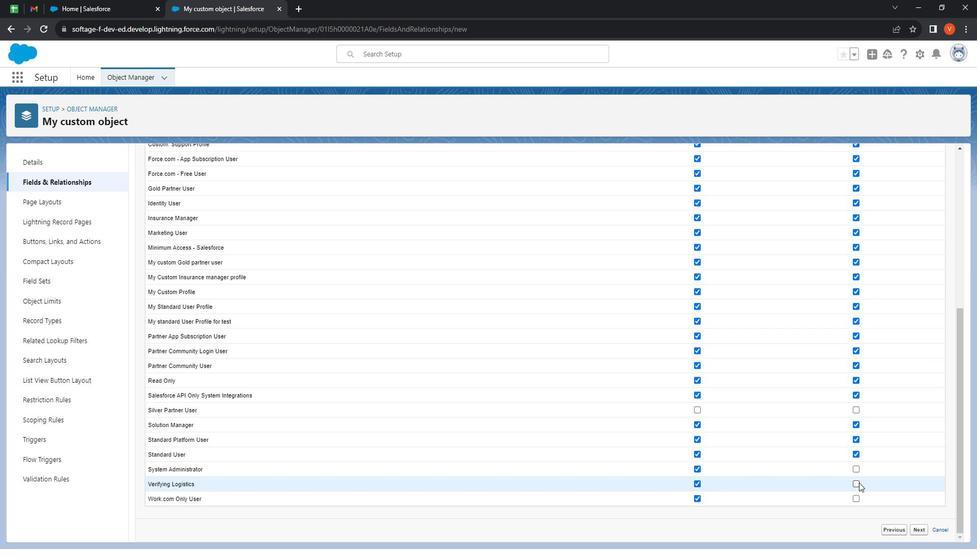 
Action: Mouse pressed left at (871, 478)
